Task: Compose an email with the signature Elijah Davis with the subject Request for a reference check and the message I am writing to confirm the details of the meeting. from softage.1@softage.net to softage.7@softage.net,  softage.1@softage.net and softage.8@softage.net with CC to softage.9@softage.net with an attached document Sales_pitch.pdf, insert an emoji of sad face Send the email
Action: Mouse moved to (568, 730)
Screenshot: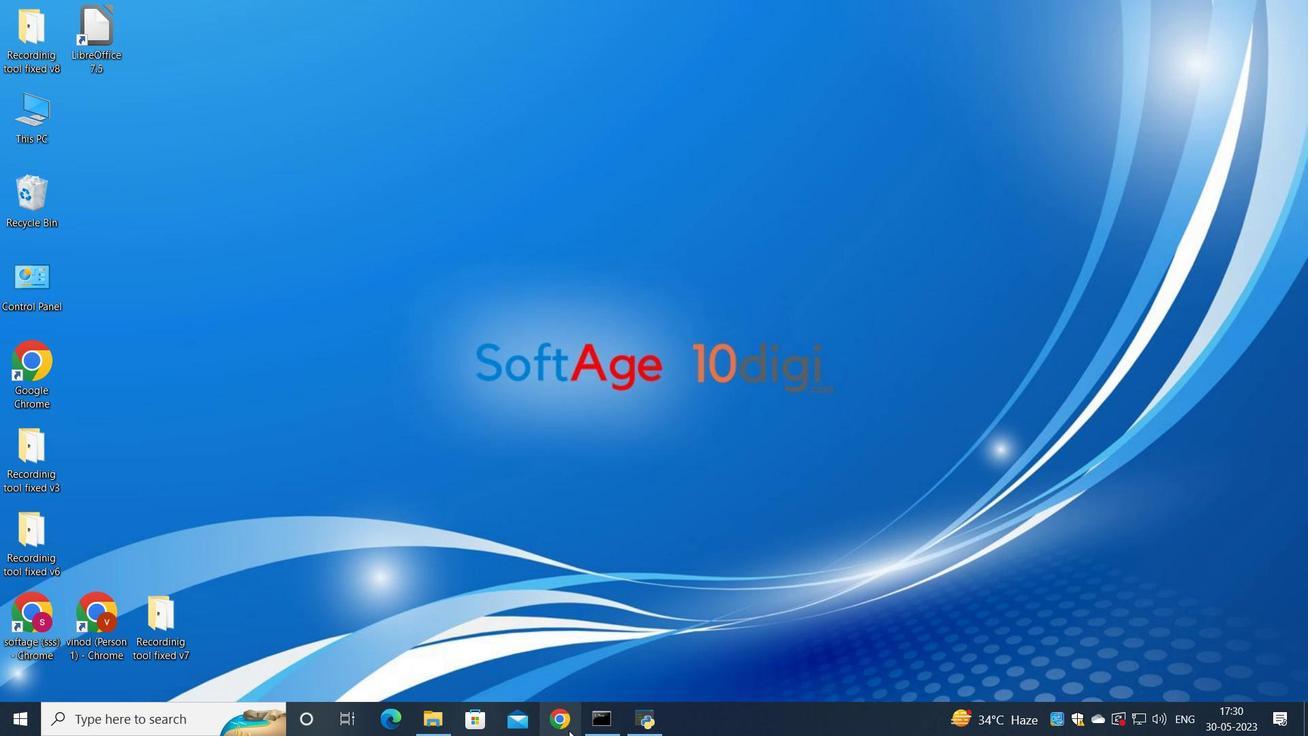 
Action: Mouse pressed left at (568, 730)
Screenshot: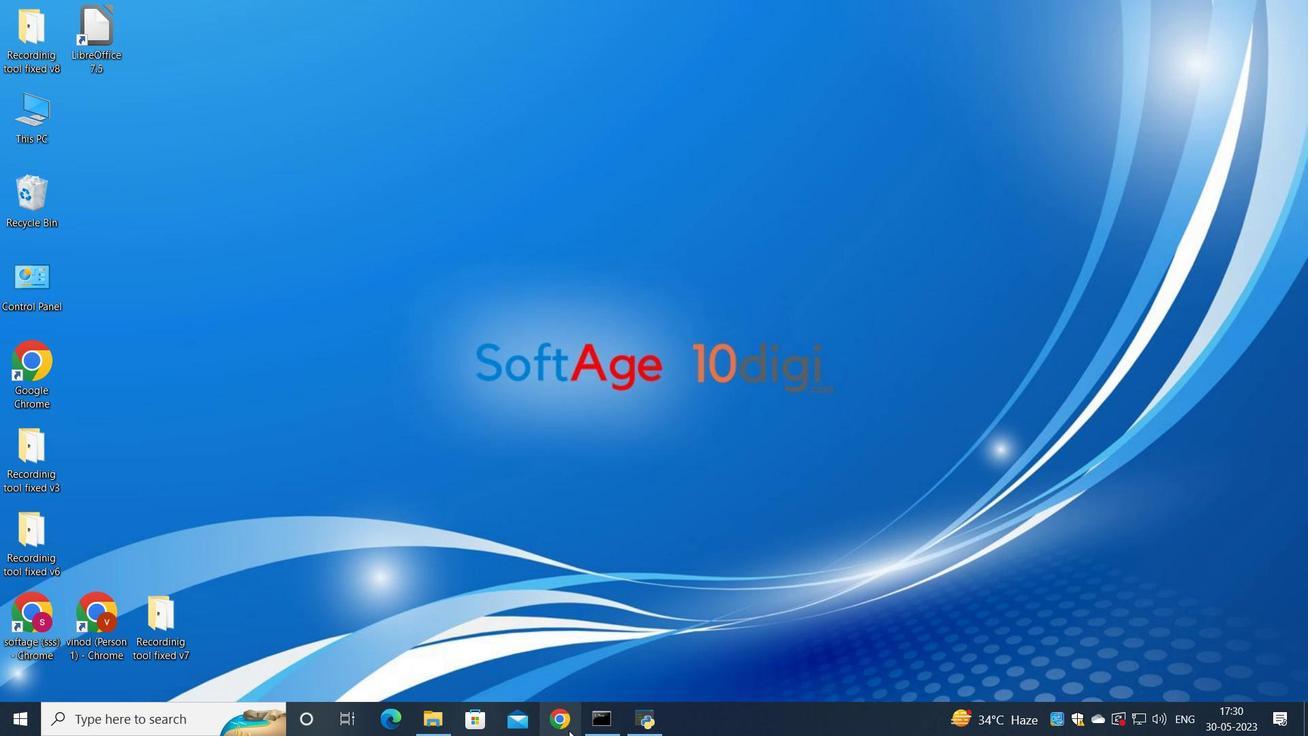 
Action: Mouse moved to (592, 412)
Screenshot: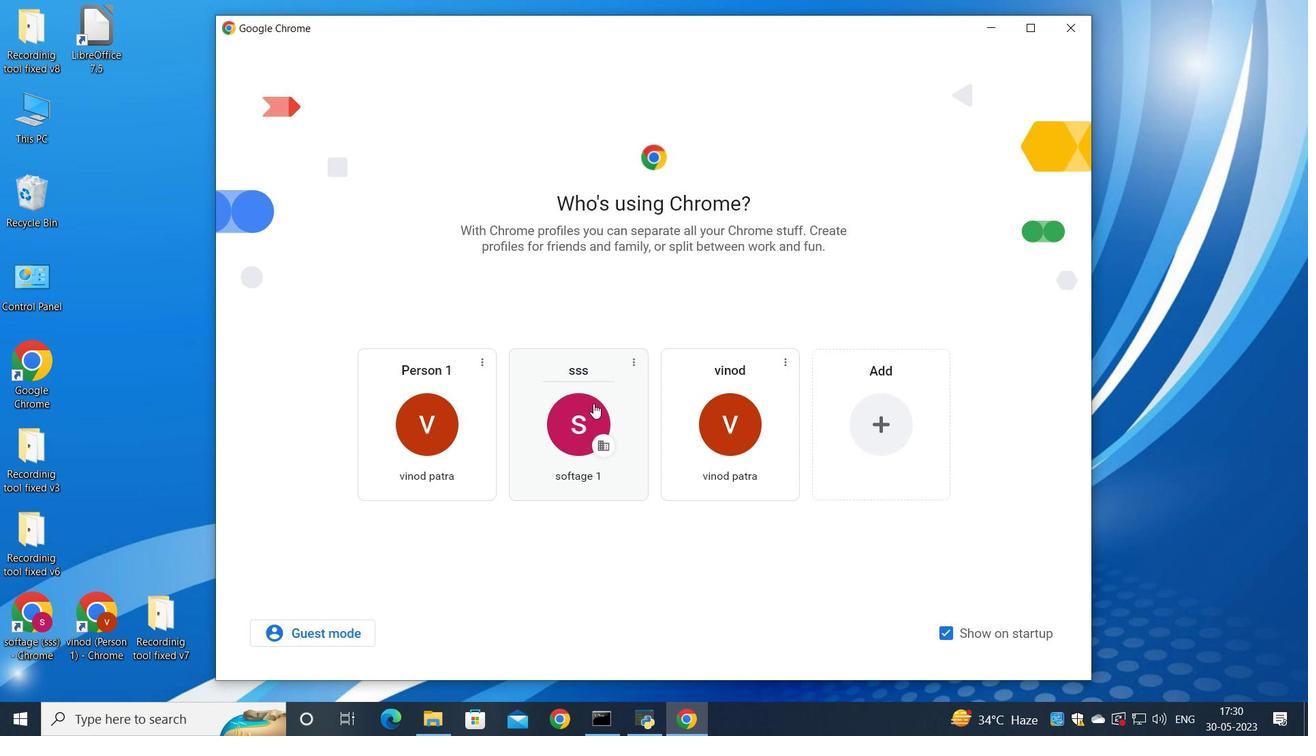 
Action: Mouse pressed left at (592, 412)
Screenshot: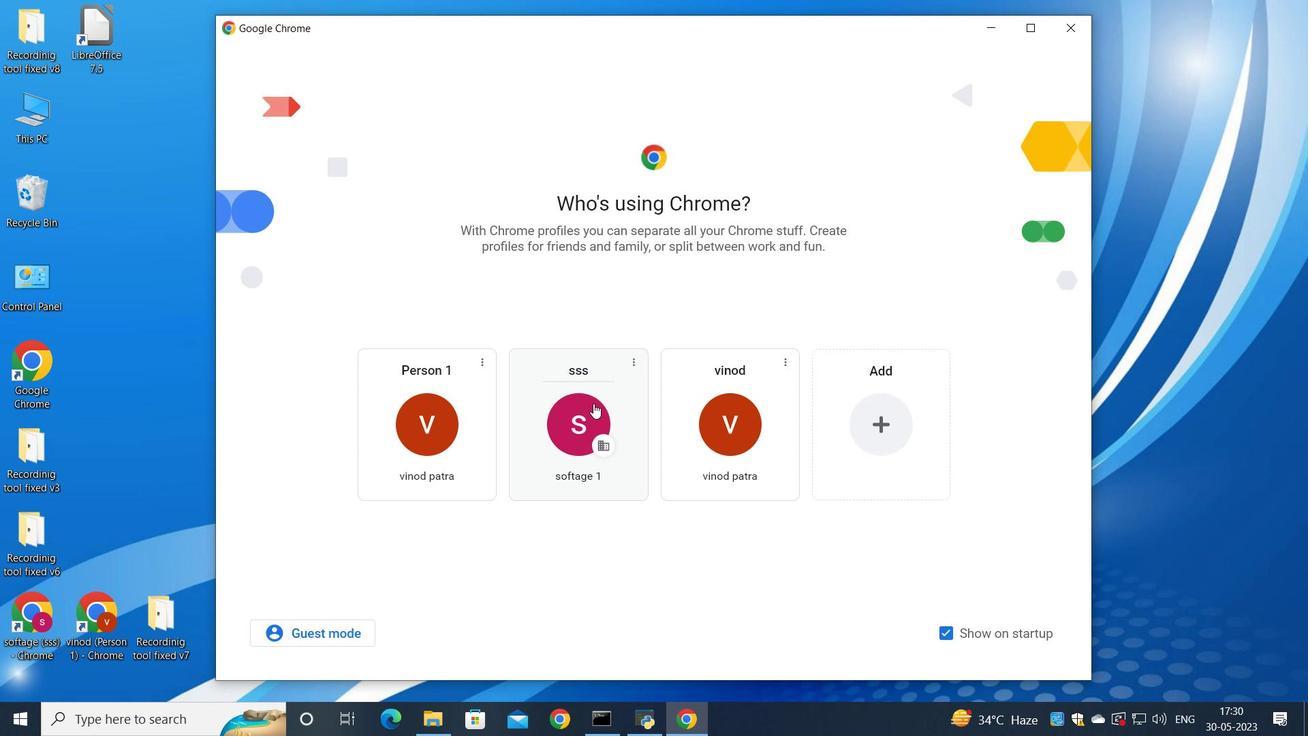 
Action: Mouse moved to (1147, 90)
Screenshot: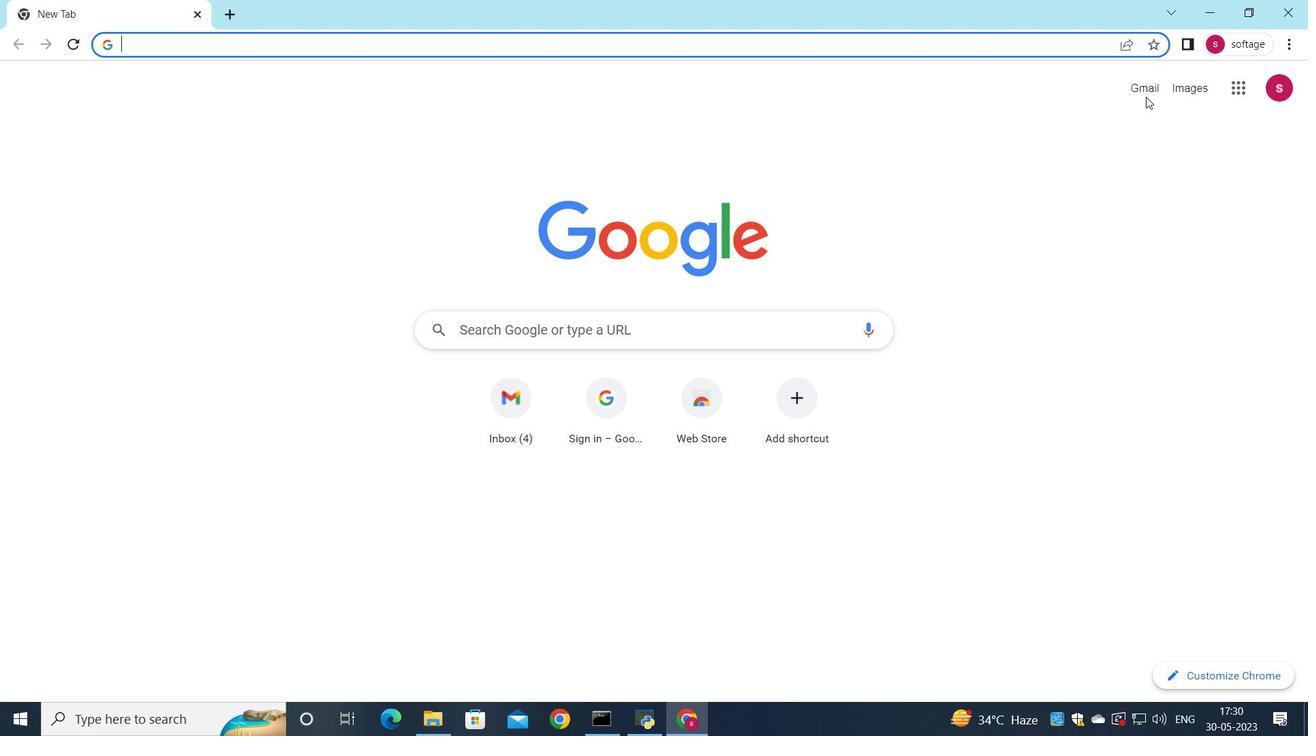 
Action: Mouse pressed left at (1147, 90)
Screenshot: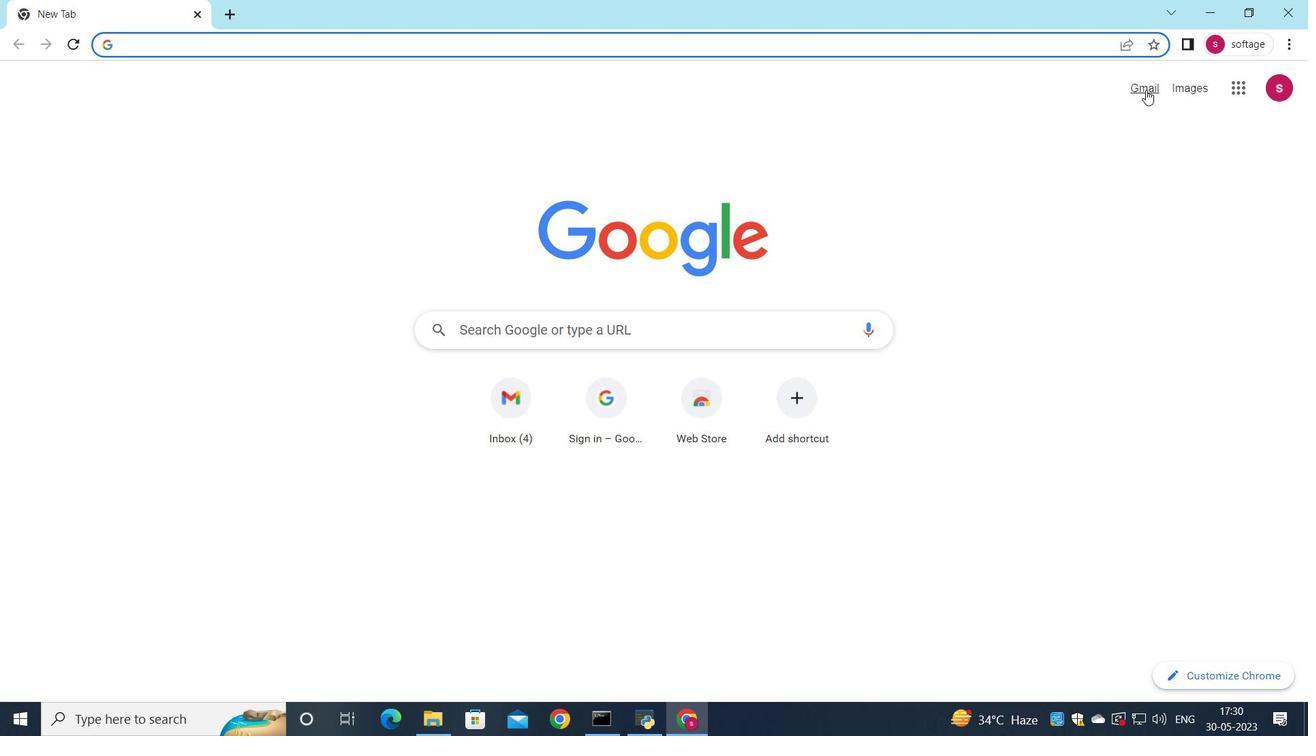 
Action: Mouse moved to (1115, 119)
Screenshot: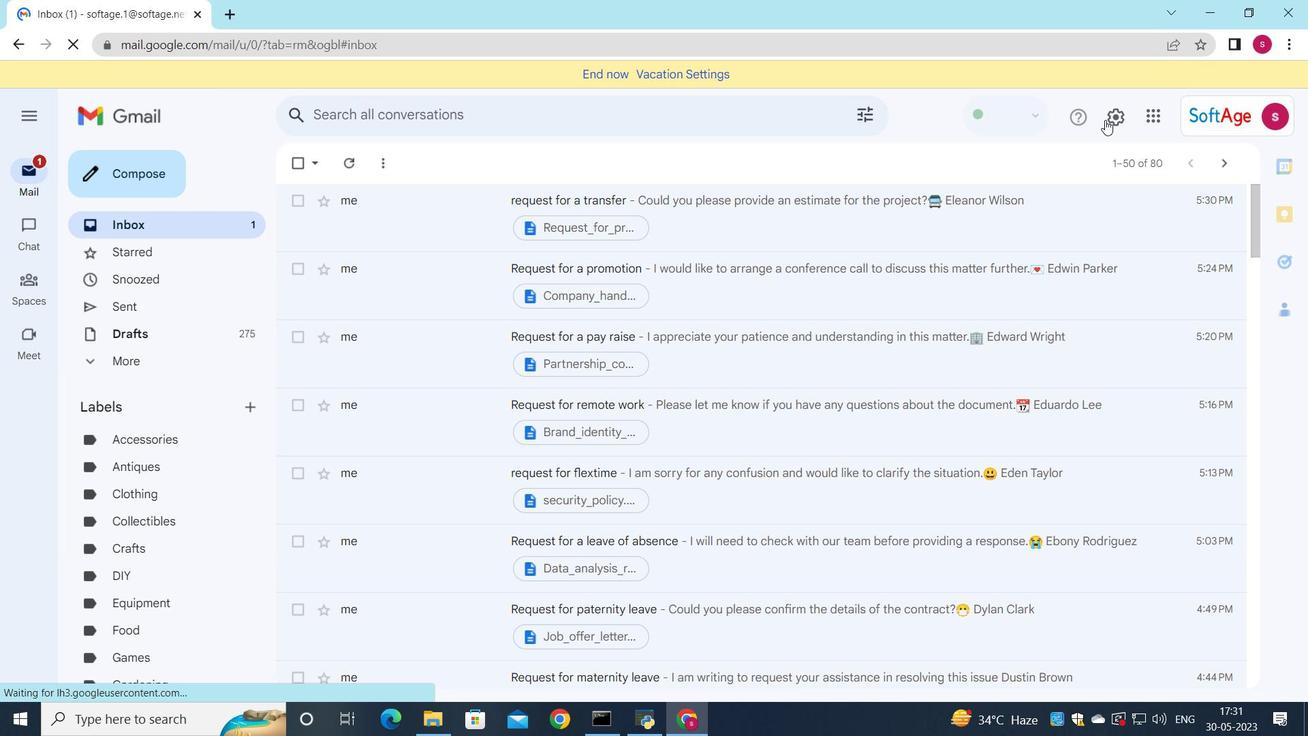 
Action: Mouse pressed left at (1115, 119)
Screenshot: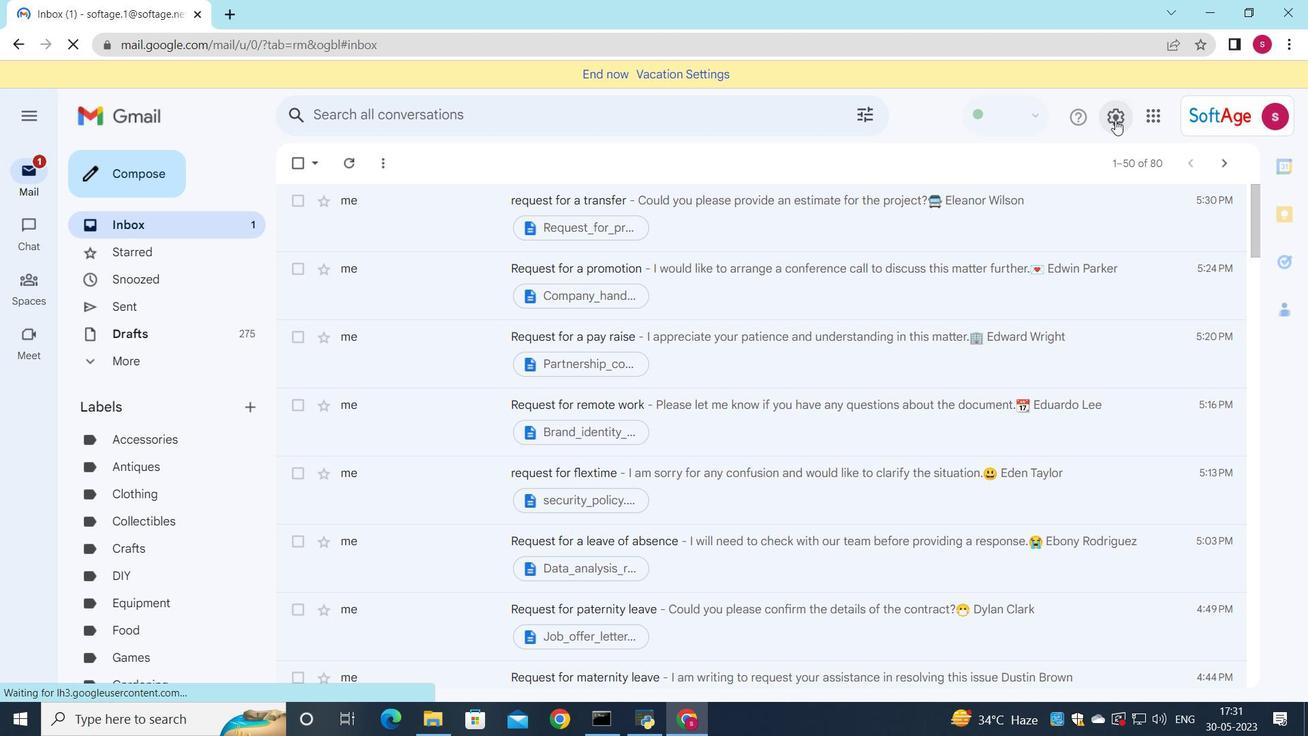 
Action: Mouse moved to (1098, 199)
Screenshot: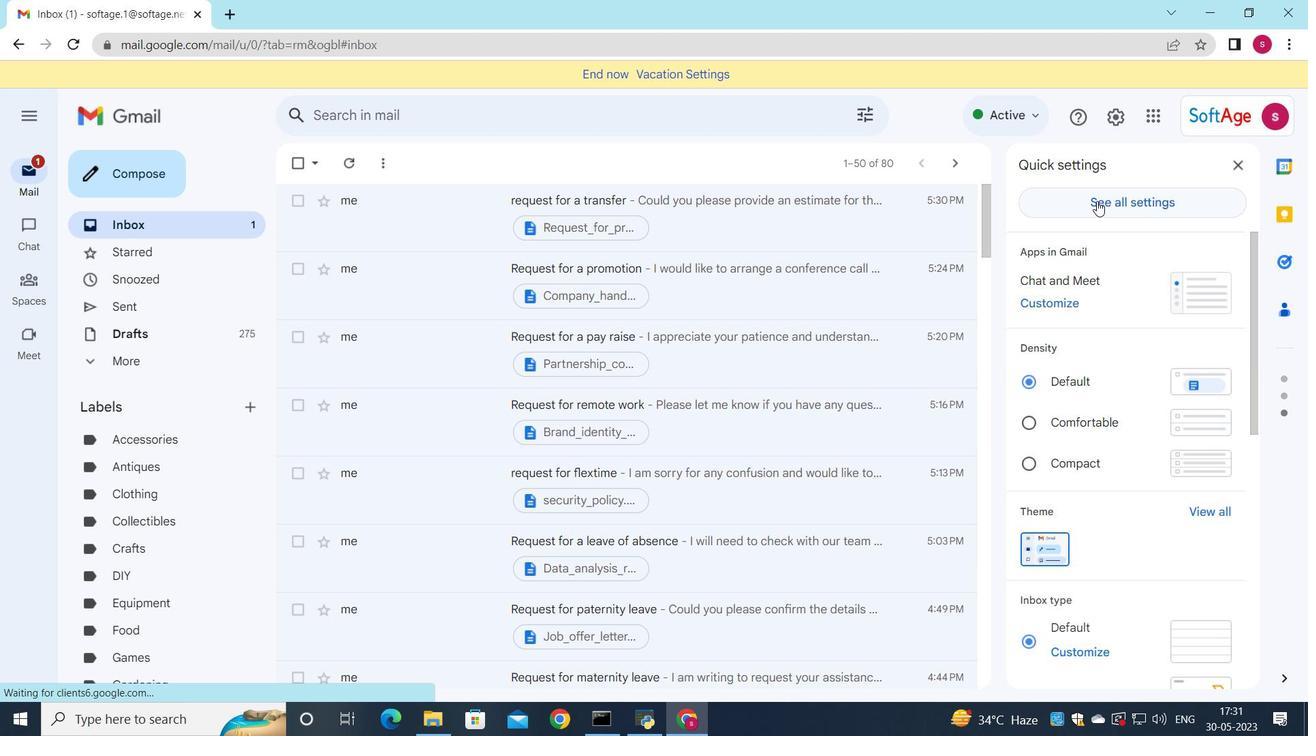 
Action: Mouse pressed left at (1098, 199)
Screenshot: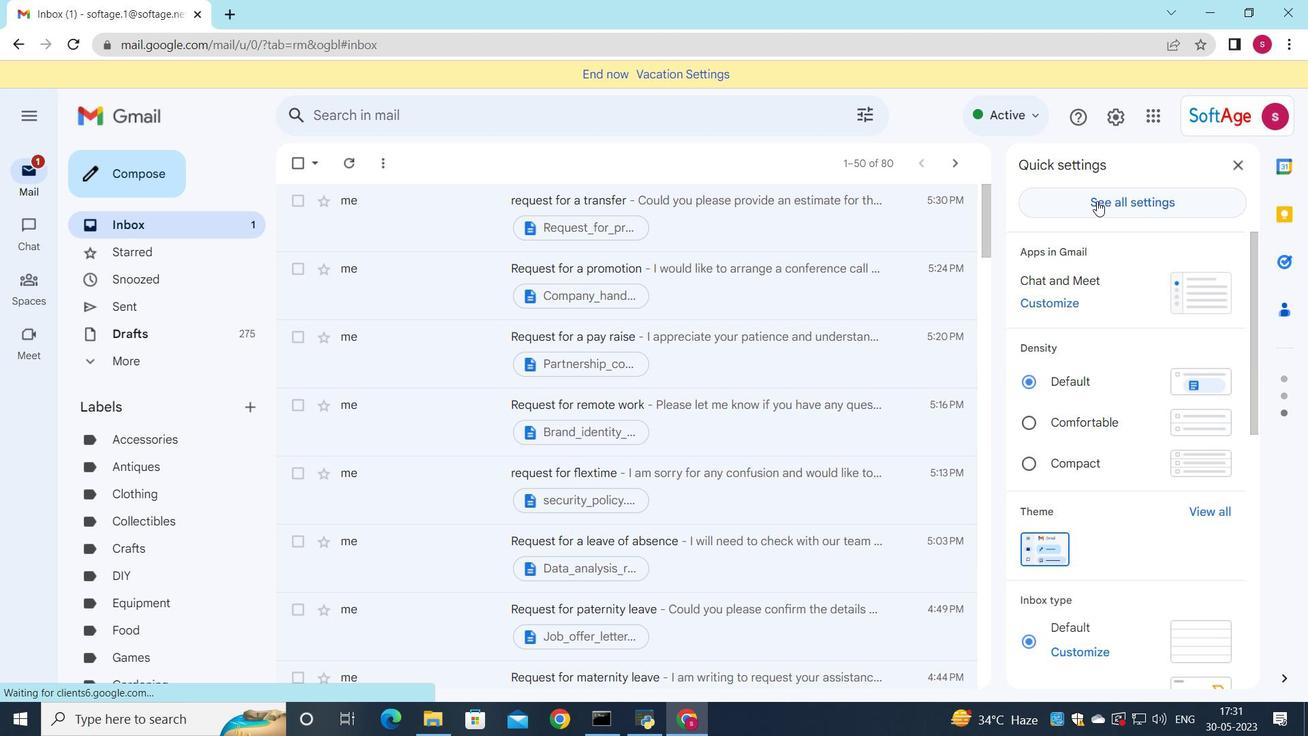 
Action: Mouse moved to (616, 280)
Screenshot: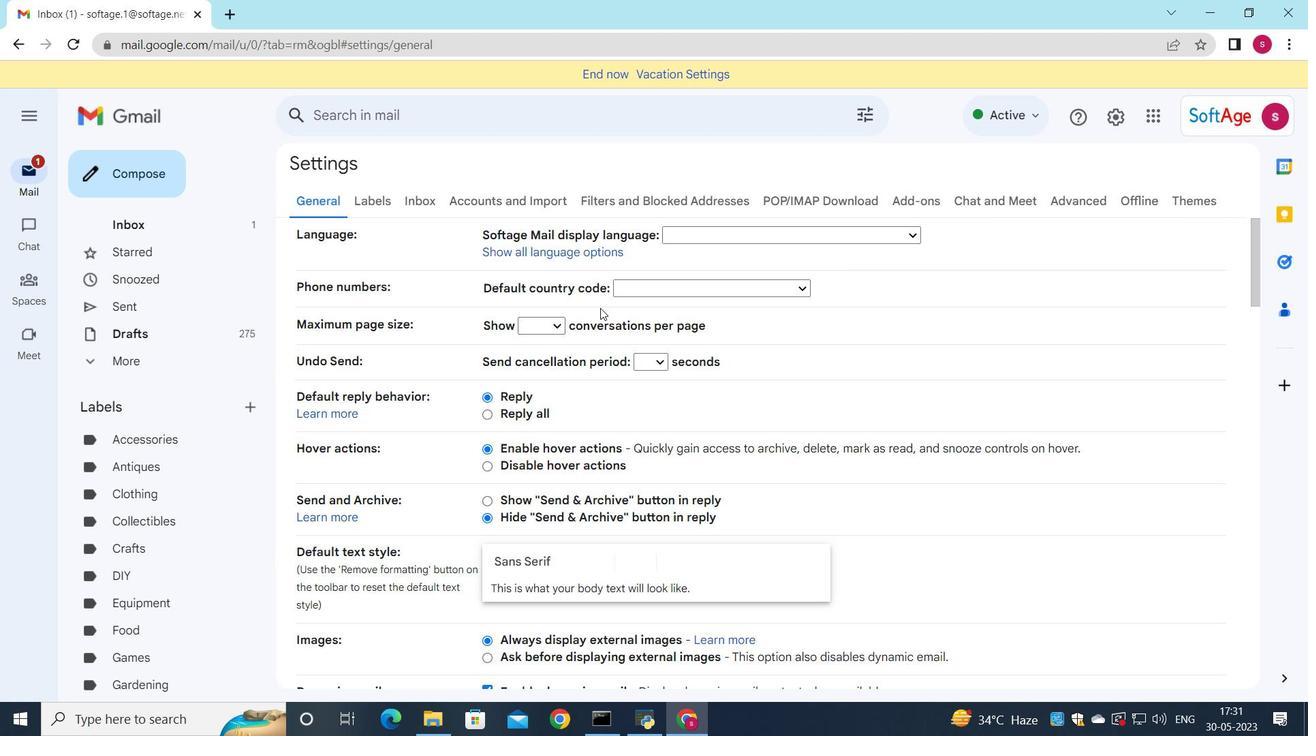 
Action: Mouse scrolled (616, 280) with delta (0, 0)
Screenshot: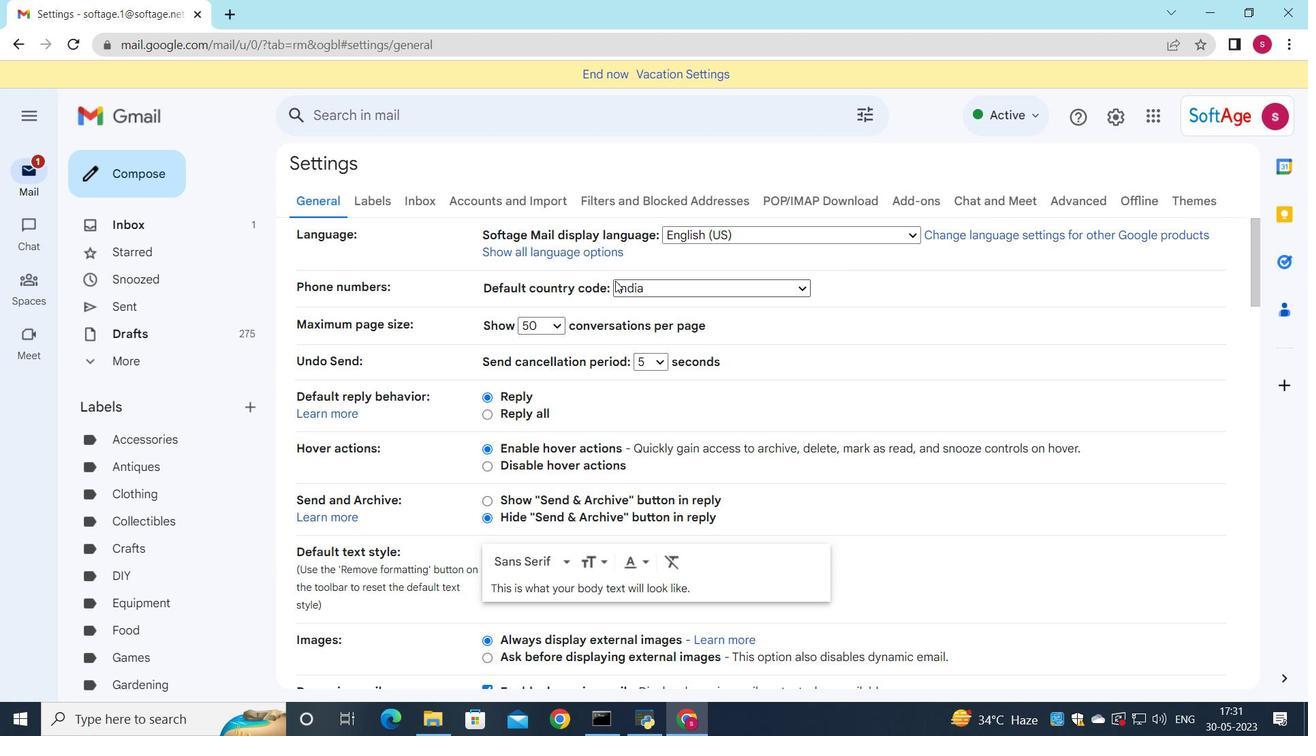 
Action: Mouse scrolled (616, 280) with delta (0, 0)
Screenshot: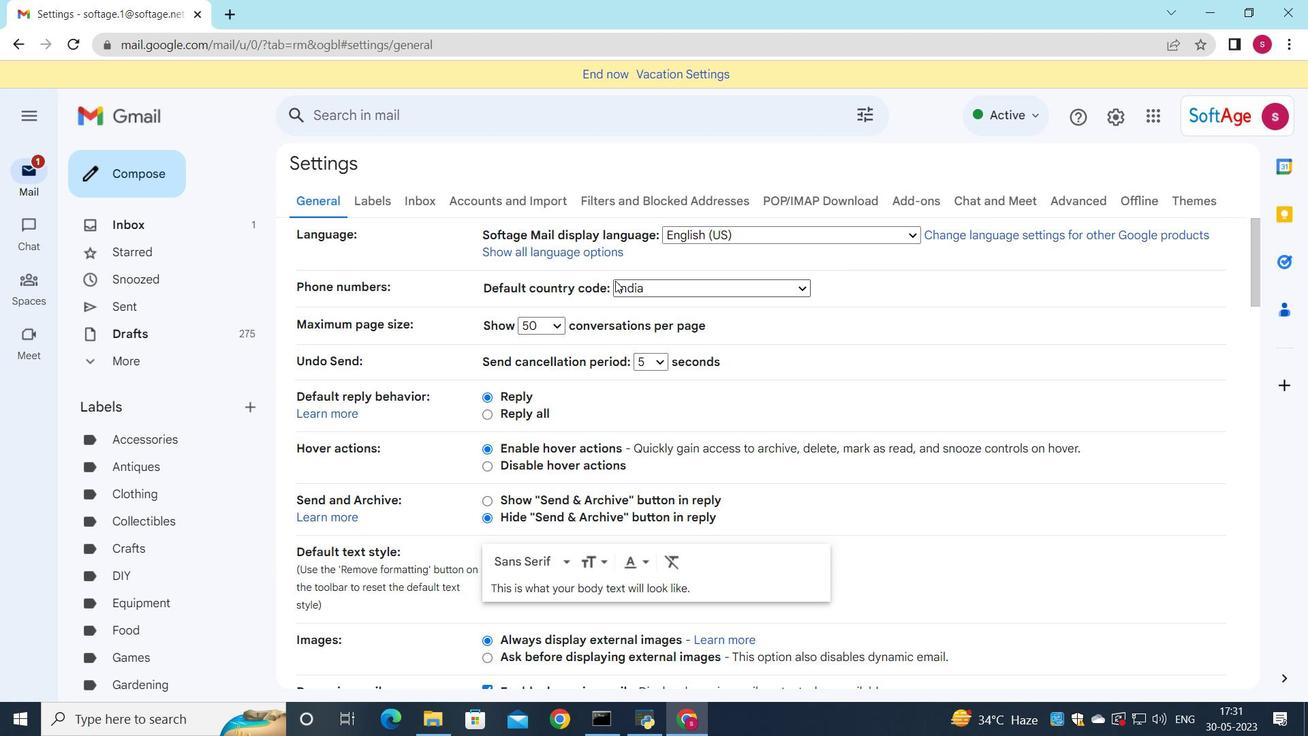 
Action: Mouse scrolled (616, 280) with delta (0, 0)
Screenshot: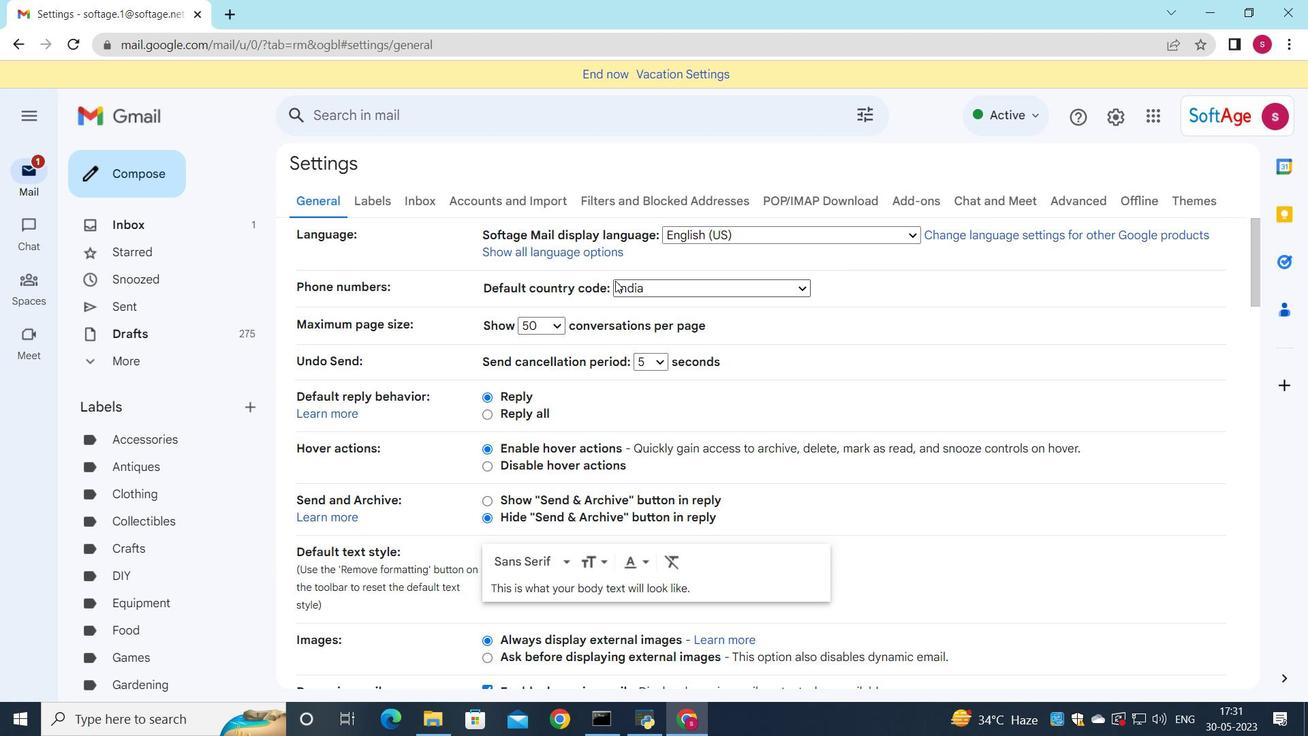 
Action: Mouse scrolled (616, 280) with delta (0, 0)
Screenshot: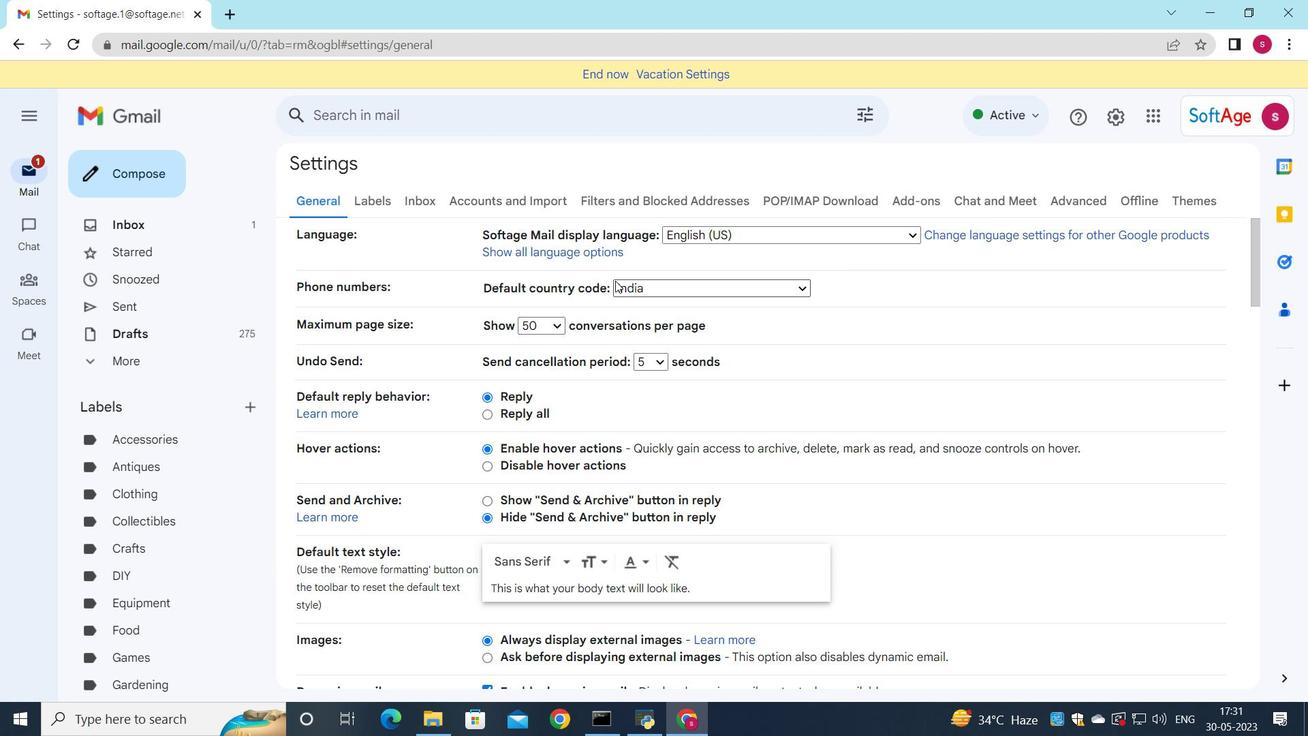 
Action: Mouse scrolled (616, 280) with delta (0, 0)
Screenshot: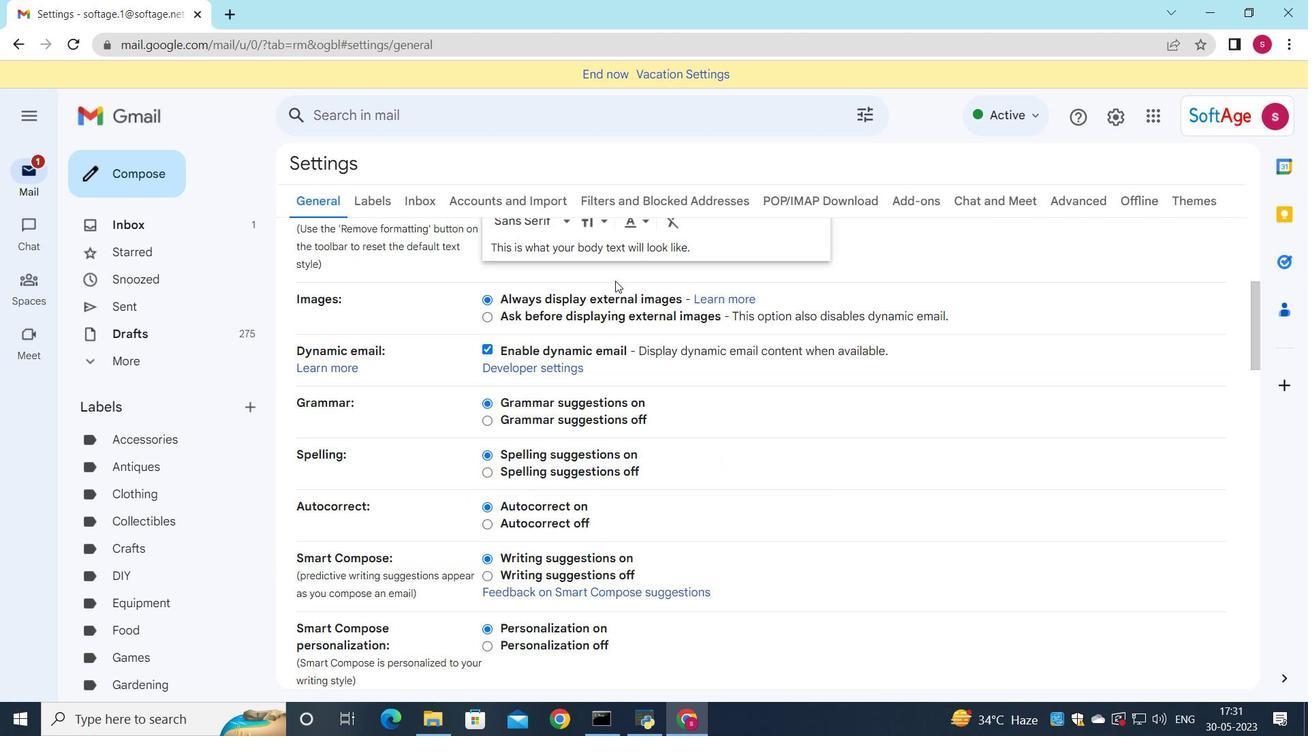 
Action: Mouse scrolled (616, 280) with delta (0, 0)
Screenshot: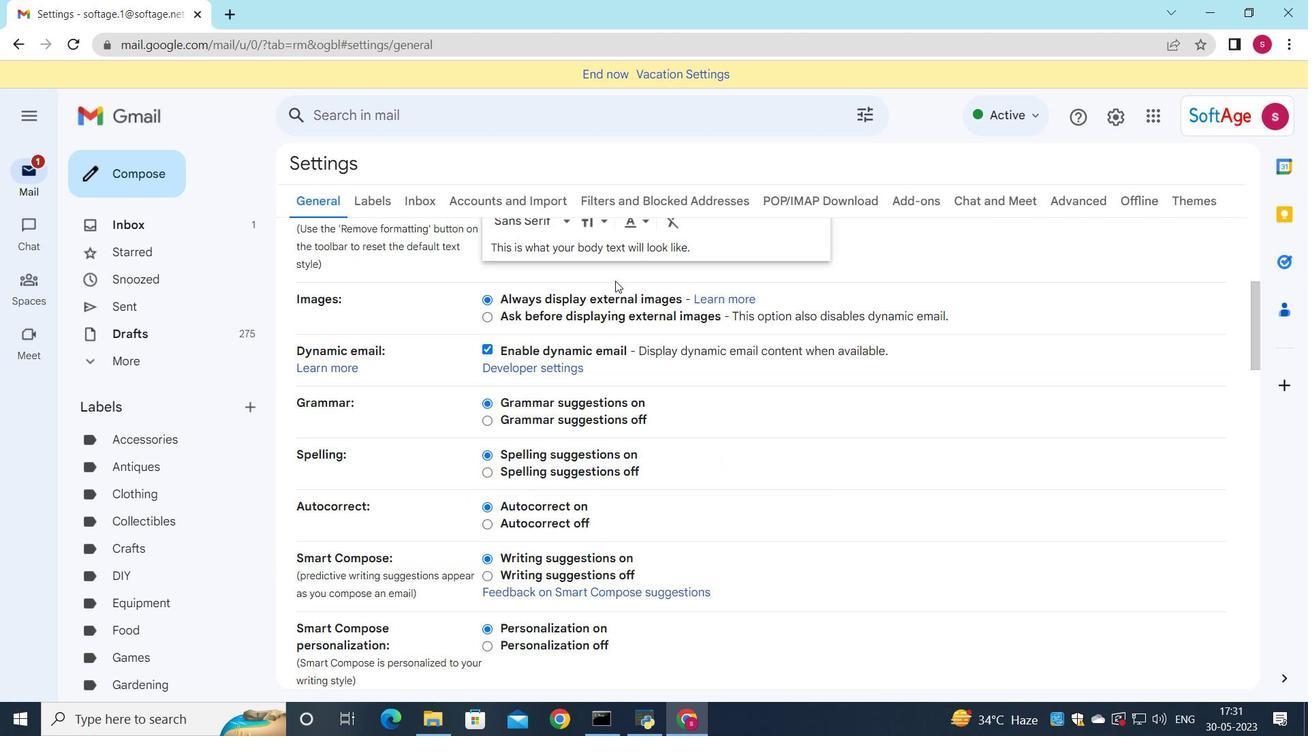 
Action: Mouse scrolled (616, 280) with delta (0, 0)
Screenshot: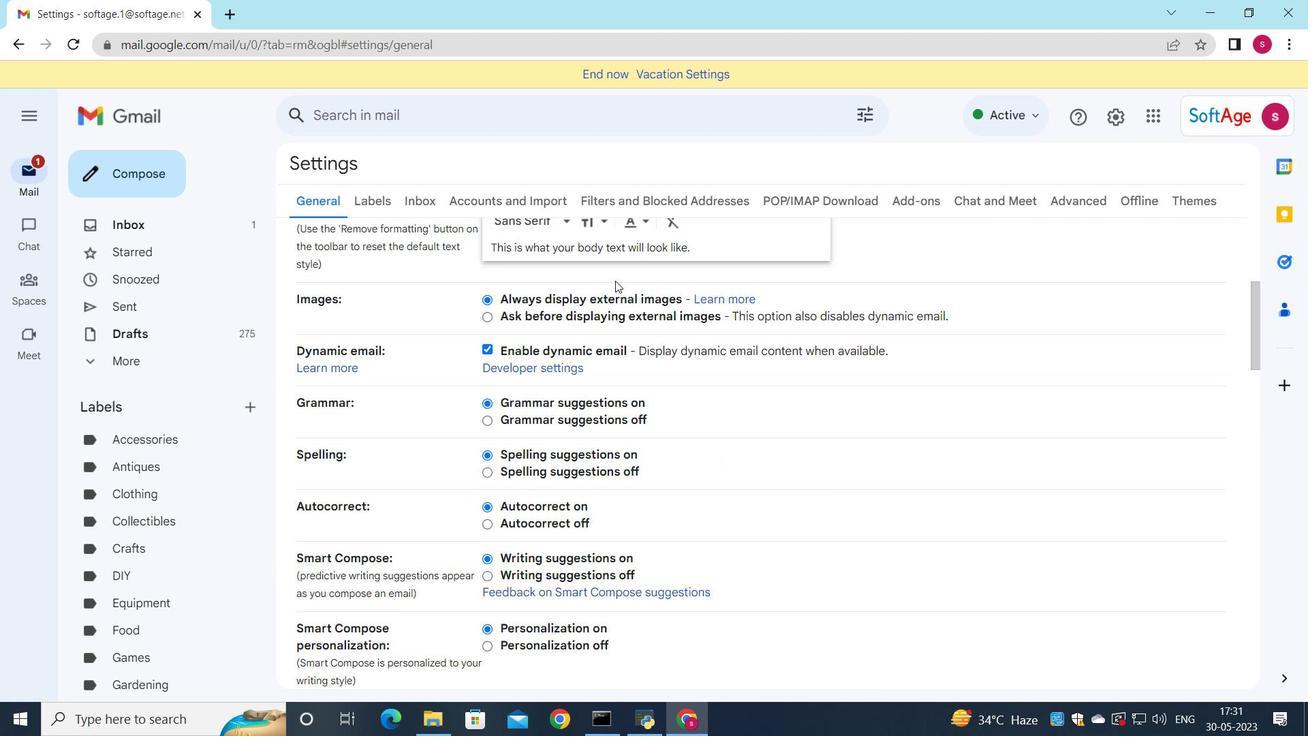 
Action: Mouse scrolled (616, 280) with delta (0, 0)
Screenshot: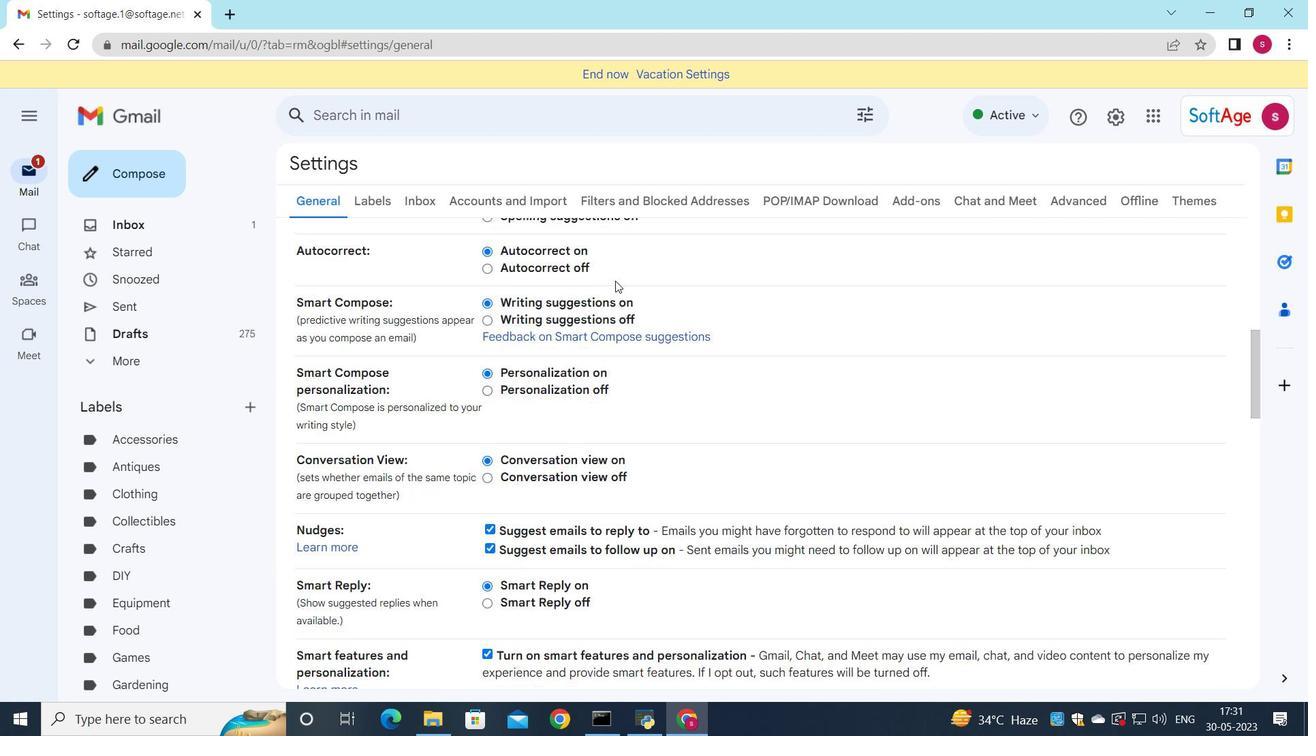 
Action: Mouse scrolled (616, 280) with delta (0, 0)
Screenshot: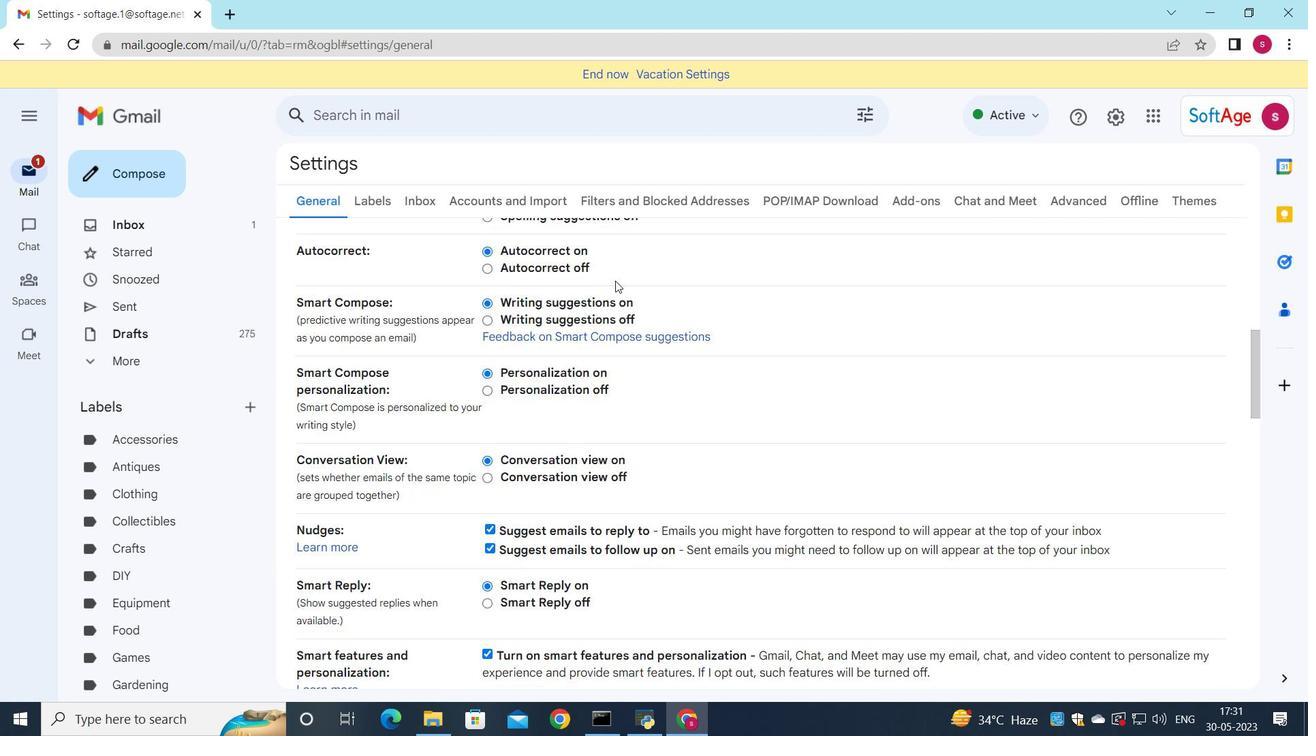 
Action: Mouse scrolled (616, 280) with delta (0, 0)
Screenshot: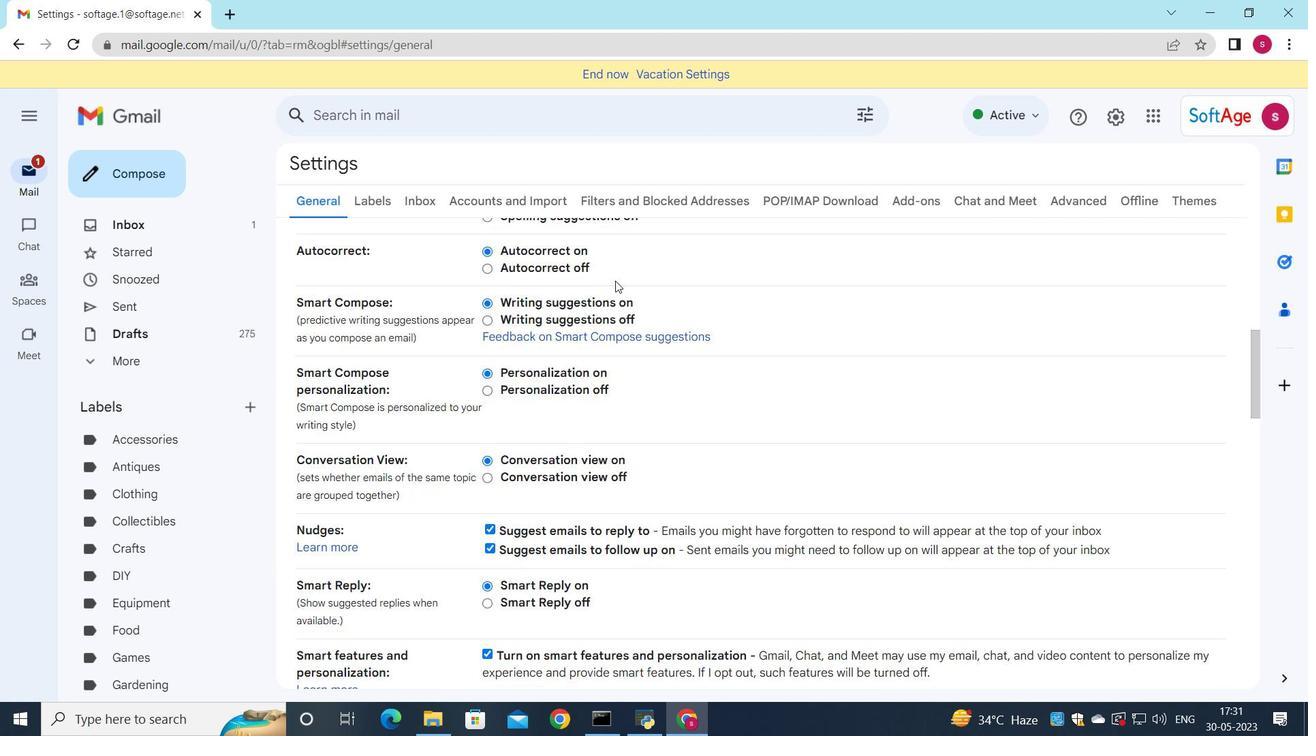 
Action: Mouse scrolled (616, 280) with delta (0, 0)
Screenshot: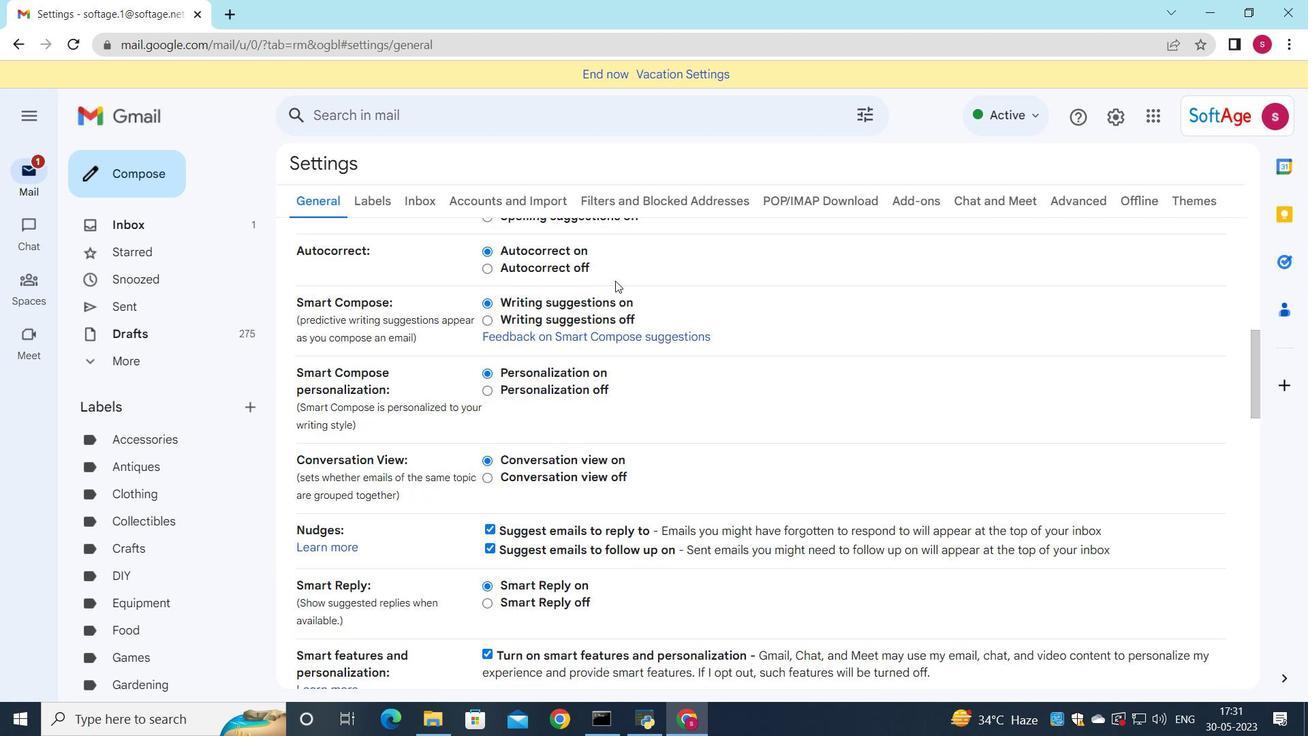 
Action: Mouse scrolled (616, 280) with delta (0, 0)
Screenshot: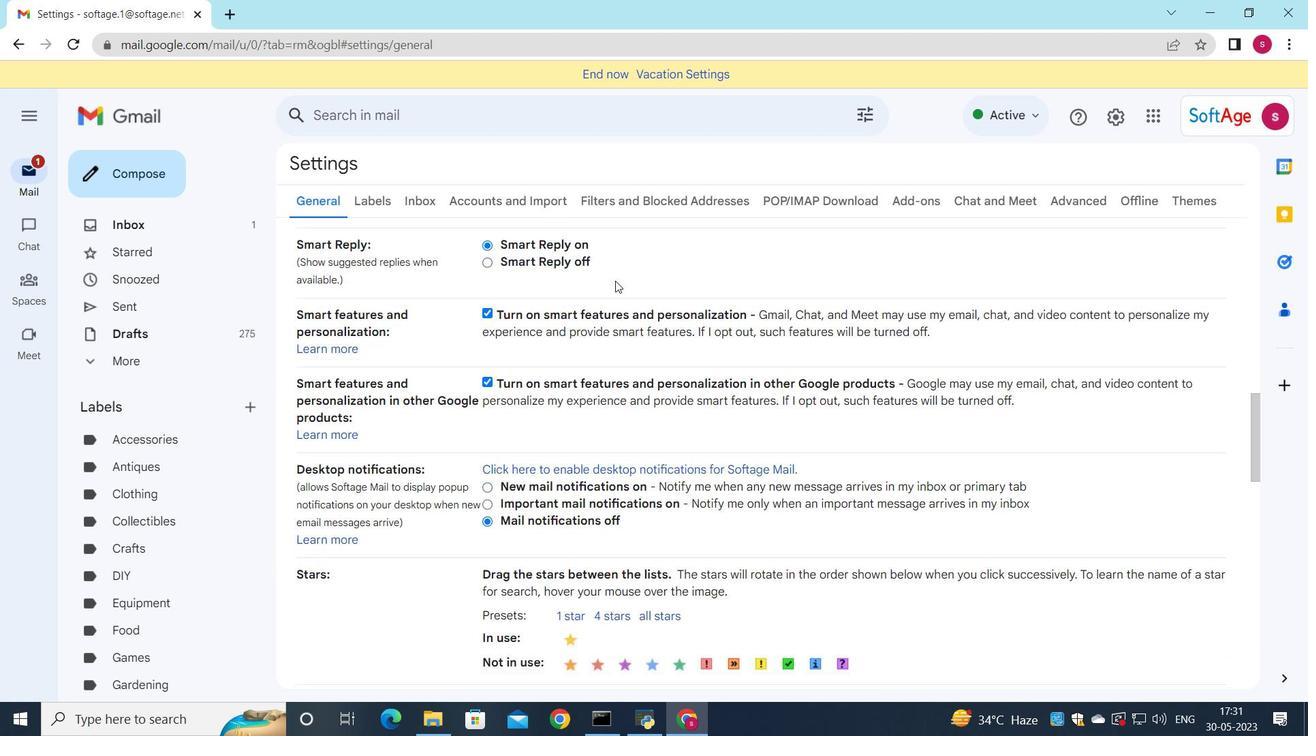 
Action: Mouse scrolled (616, 280) with delta (0, 0)
Screenshot: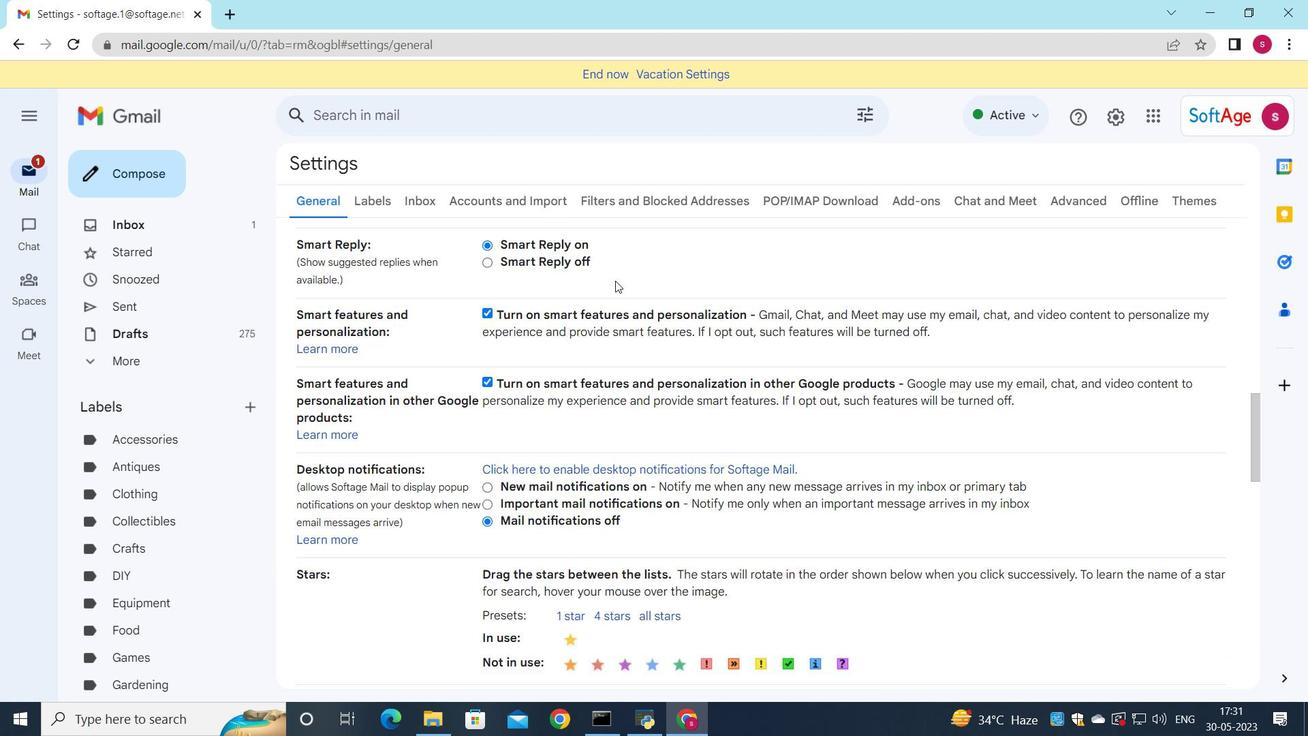 
Action: Mouse scrolled (616, 280) with delta (0, 0)
Screenshot: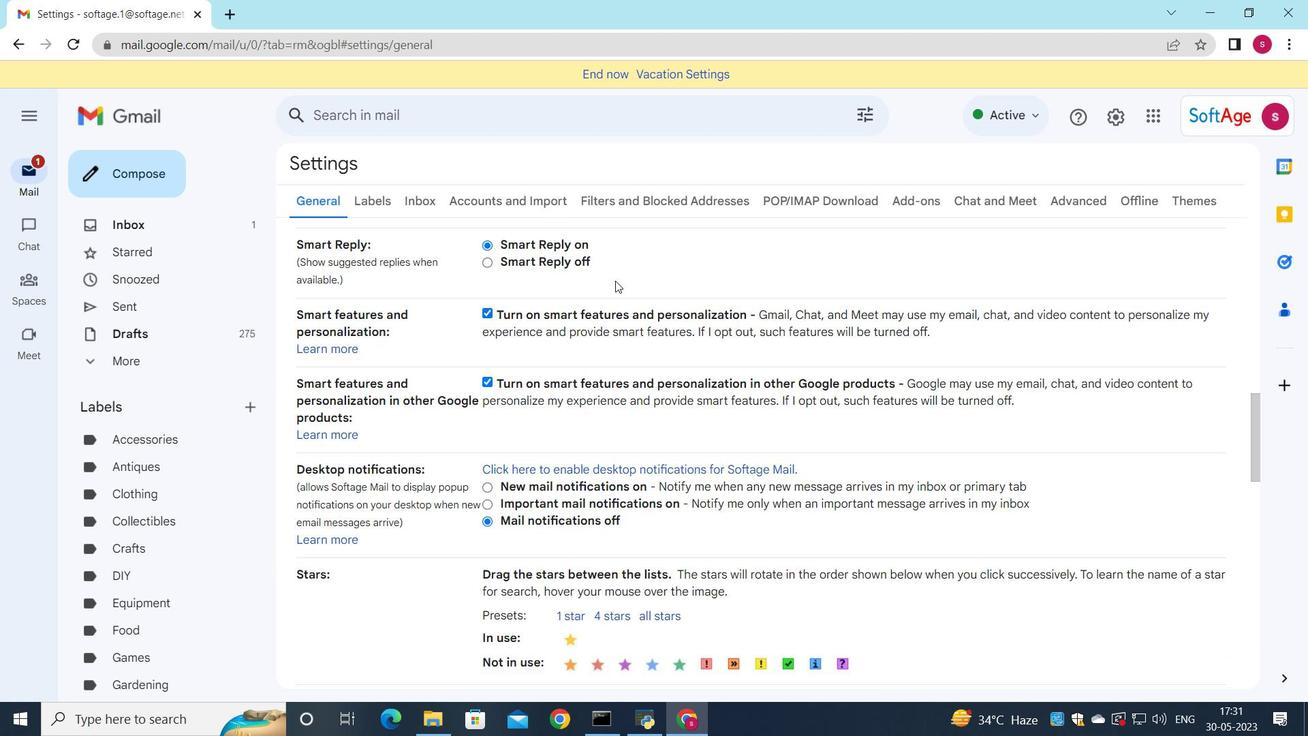 
Action: Mouse scrolled (616, 280) with delta (0, 0)
Screenshot: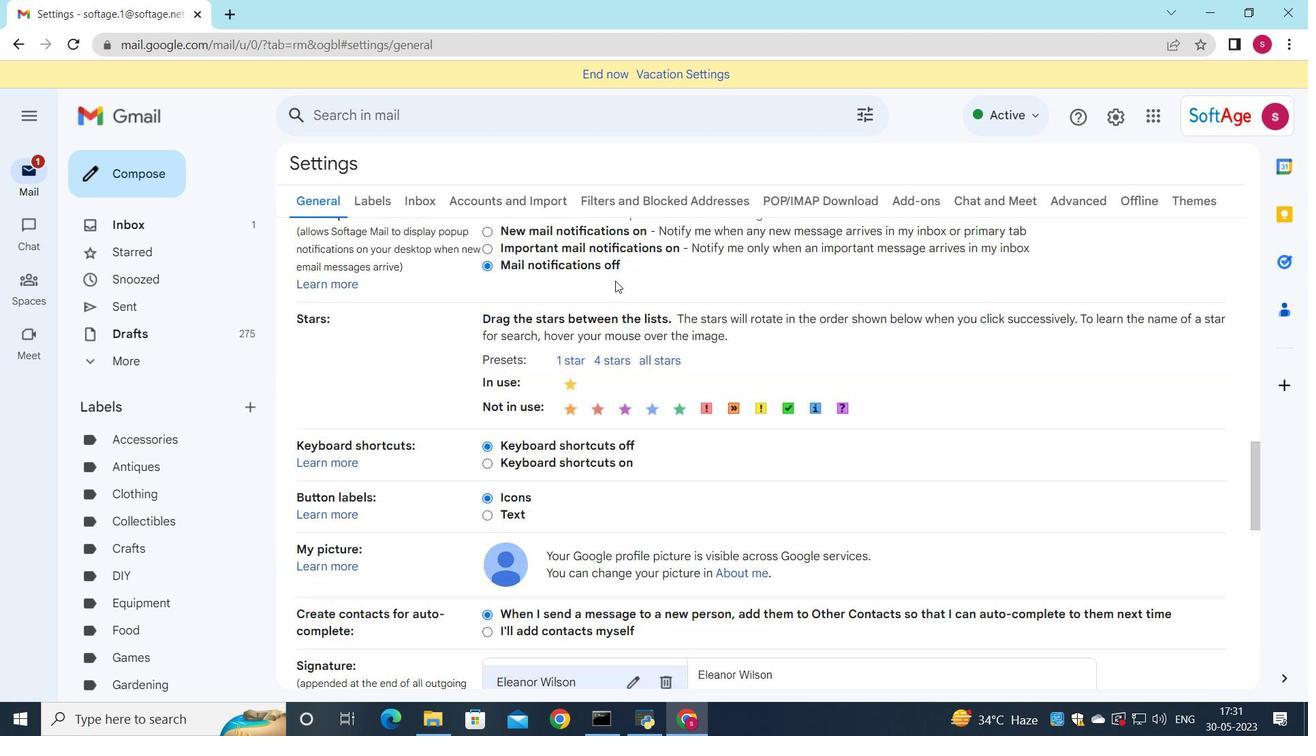 
Action: Mouse scrolled (616, 280) with delta (0, 0)
Screenshot: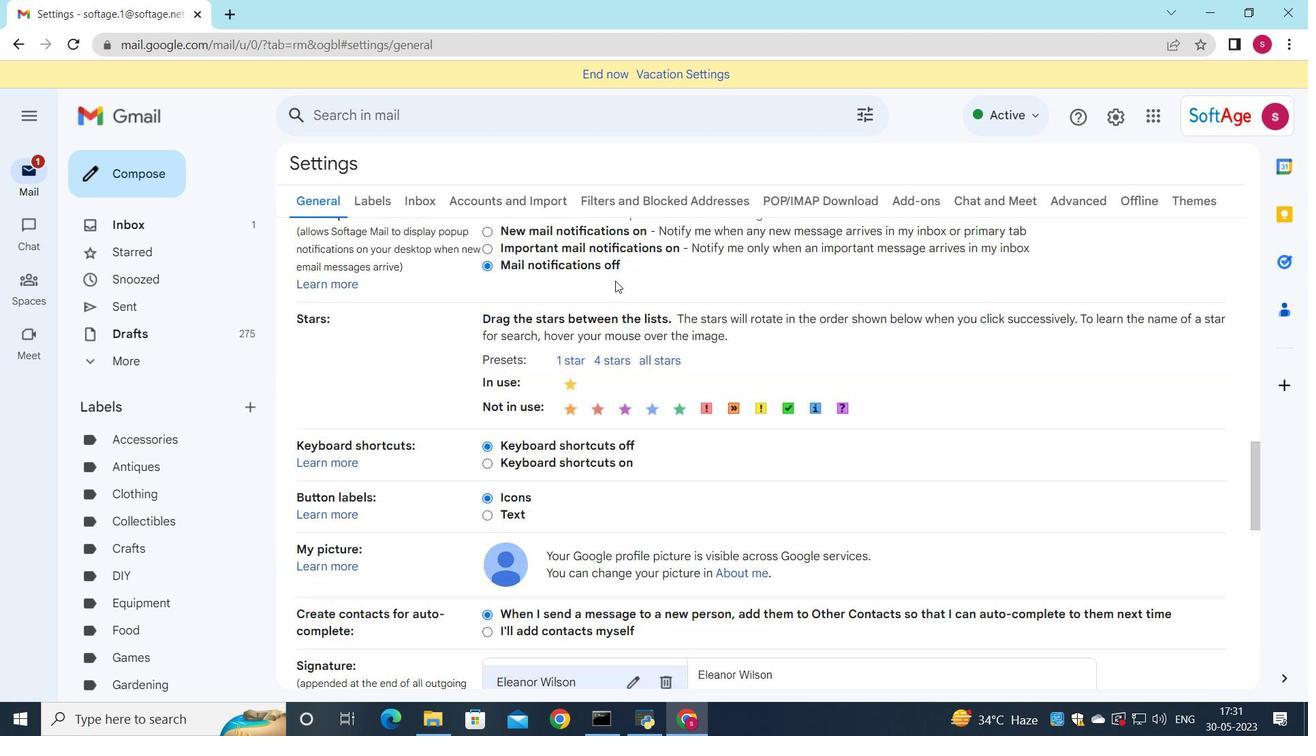 
Action: Mouse scrolled (616, 280) with delta (0, 0)
Screenshot: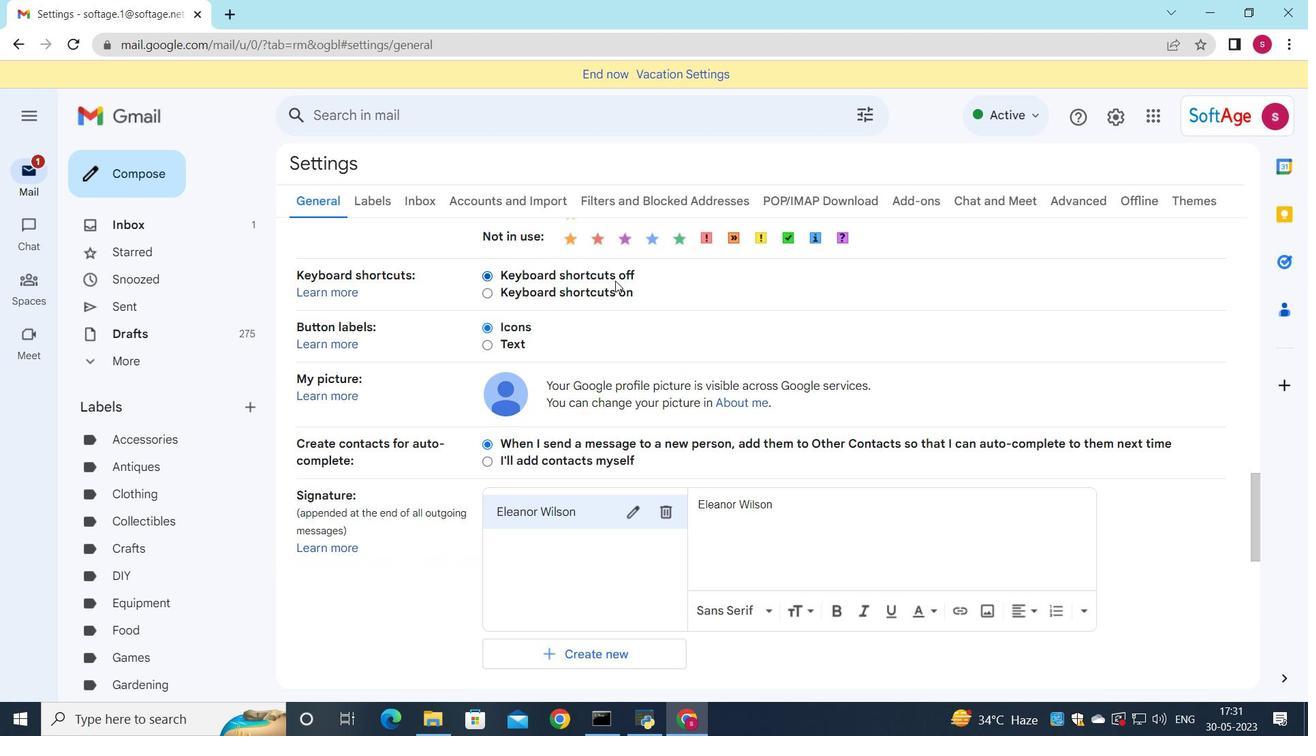 
Action: Mouse scrolled (616, 280) with delta (0, 0)
Screenshot: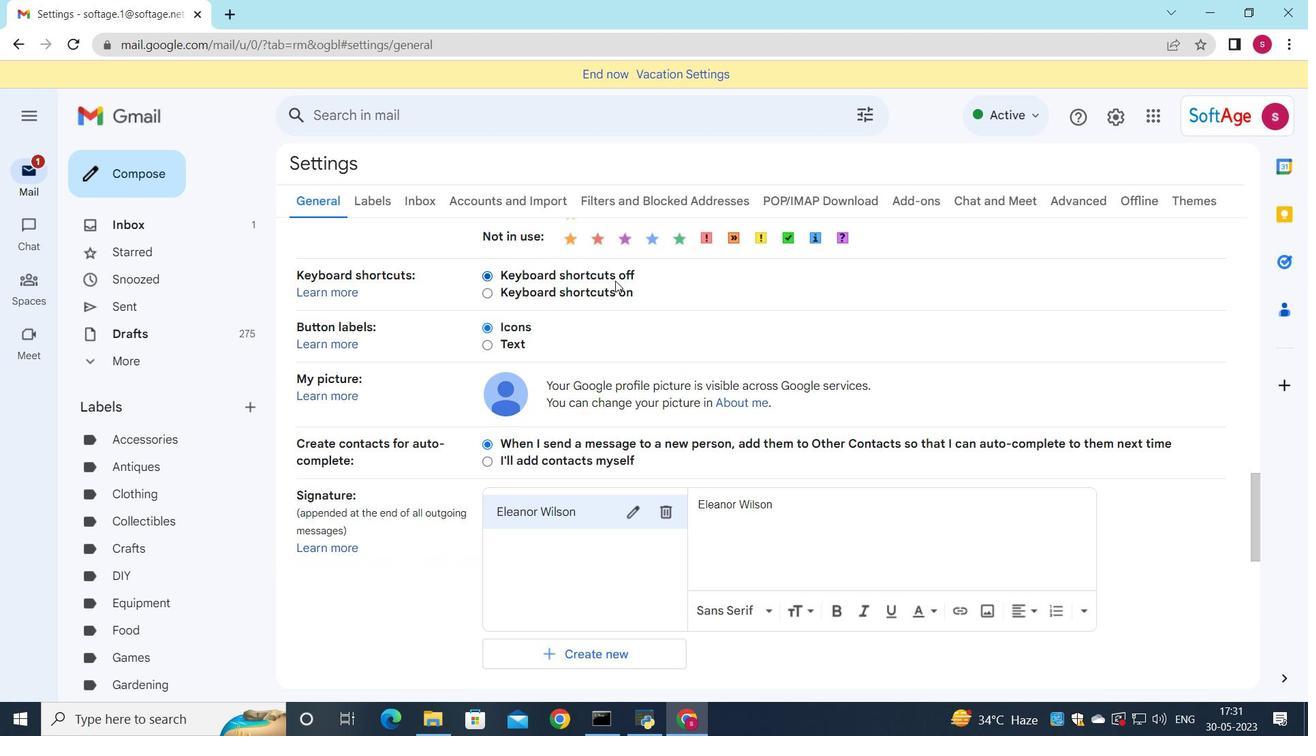 
Action: Mouse scrolled (616, 280) with delta (0, 0)
Screenshot: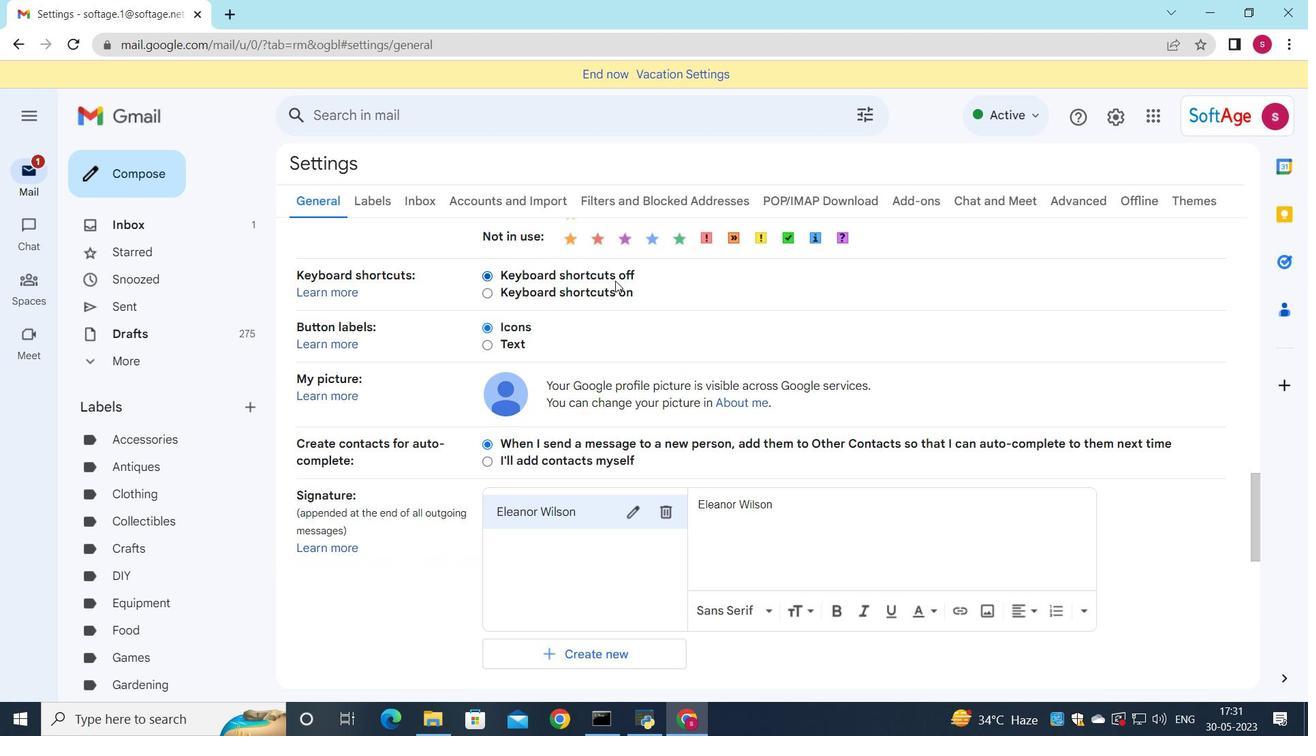 
Action: Mouse moved to (661, 265)
Screenshot: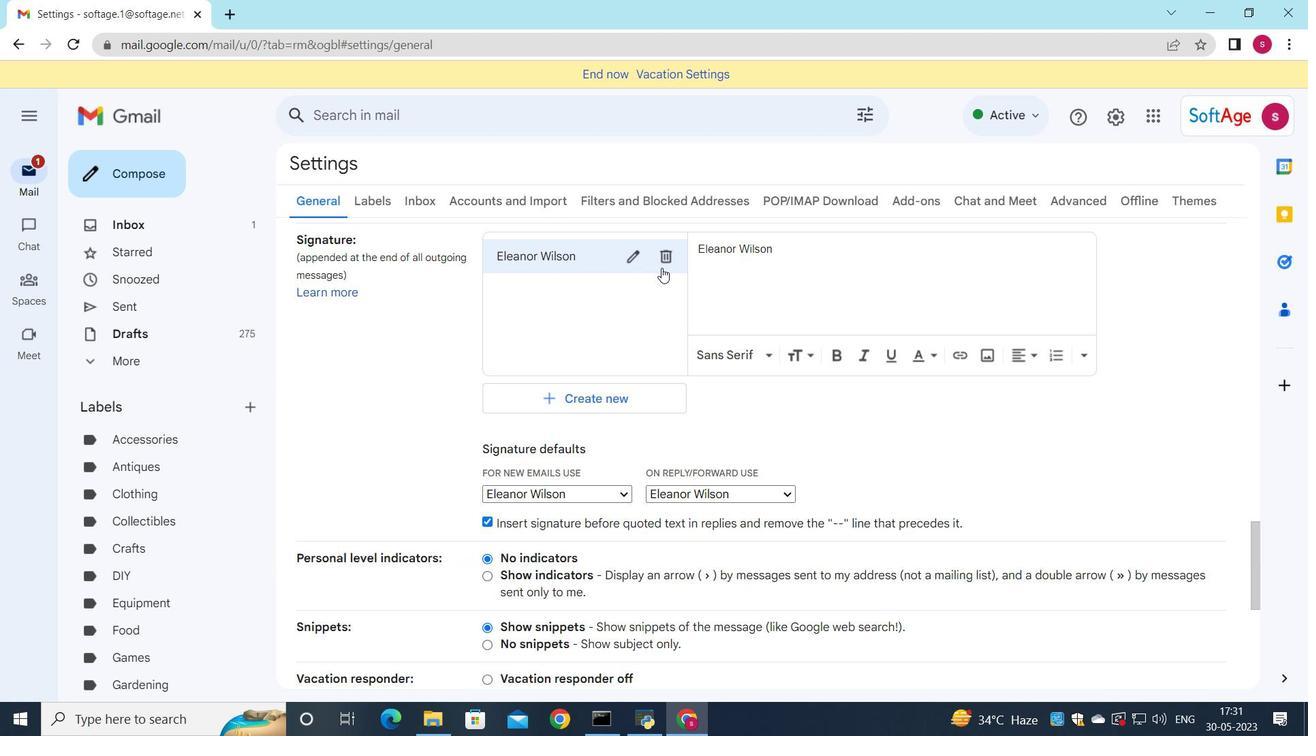 
Action: Mouse pressed left at (661, 265)
Screenshot: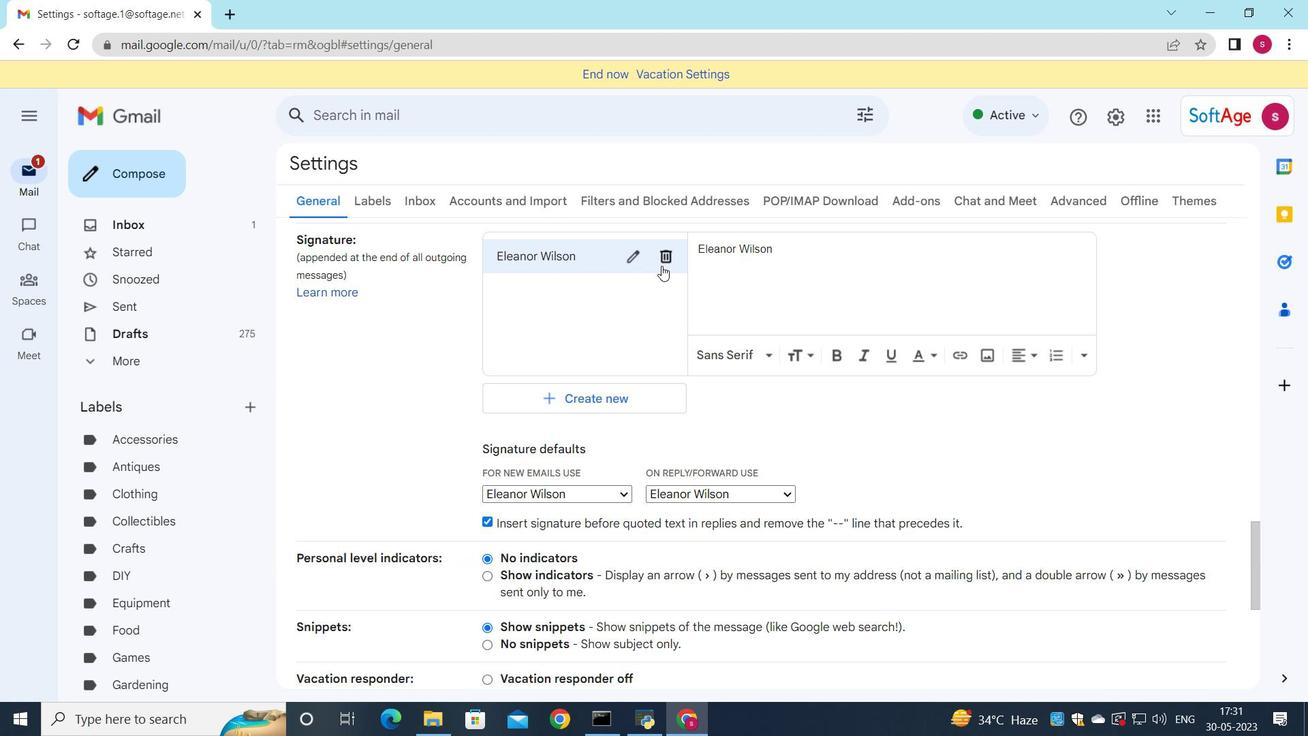 
Action: Mouse moved to (807, 419)
Screenshot: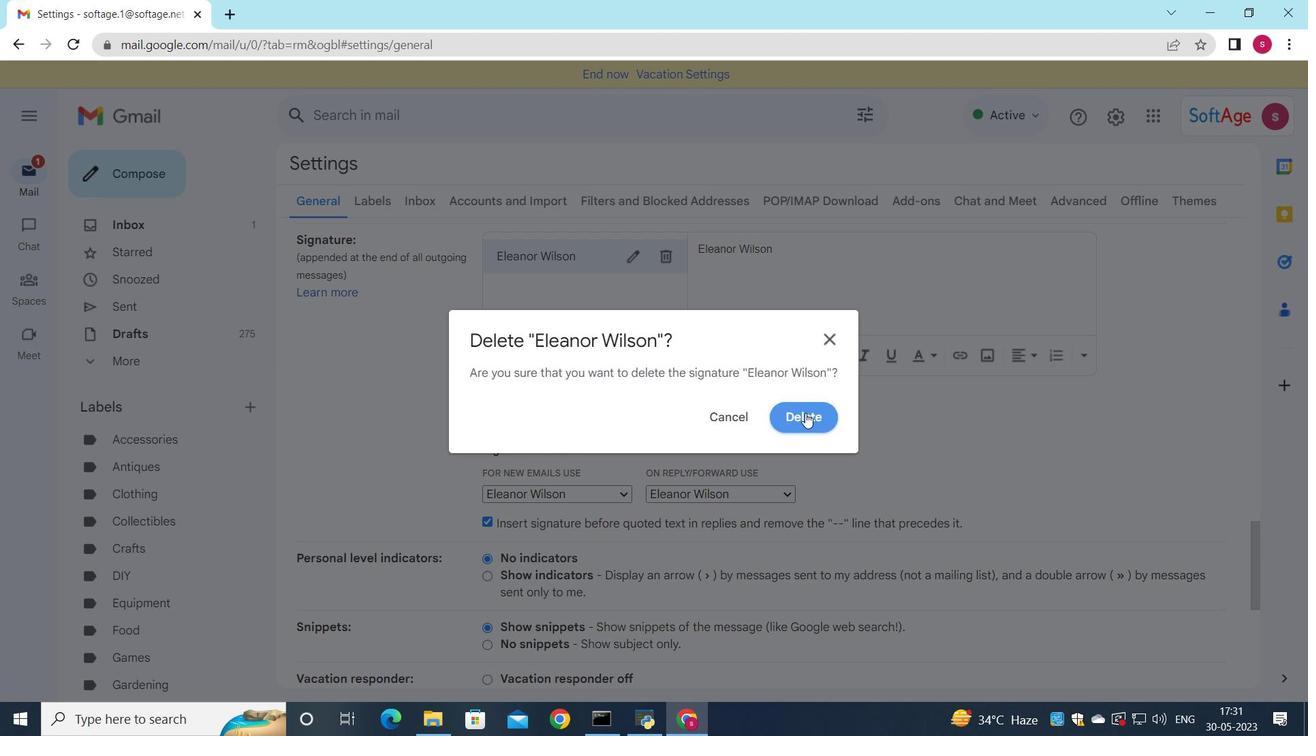 
Action: Mouse pressed left at (807, 419)
Screenshot: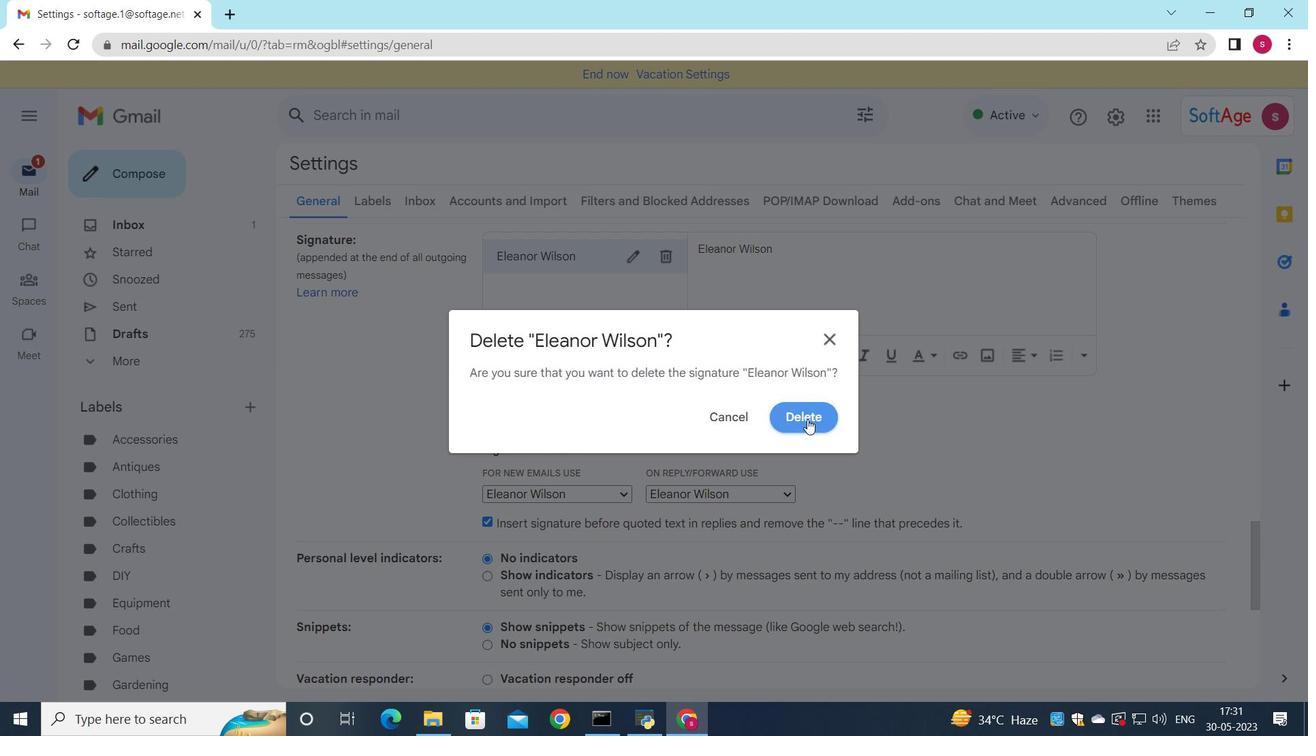 
Action: Mouse moved to (581, 280)
Screenshot: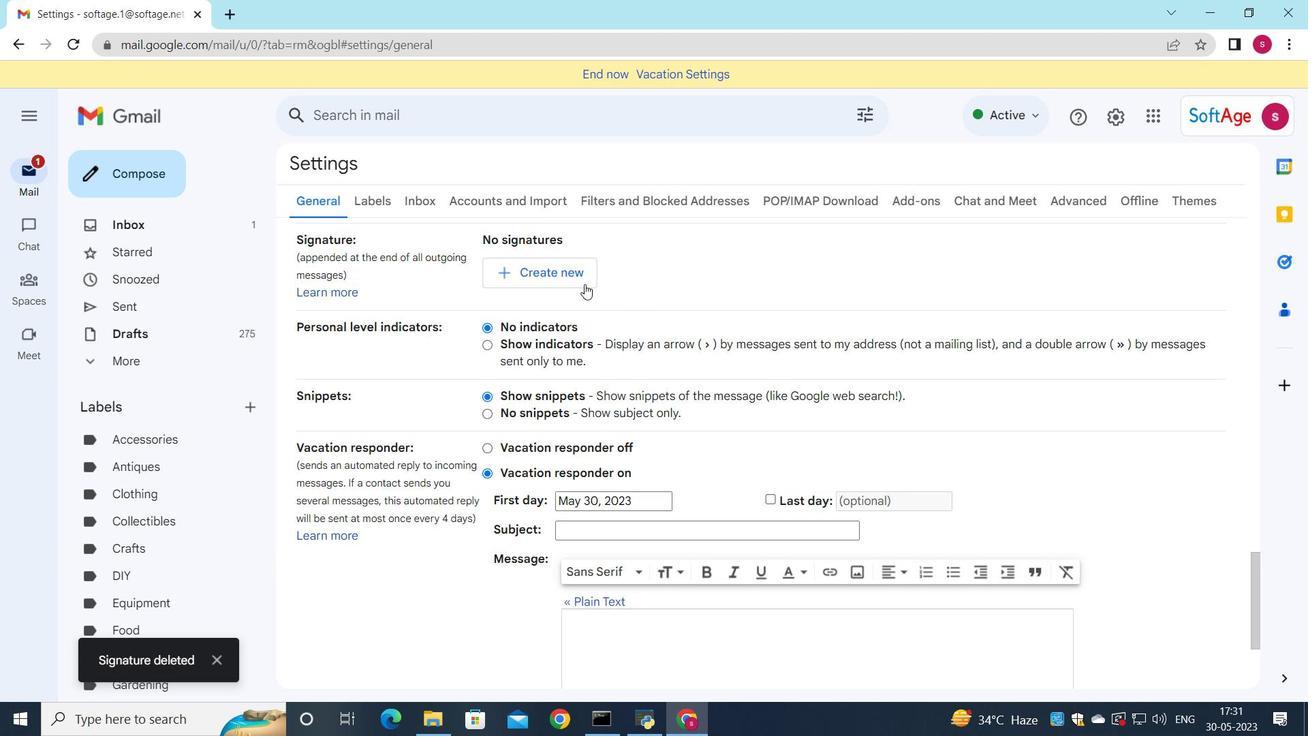 
Action: Mouse pressed left at (581, 280)
Screenshot: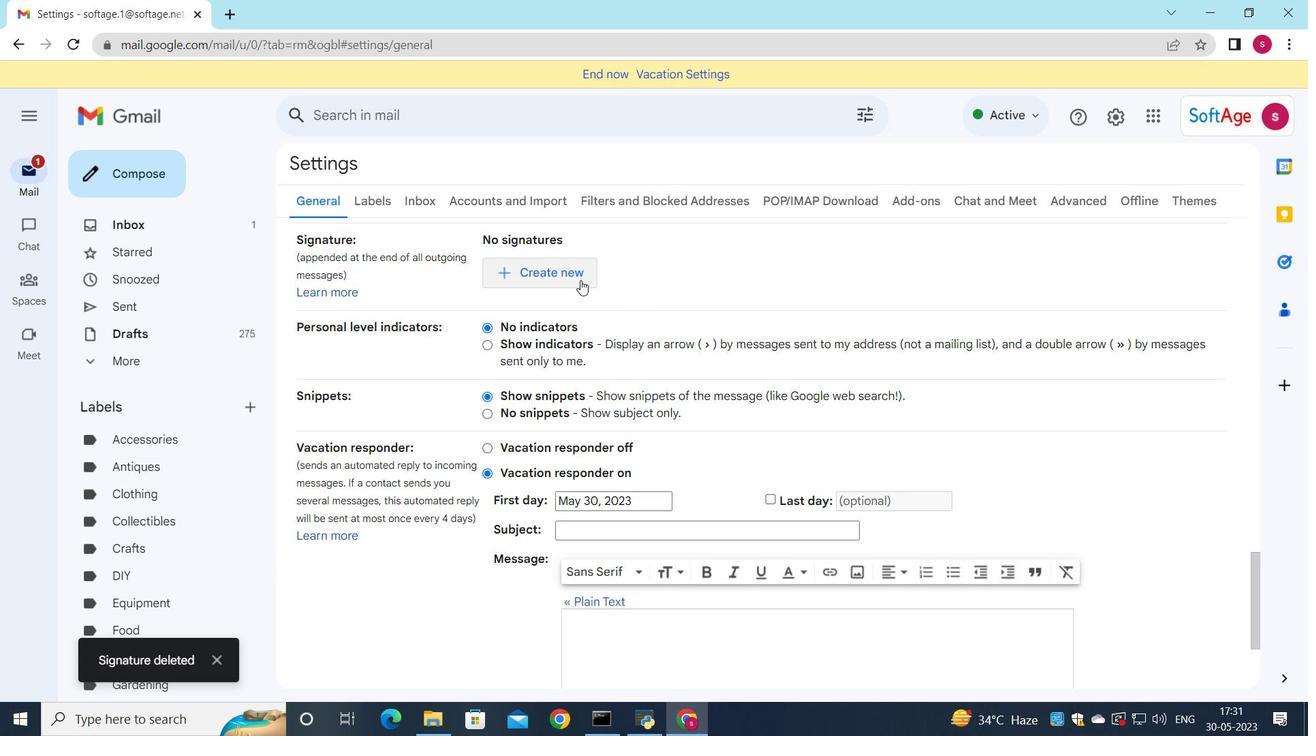 
Action: Mouse moved to (1043, 358)
Screenshot: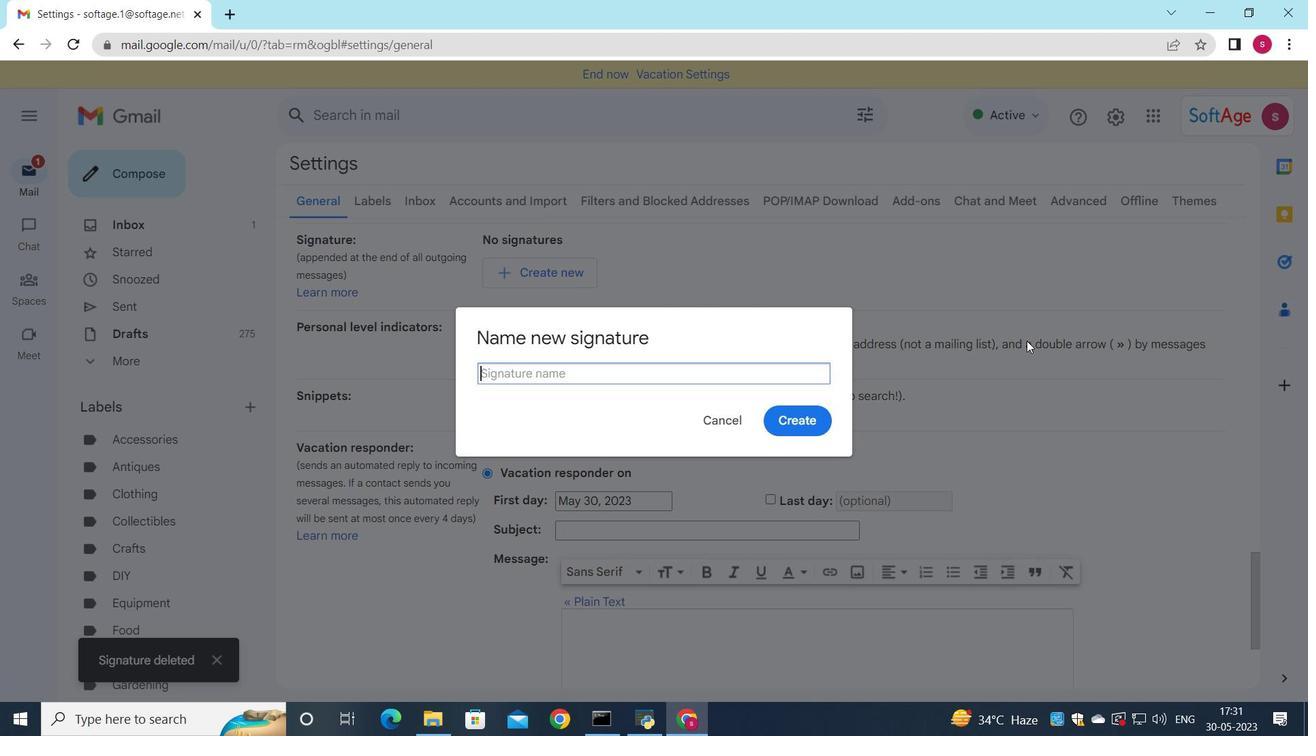 
Action: Key pressed <Key.shift><Key.shift><Key.shift><Key.shift>Elijah<Key.space><Key.shift>Davis
Screenshot: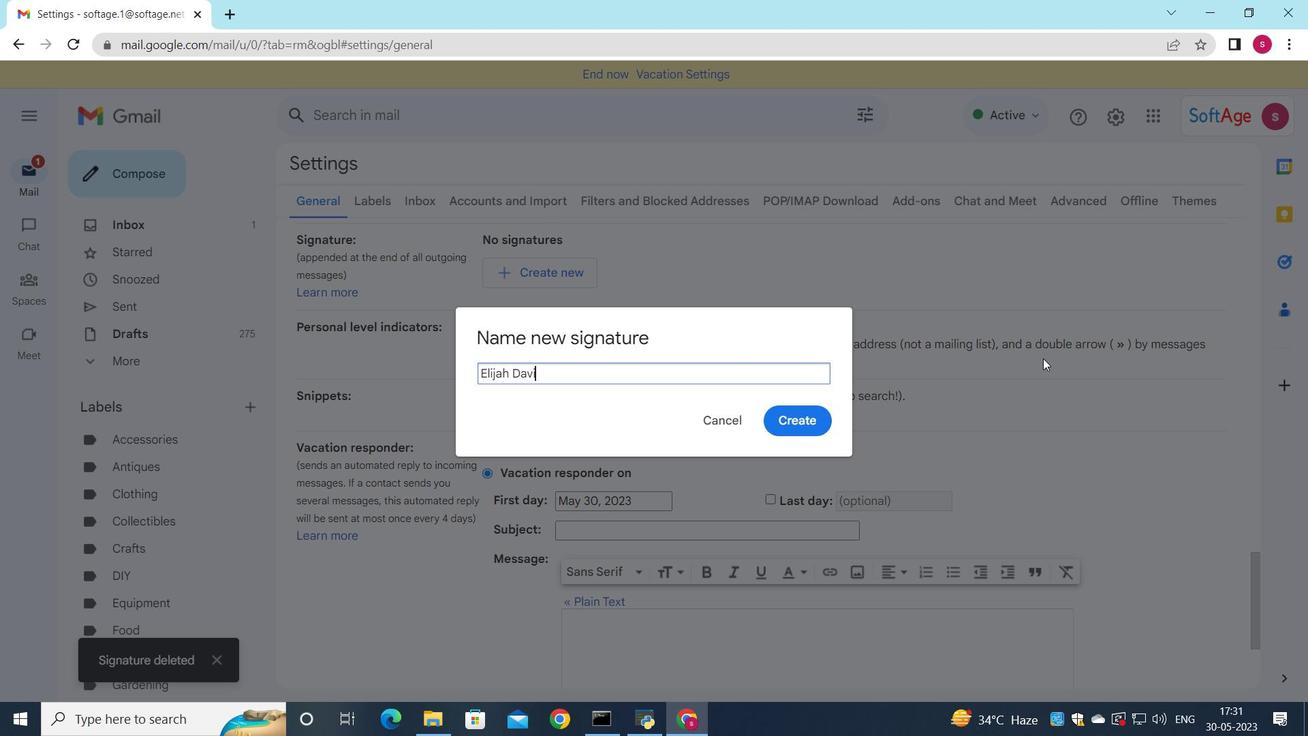 
Action: Mouse moved to (794, 421)
Screenshot: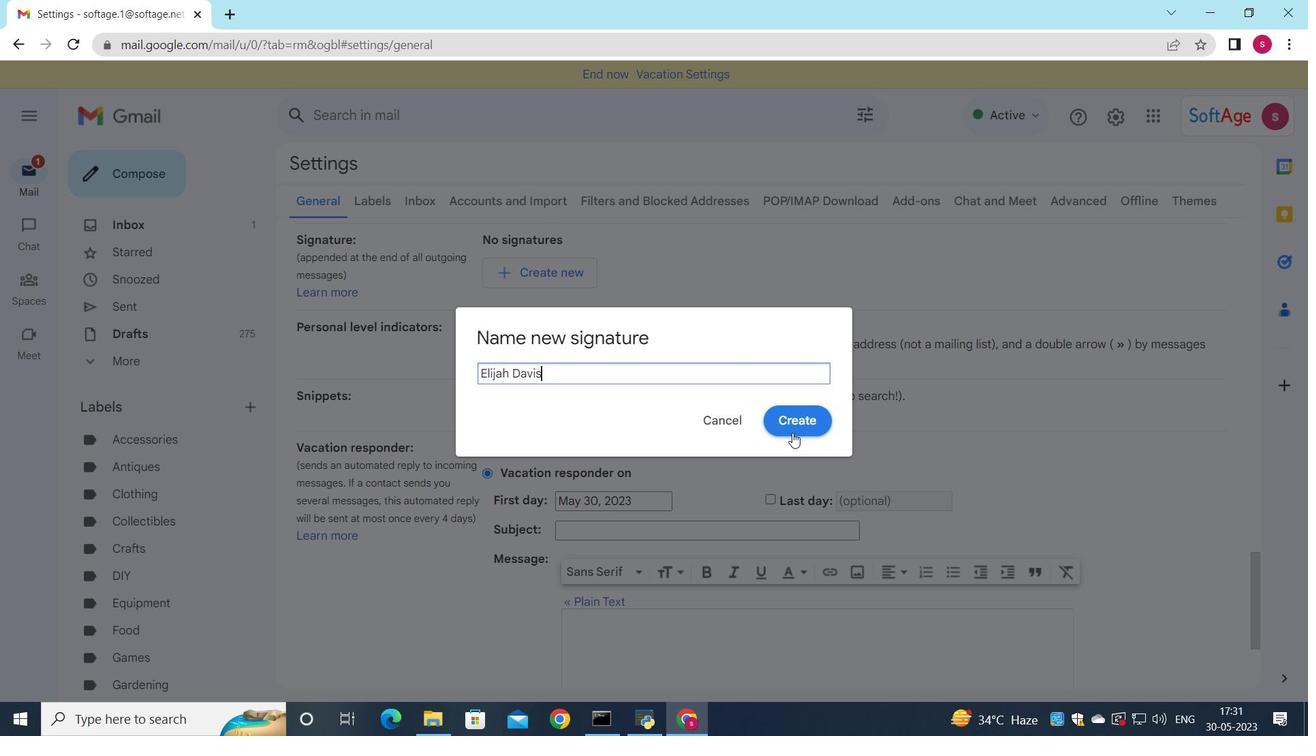 
Action: Mouse pressed left at (794, 421)
Screenshot: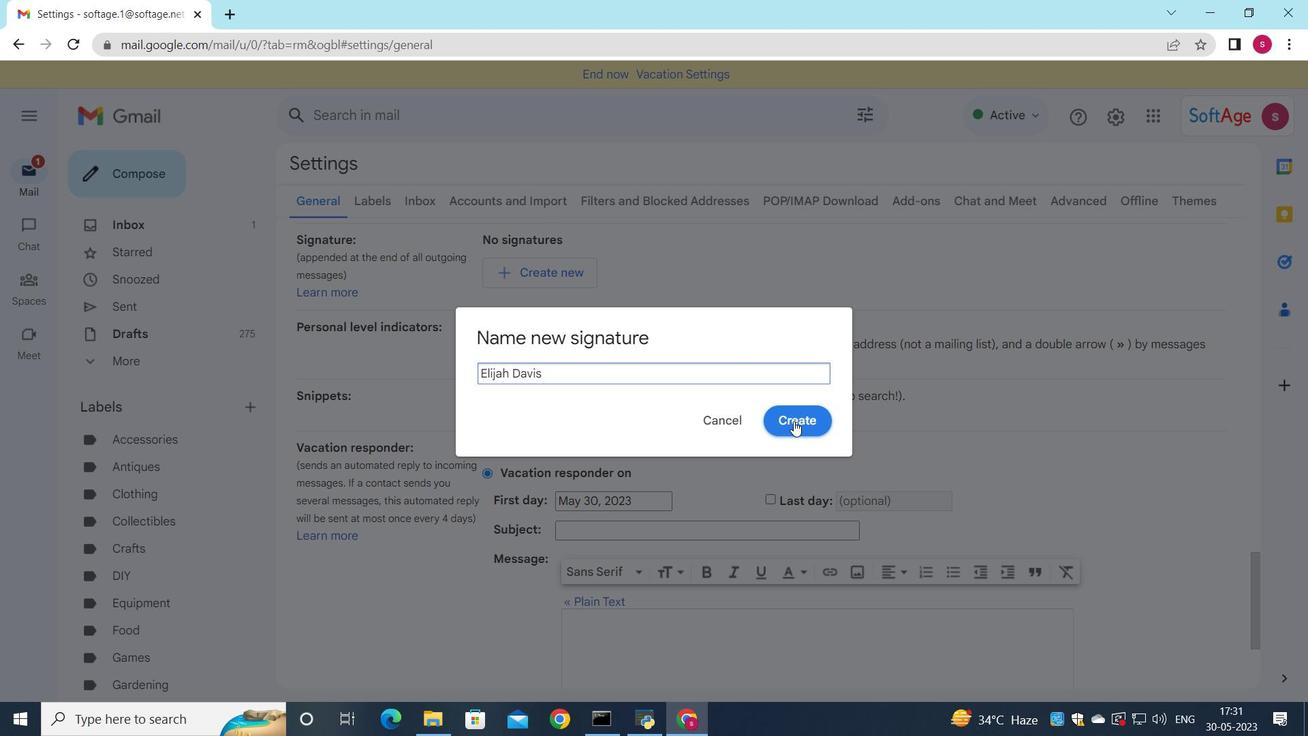 
Action: Mouse moved to (737, 274)
Screenshot: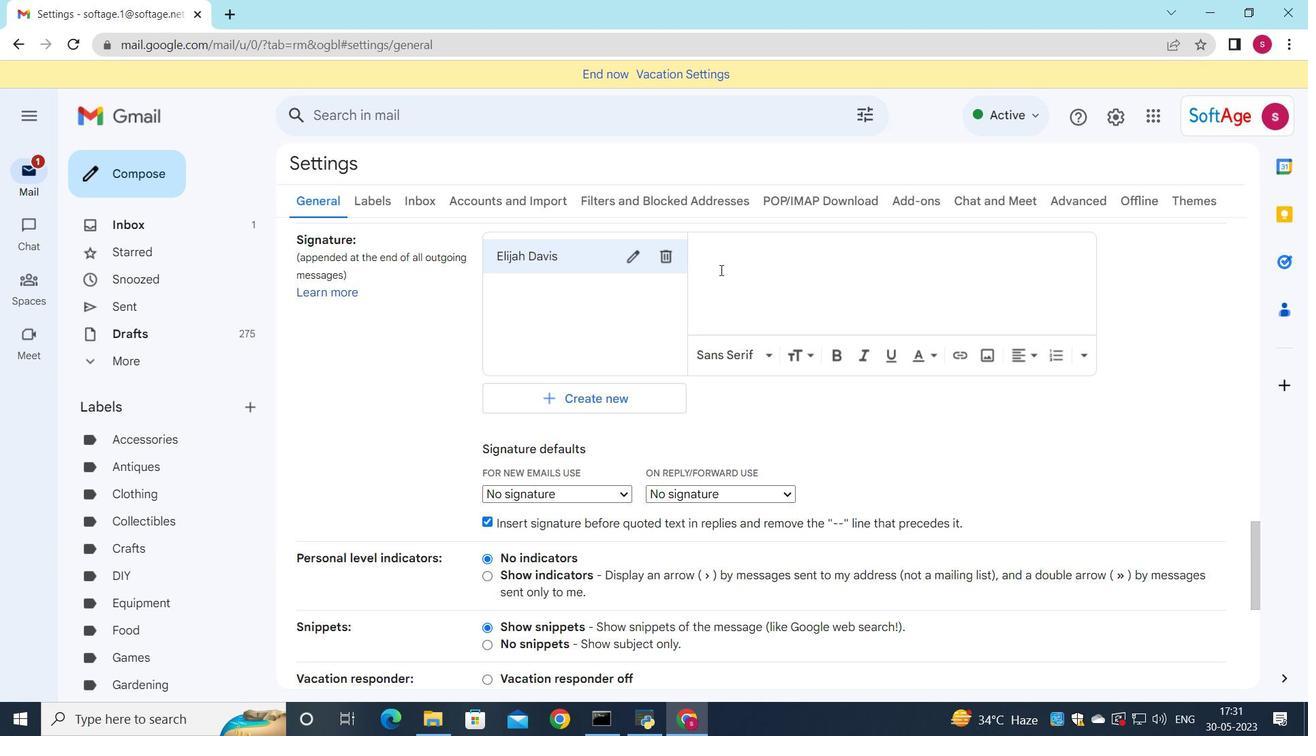 
Action: Mouse pressed left at (737, 274)
Screenshot: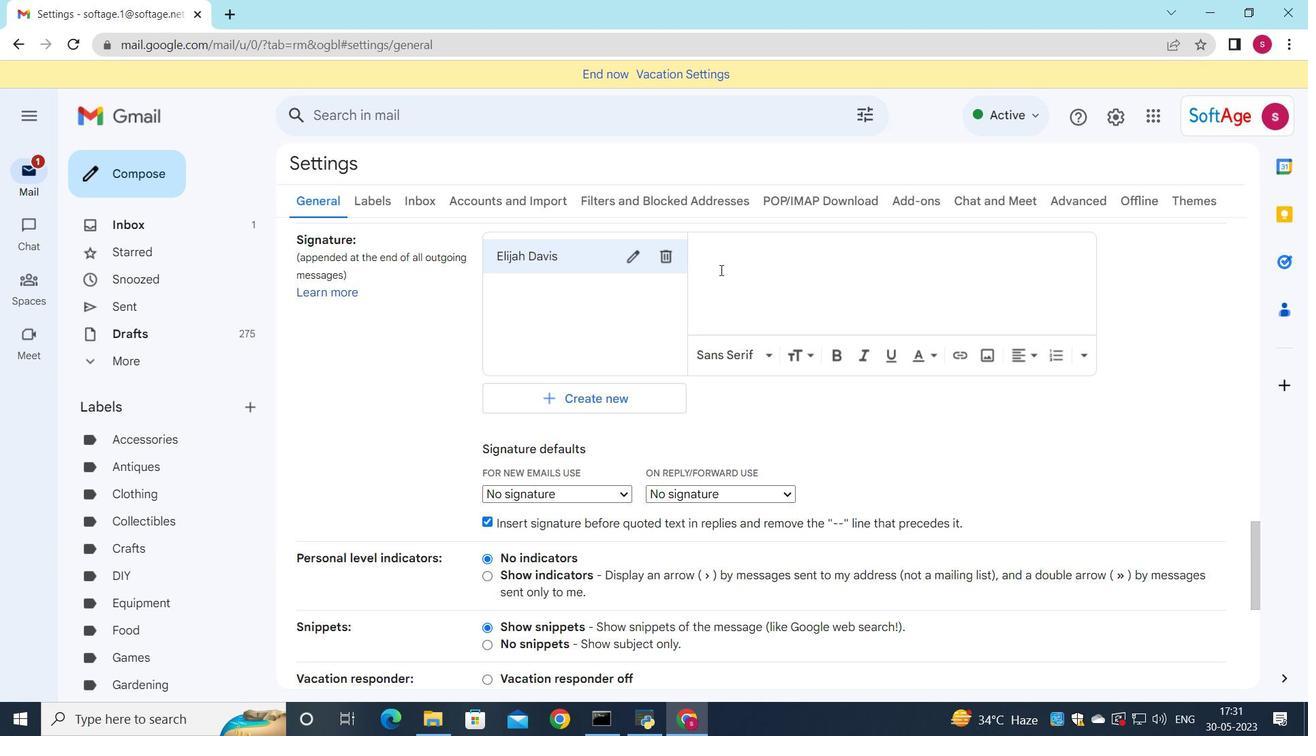 
Action: Key pressed <Key.shift>Elijah<Key.space><Key.shift><Key.shift><Key.shift><Key.shift><Key.shift><Key.shift><Key.shift><Key.shift><Key.shift><Key.shift><Key.shift><Key.shift><Key.shift><Key.shift><Key.shift><Key.shift><Key.shift><Key.shift><Key.shift><Key.shift><Key.shift><Key.shift><Key.shift><Key.shift><Key.shift><Key.shift><Key.shift><Key.shift><Key.shift><Key.shift><Key.shift><Key.shift><Key.shift><Key.shift><Key.shift><Key.shift><Key.shift><Key.shift><Key.shift><Key.shift><Key.shift><Key.shift><Key.shift><Key.shift><Key.shift>Davis
Screenshot: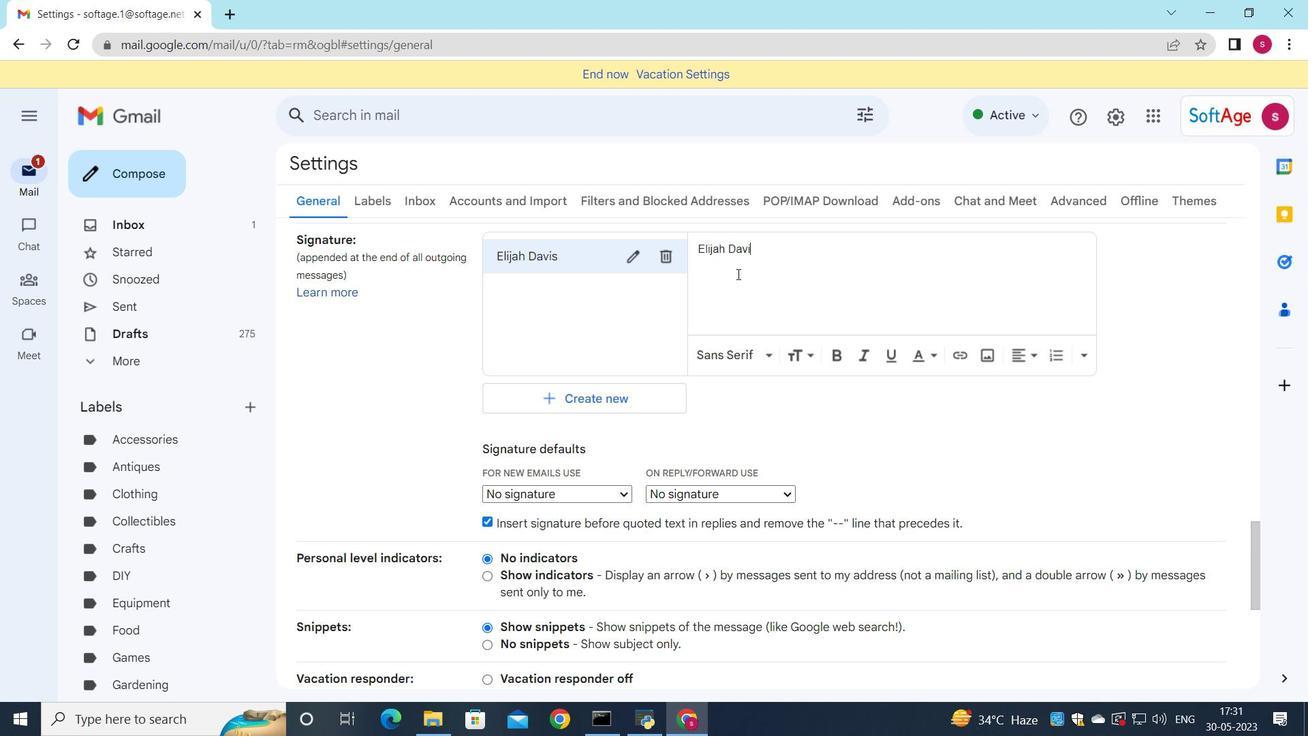 
Action: Mouse moved to (598, 486)
Screenshot: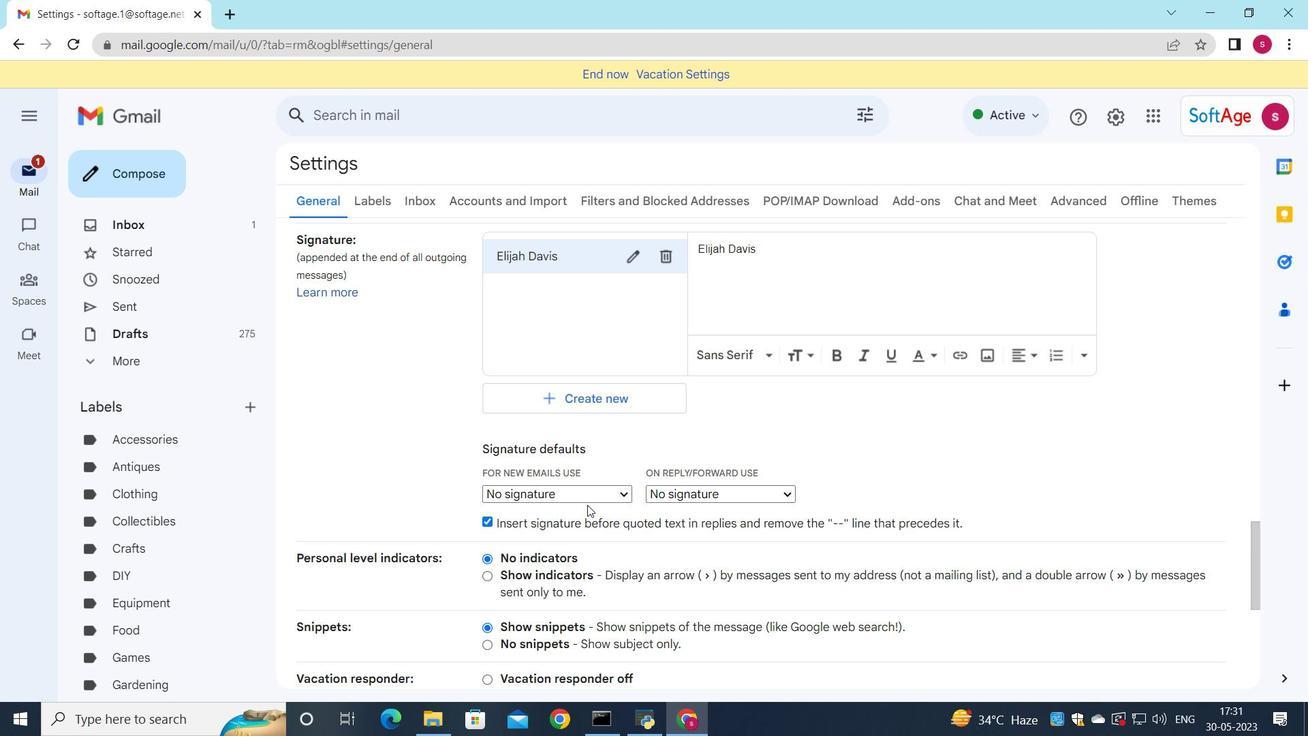
Action: Mouse pressed left at (598, 486)
Screenshot: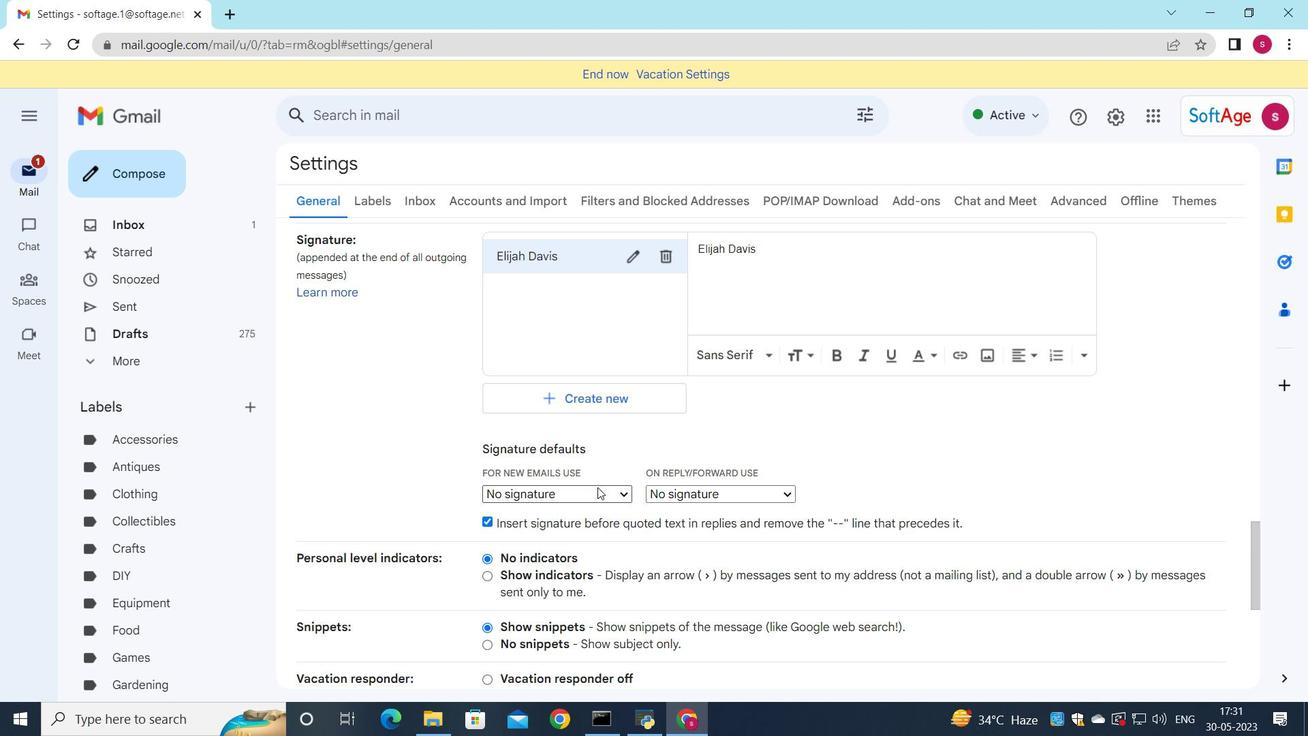 
Action: Mouse moved to (607, 527)
Screenshot: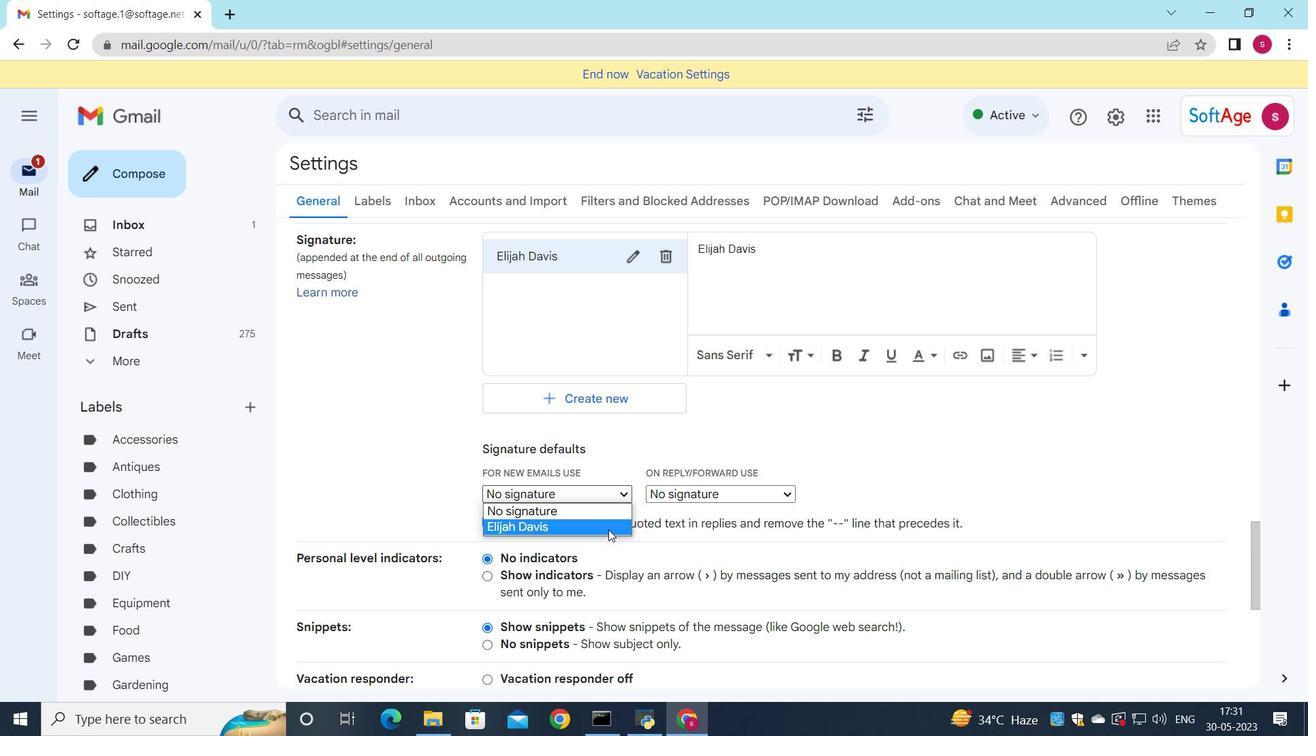 
Action: Mouse pressed left at (607, 527)
Screenshot: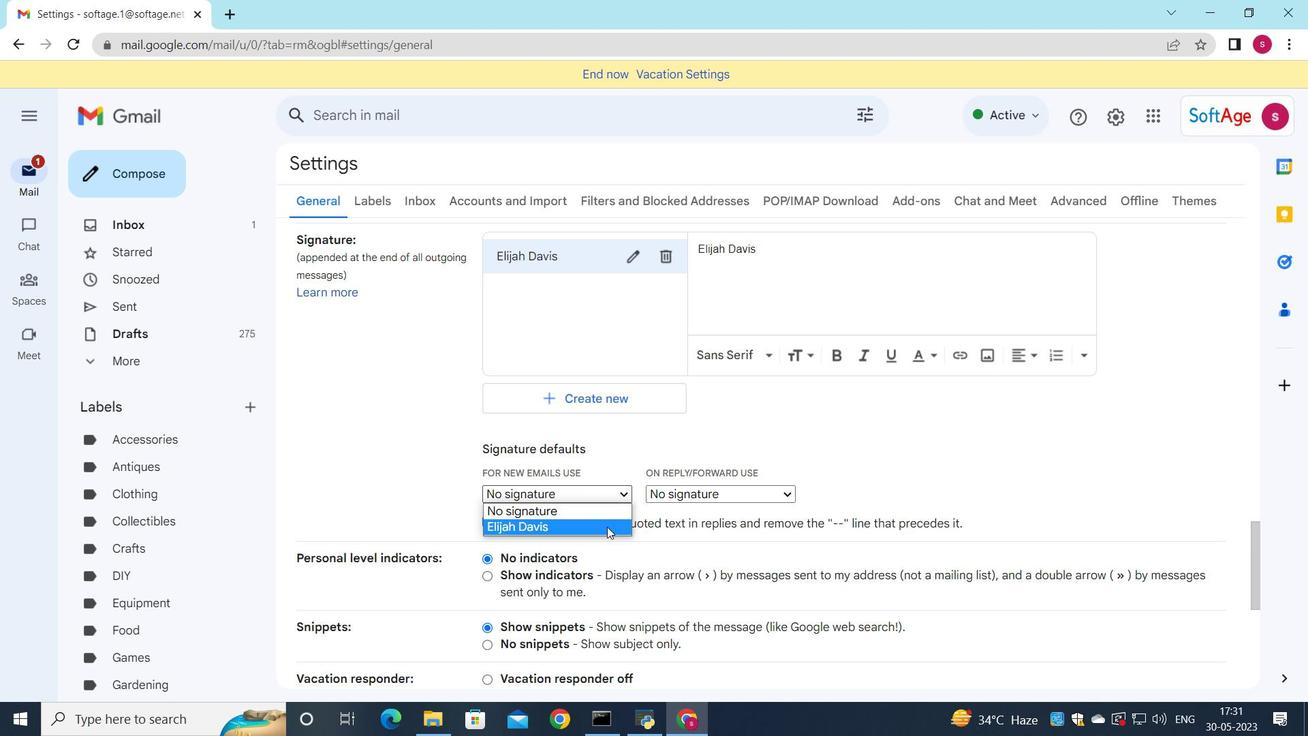 
Action: Mouse moved to (714, 499)
Screenshot: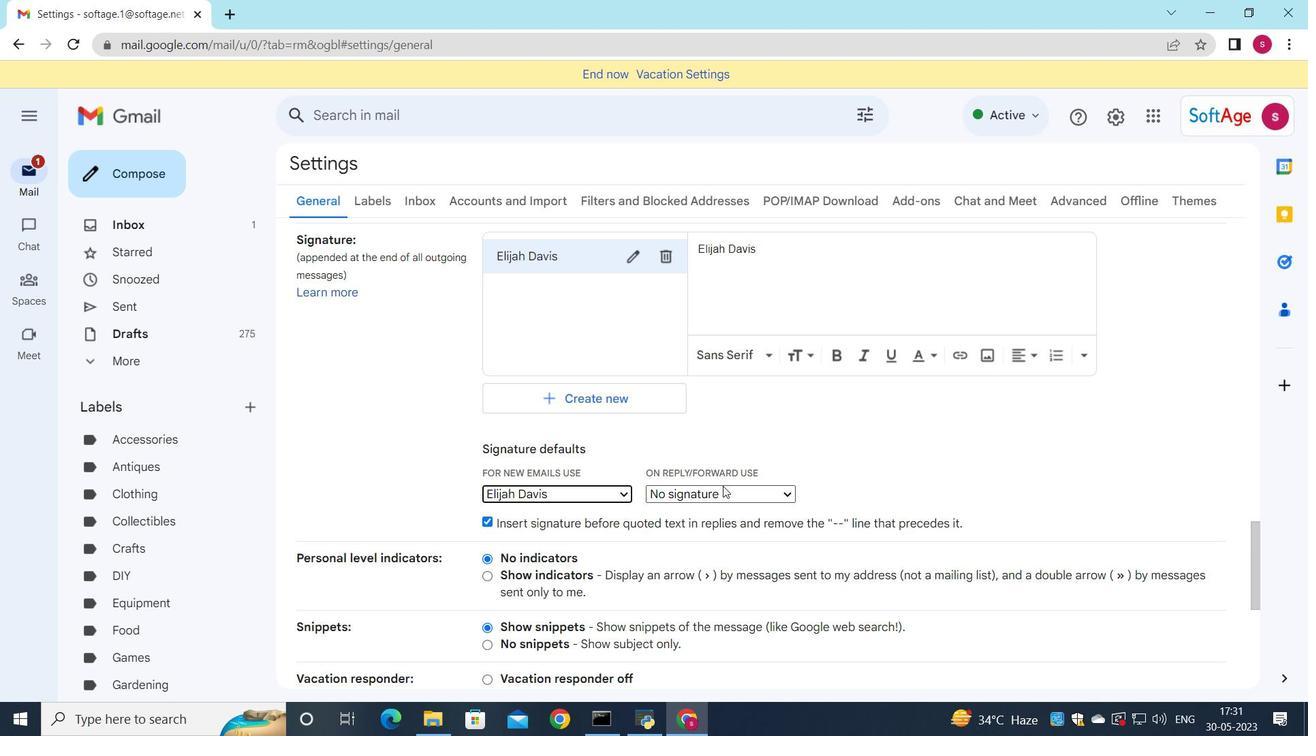 
Action: Mouse pressed left at (714, 499)
Screenshot: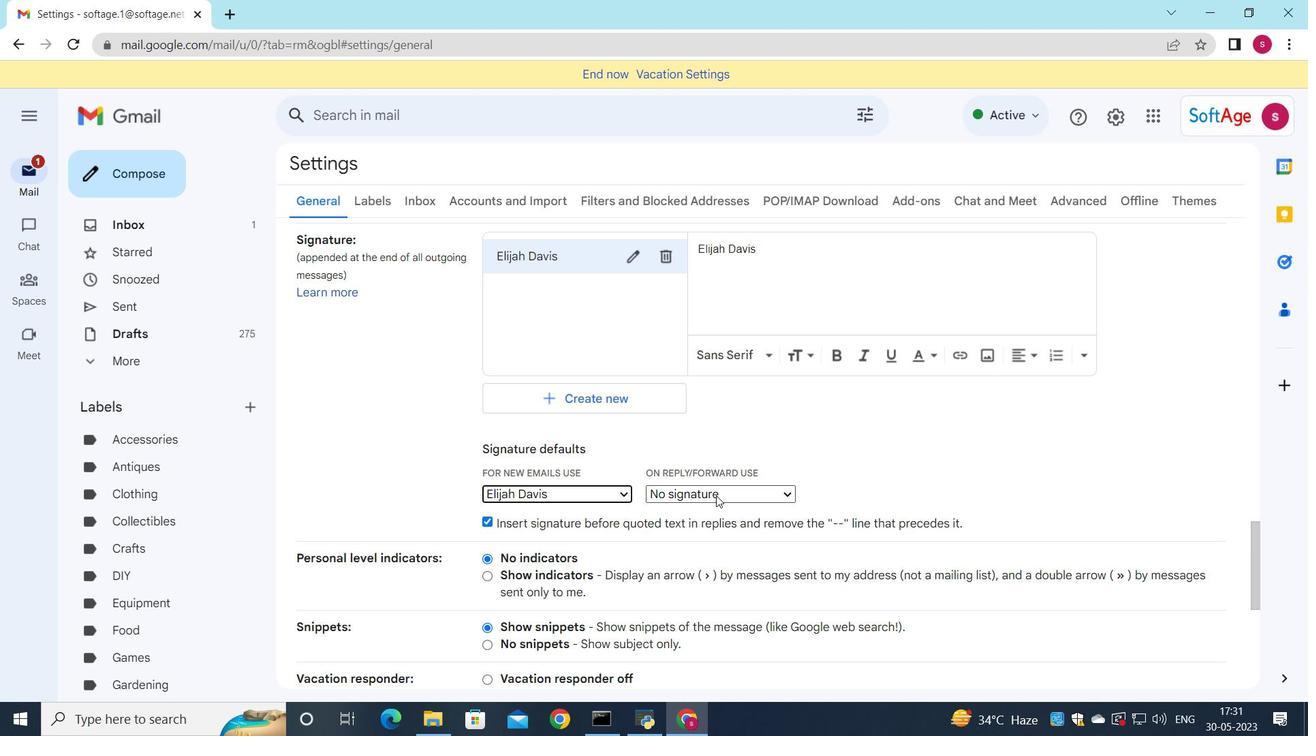 
Action: Mouse moved to (700, 532)
Screenshot: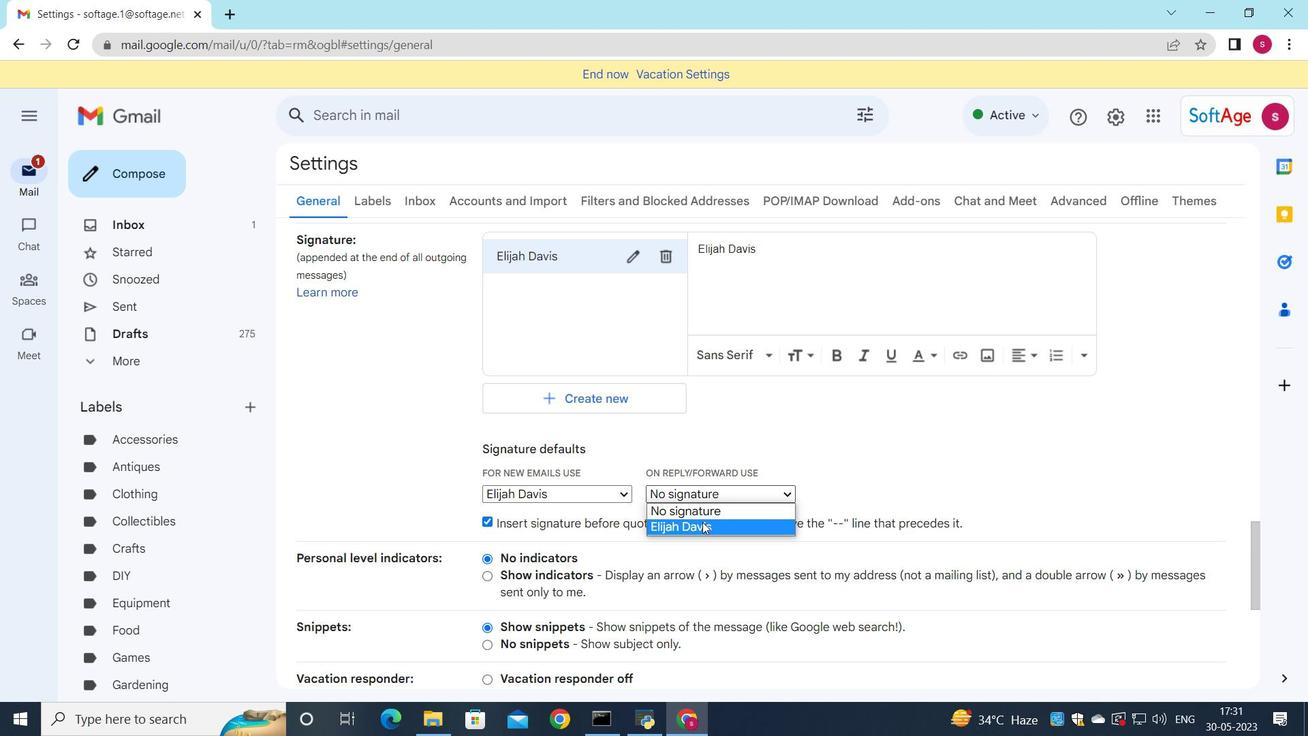 
Action: Mouse pressed left at (700, 532)
Screenshot: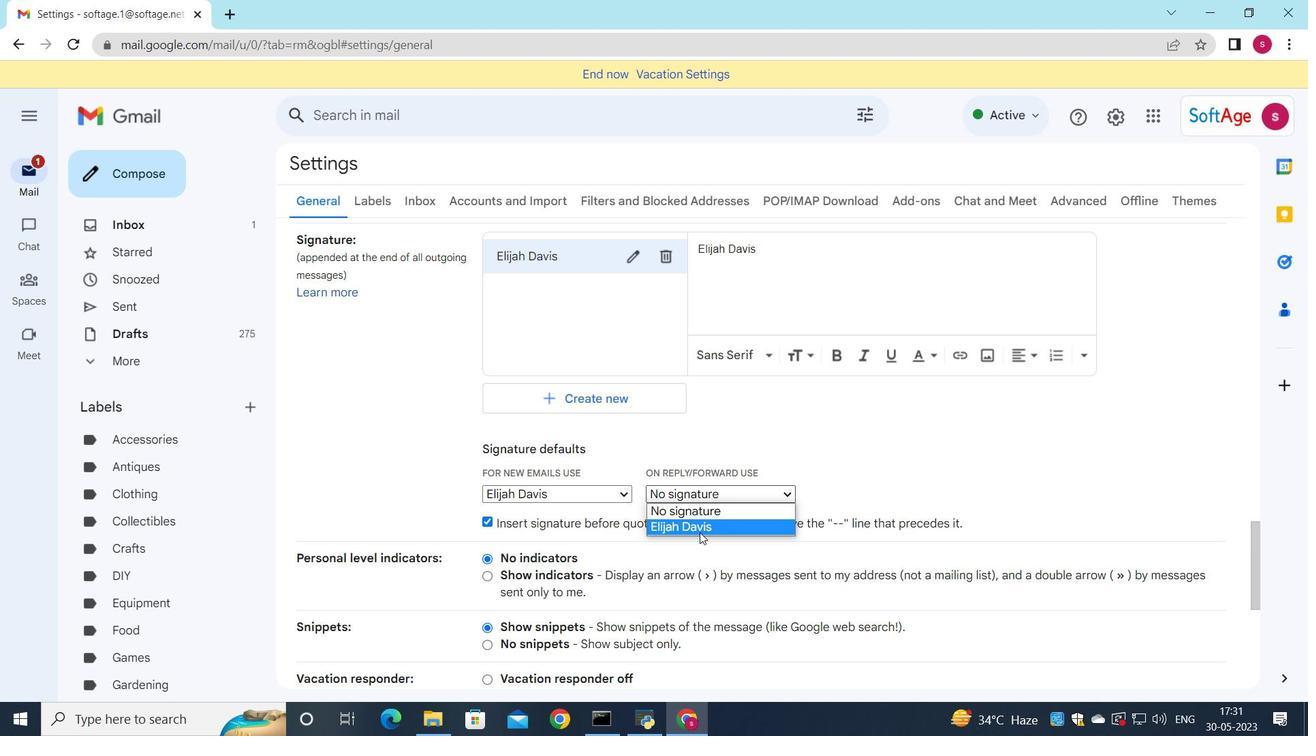 
Action: Mouse moved to (687, 490)
Screenshot: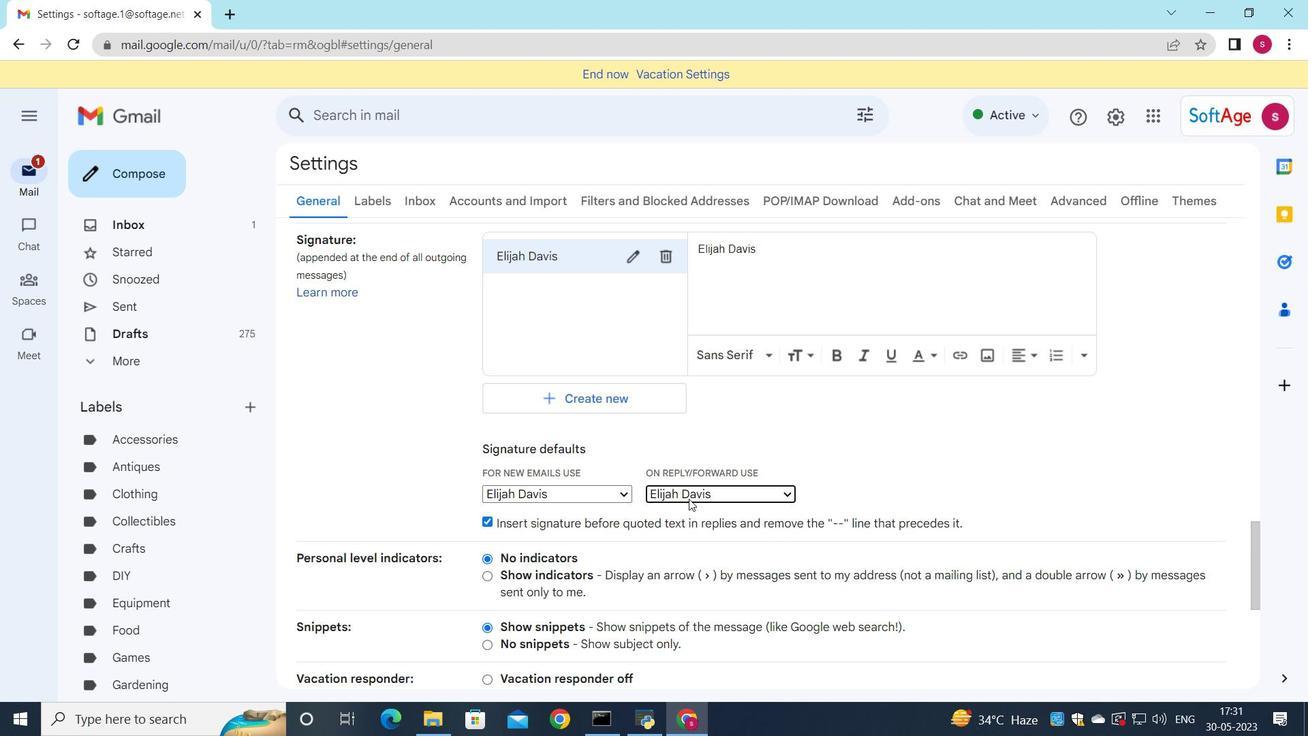 
Action: Mouse scrolled (687, 490) with delta (0, 0)
Screenshot: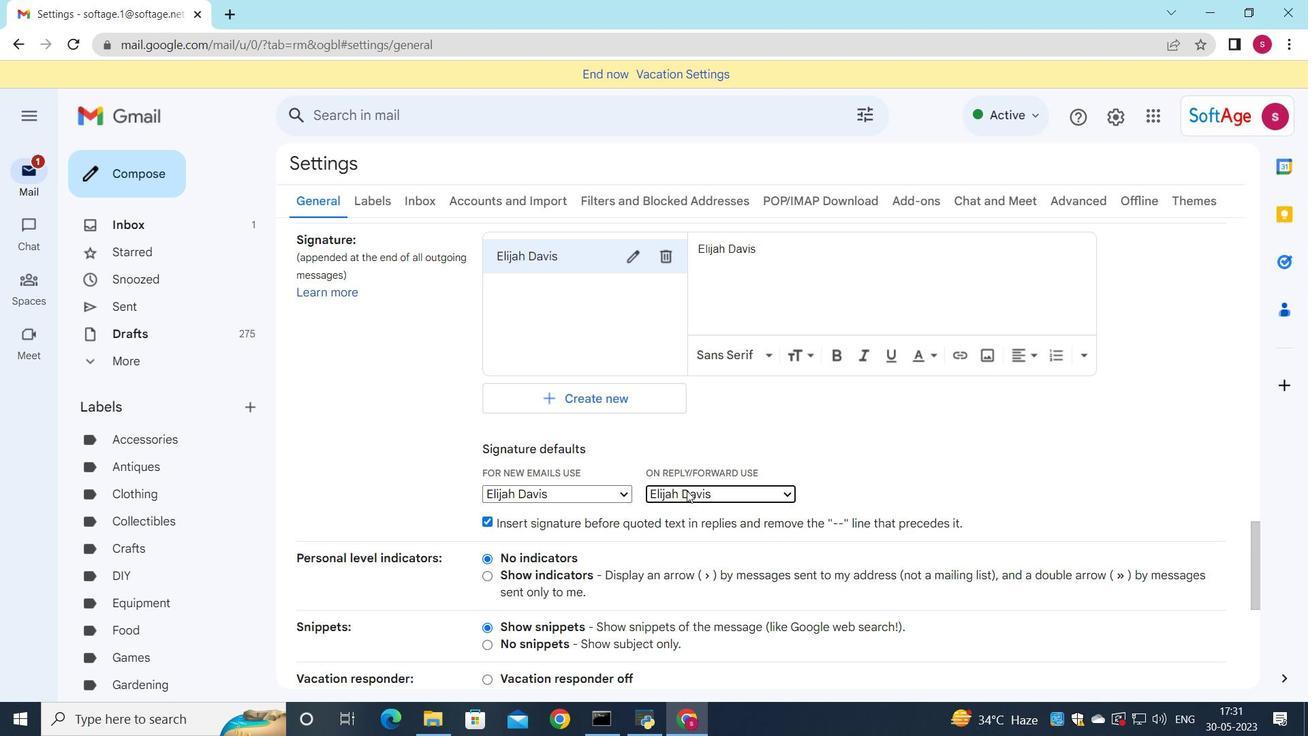 
Action: Mouse scrolled (687, 490) with delta (0, 0)
Screenshot: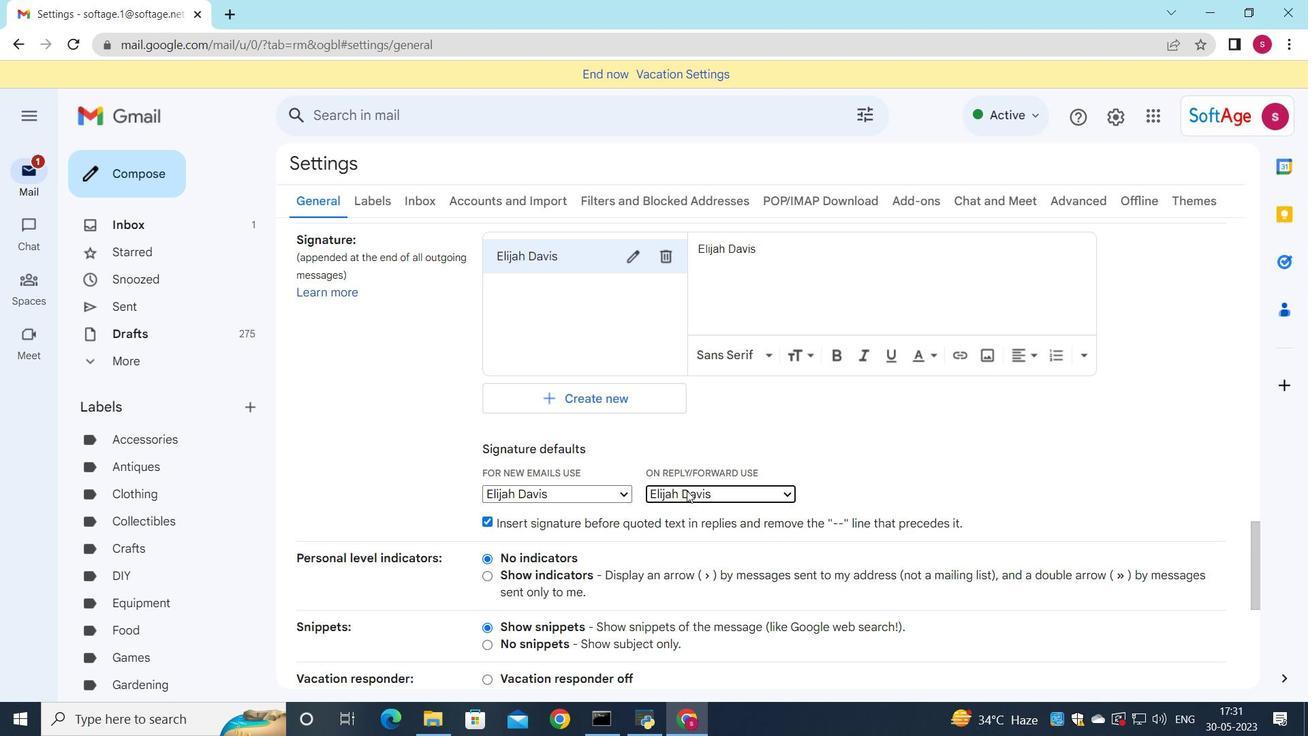 
Action: Mouse scrolled (687, 490) with delta (0, 0)
Screenshot: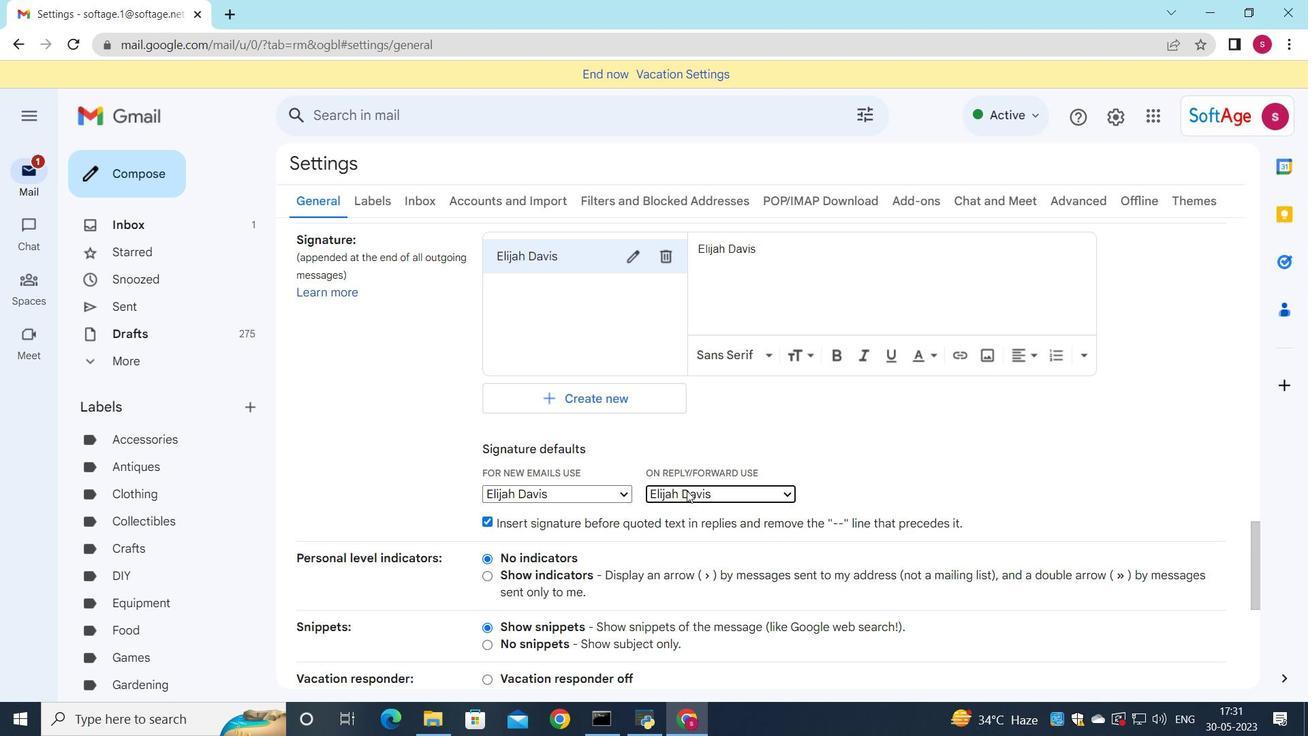 
Action: Mouse scrolled (687, 490) with delta (0, 0)
Screenshot: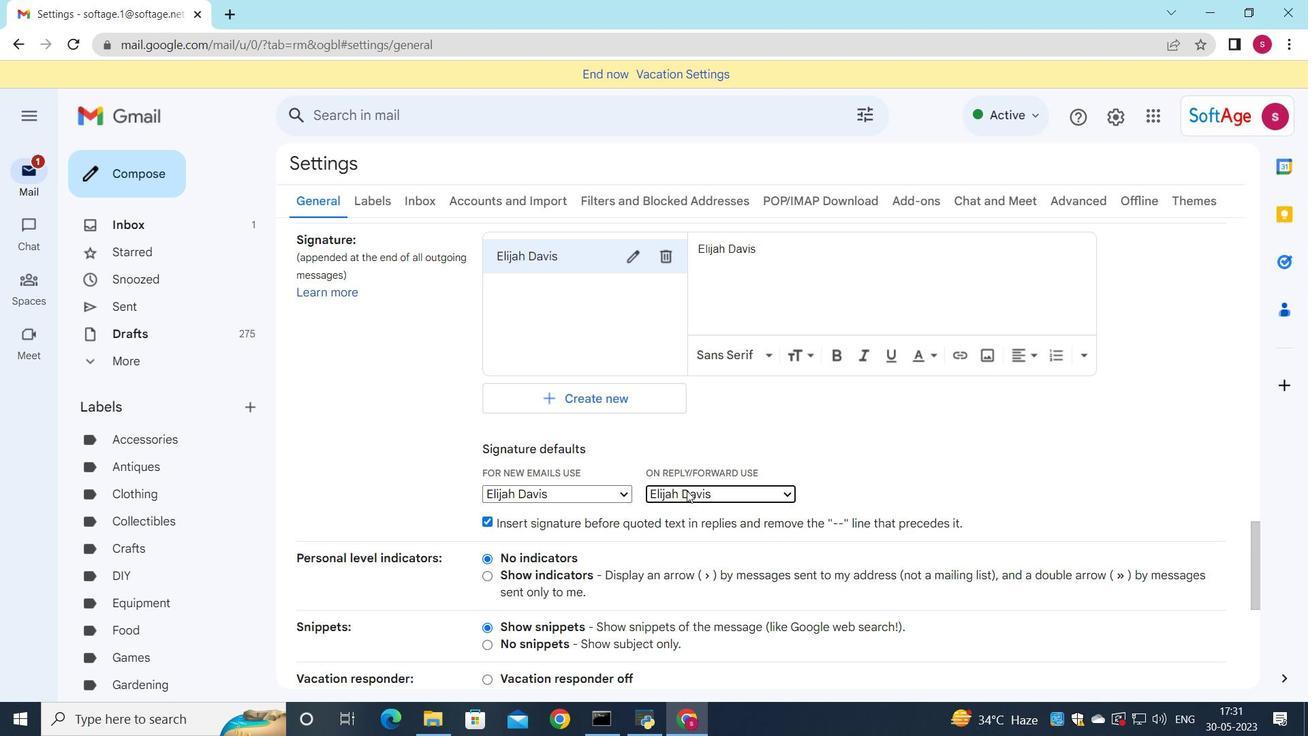 
Action: Mouse scrolled (687, 490) with delta (0, 0)
Screenshot: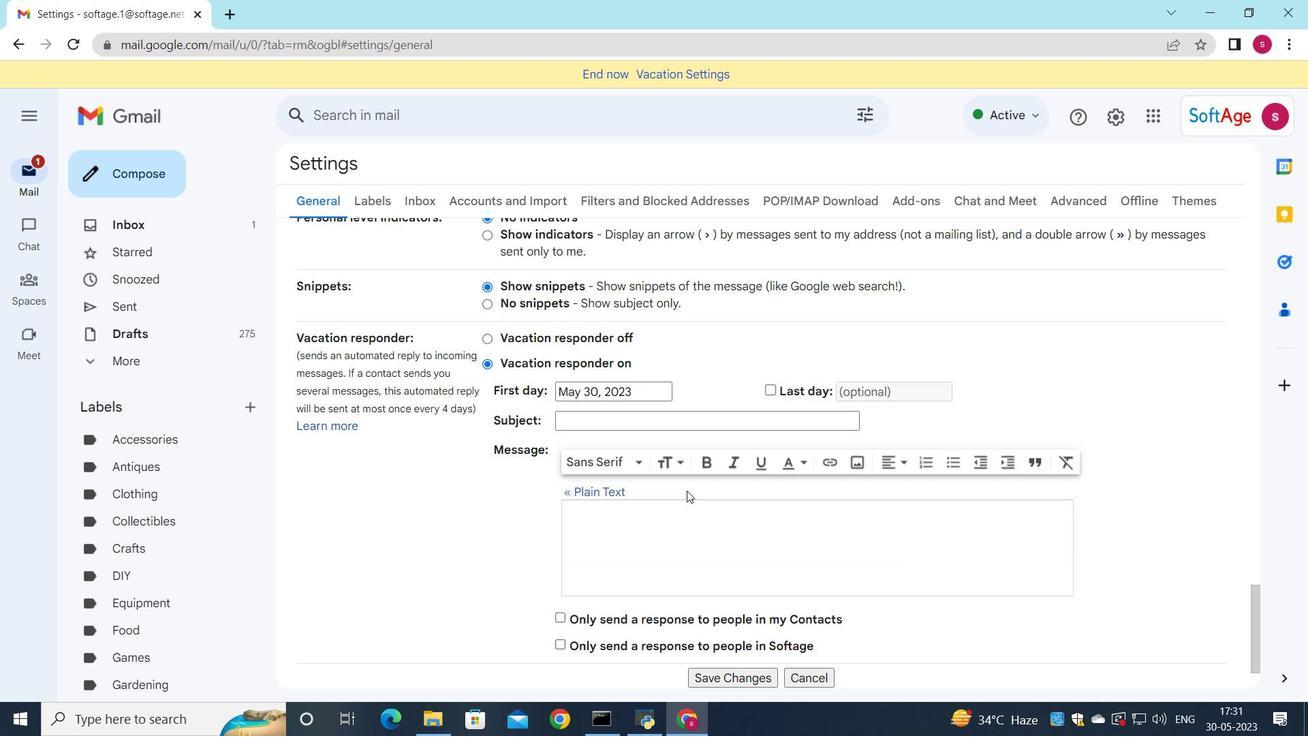 
Action: Mouse scrolled (687, 490) with delta (0, 0)
Screenshot: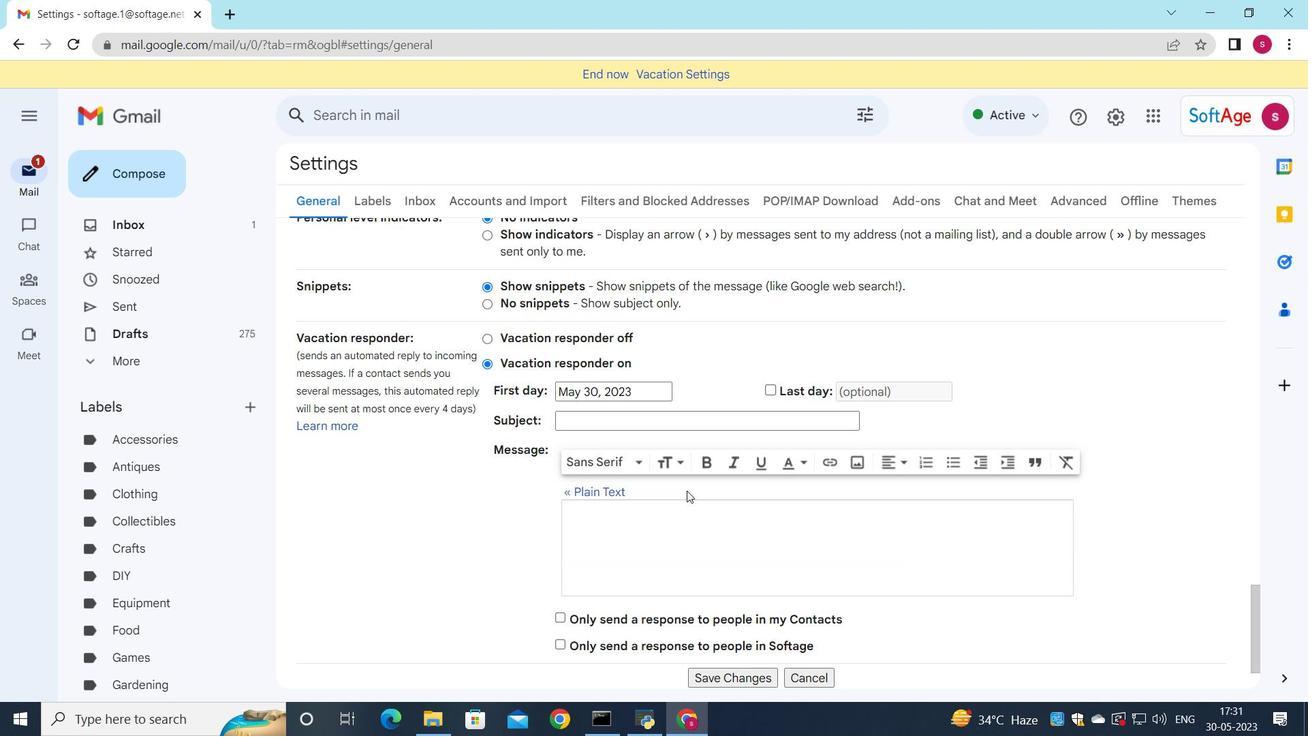 
Action: Mouse scrolled (687, 490) with delta (0, 0)
Screenshot: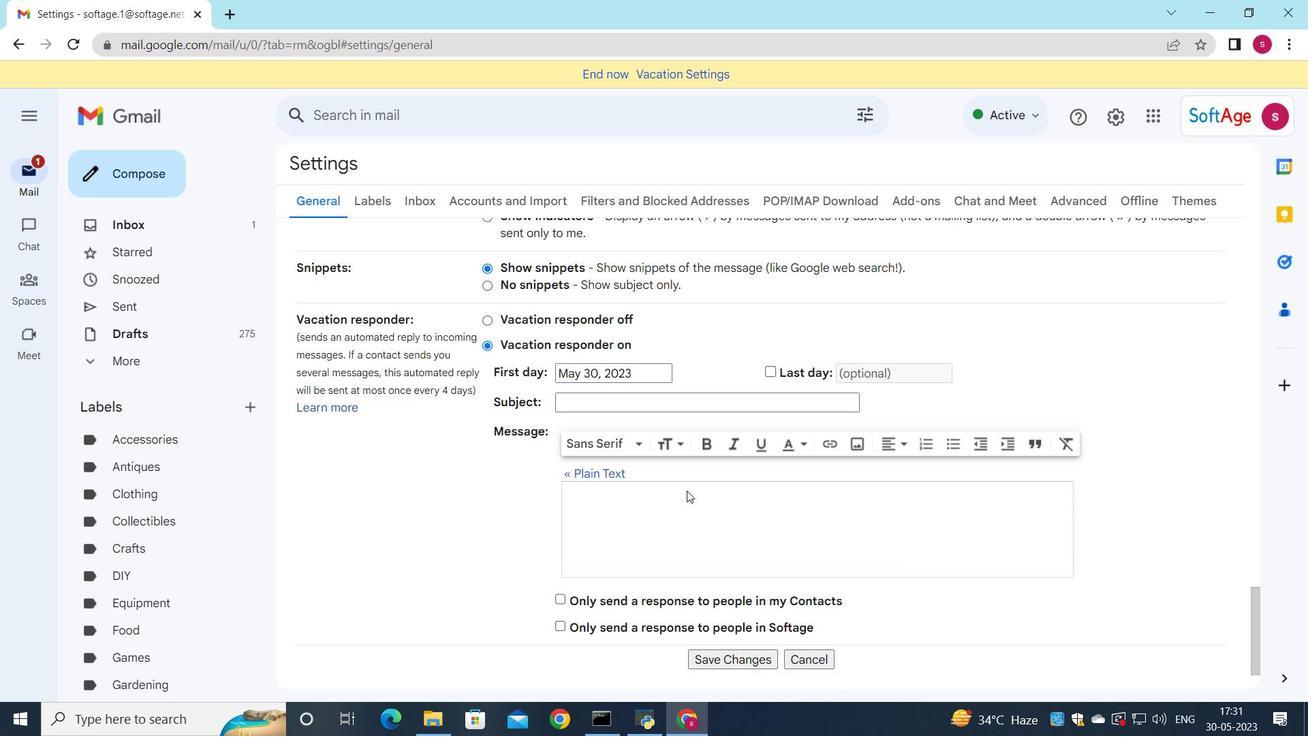
Action: Mouse moved to (726, 598)
Screenshot: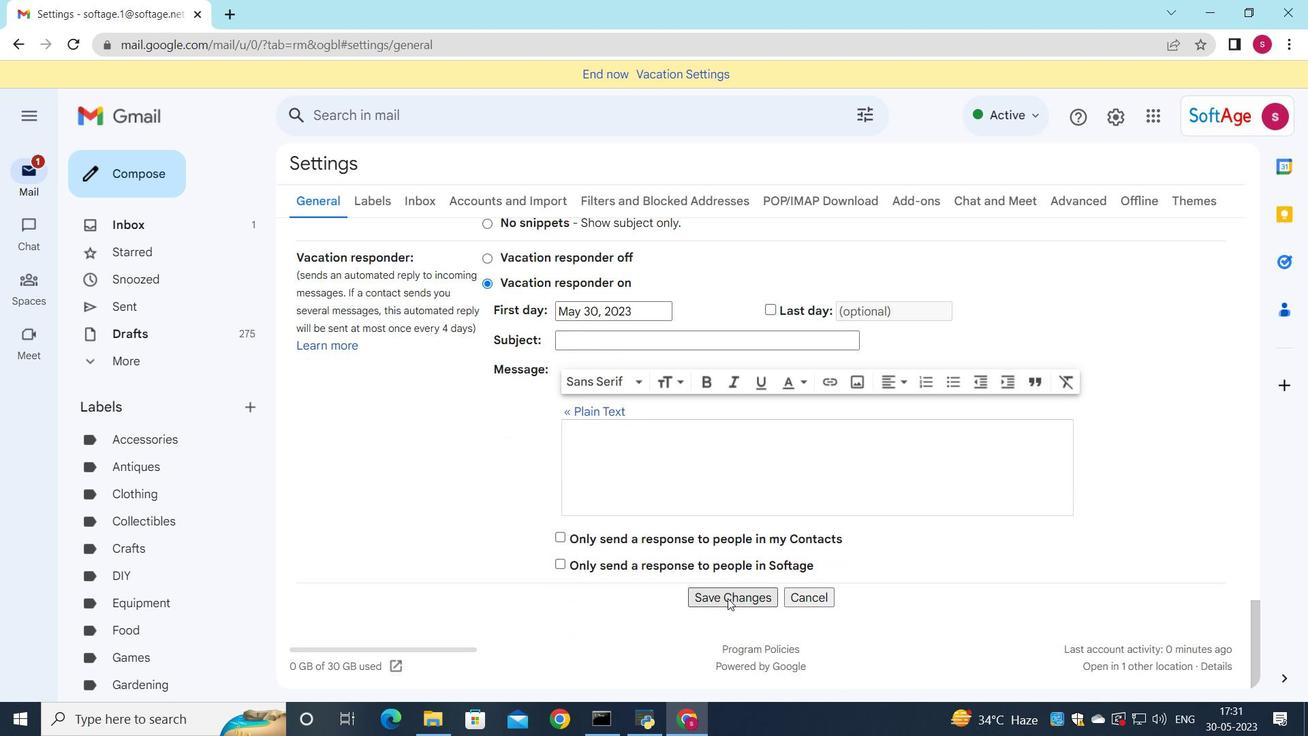 
Action: Mouse pressed left at (726, 598)
Screenshot: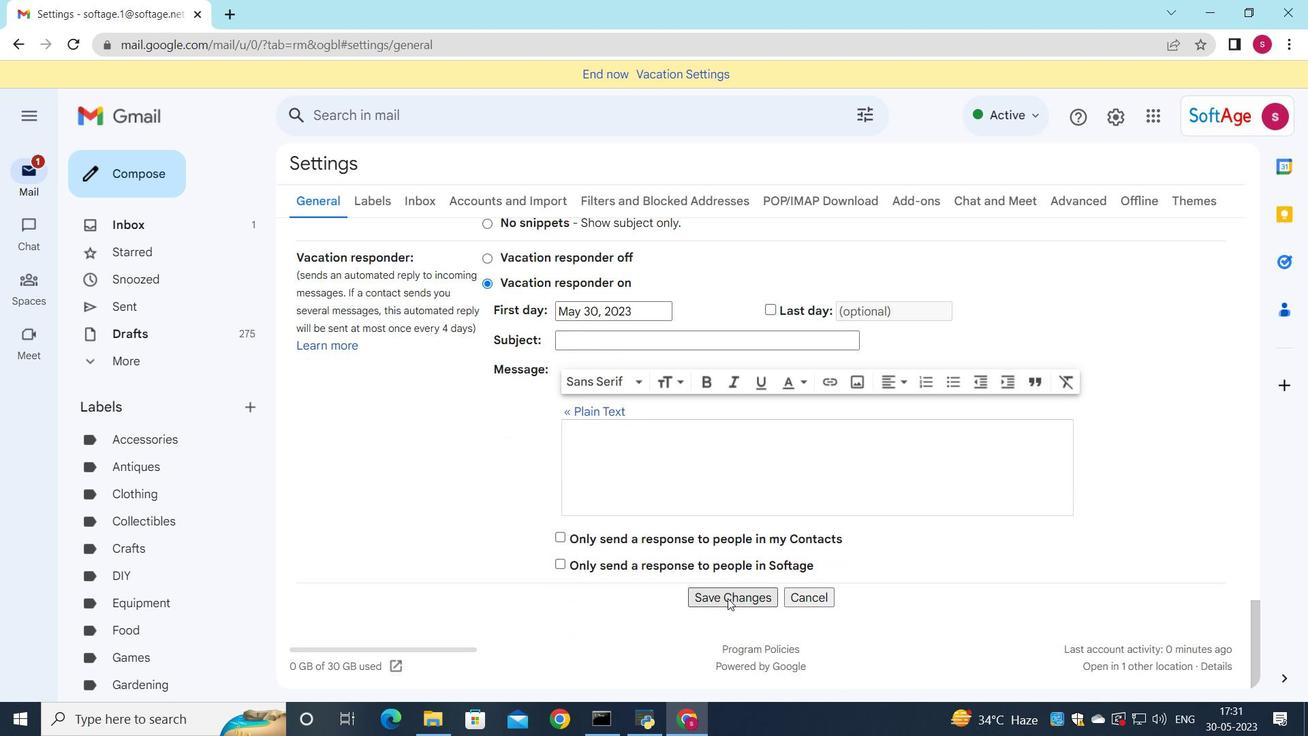 
Action: Mouse moved to (132, 166)
Screenshot: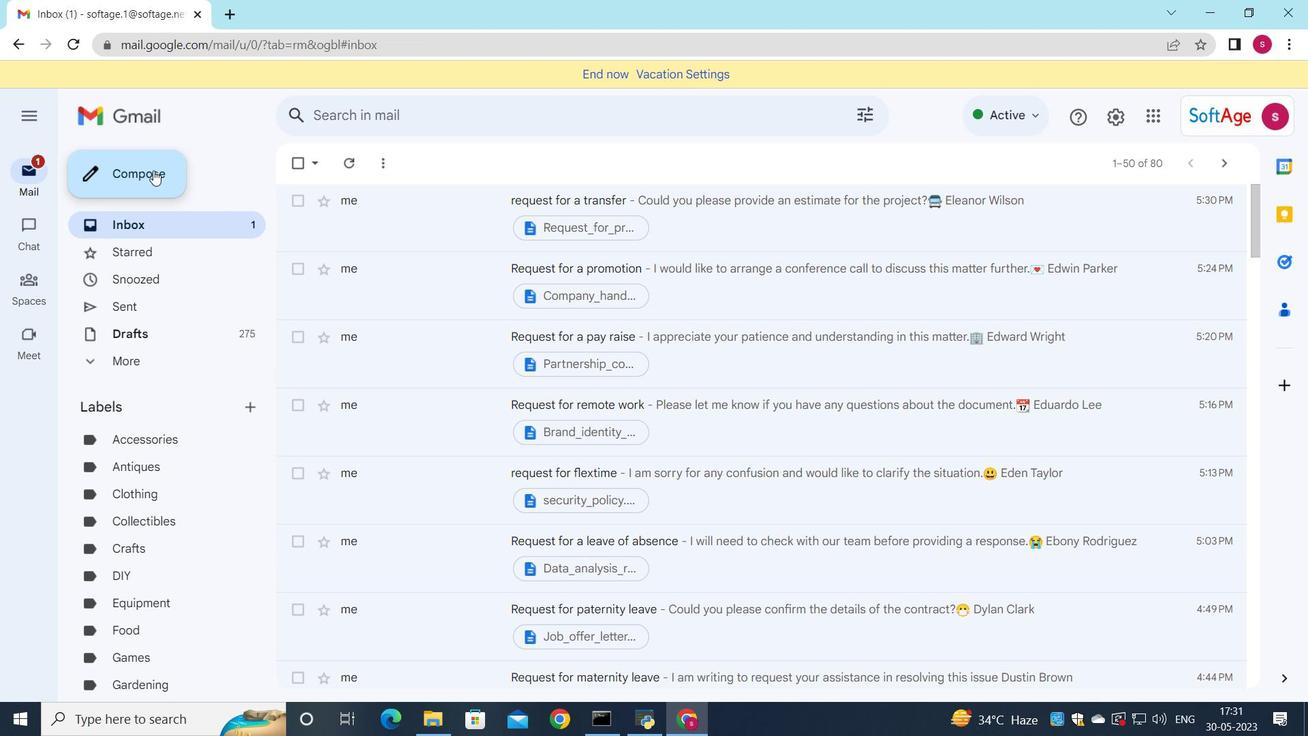 
Action: Mouse pressed left at (132, 166)
Screenshot: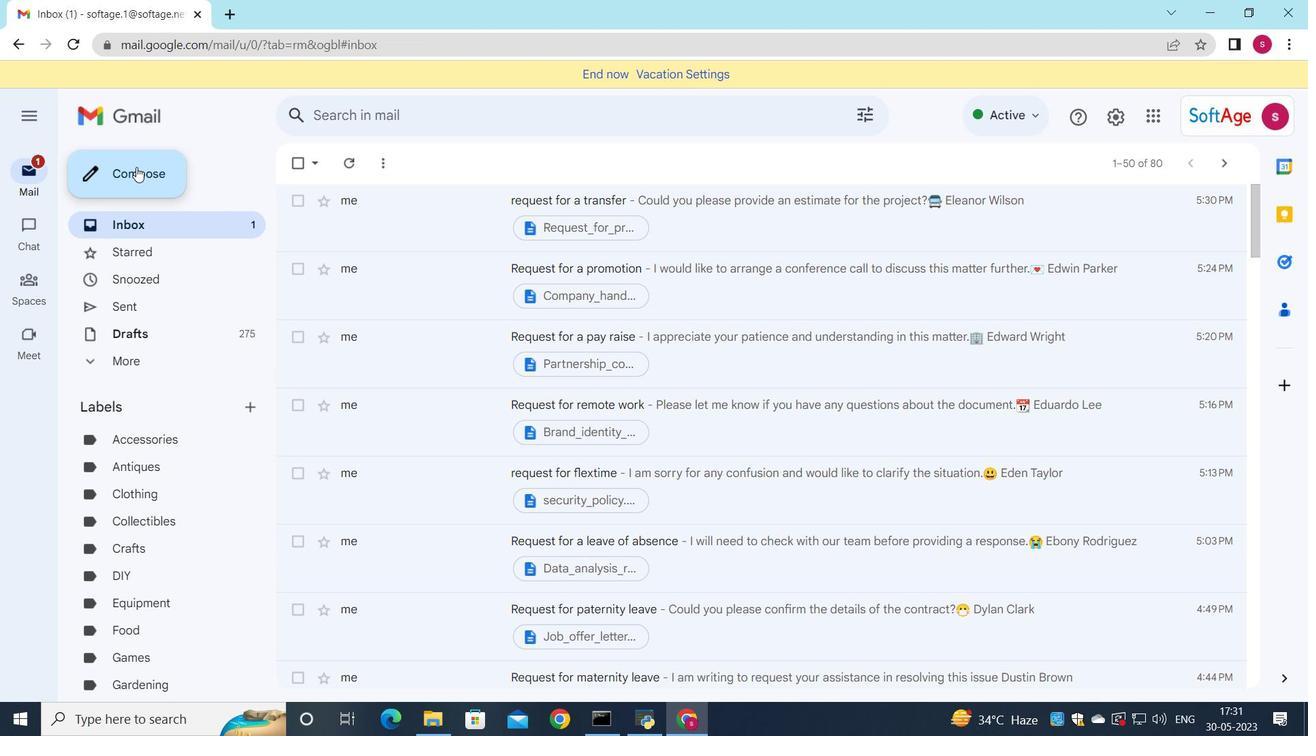 
Action: Mouse moved to (833, 321)
Screenshot: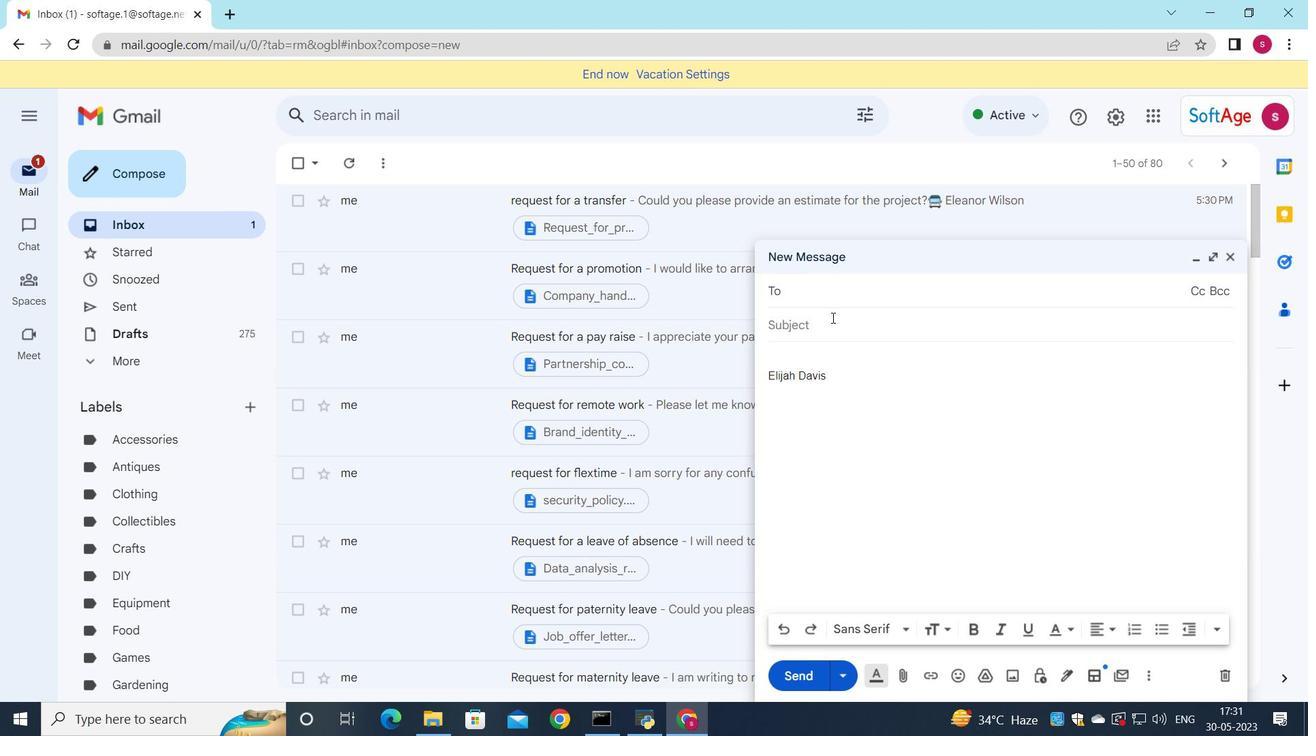 
Action: Key pressed <Key.down>
Screenshot: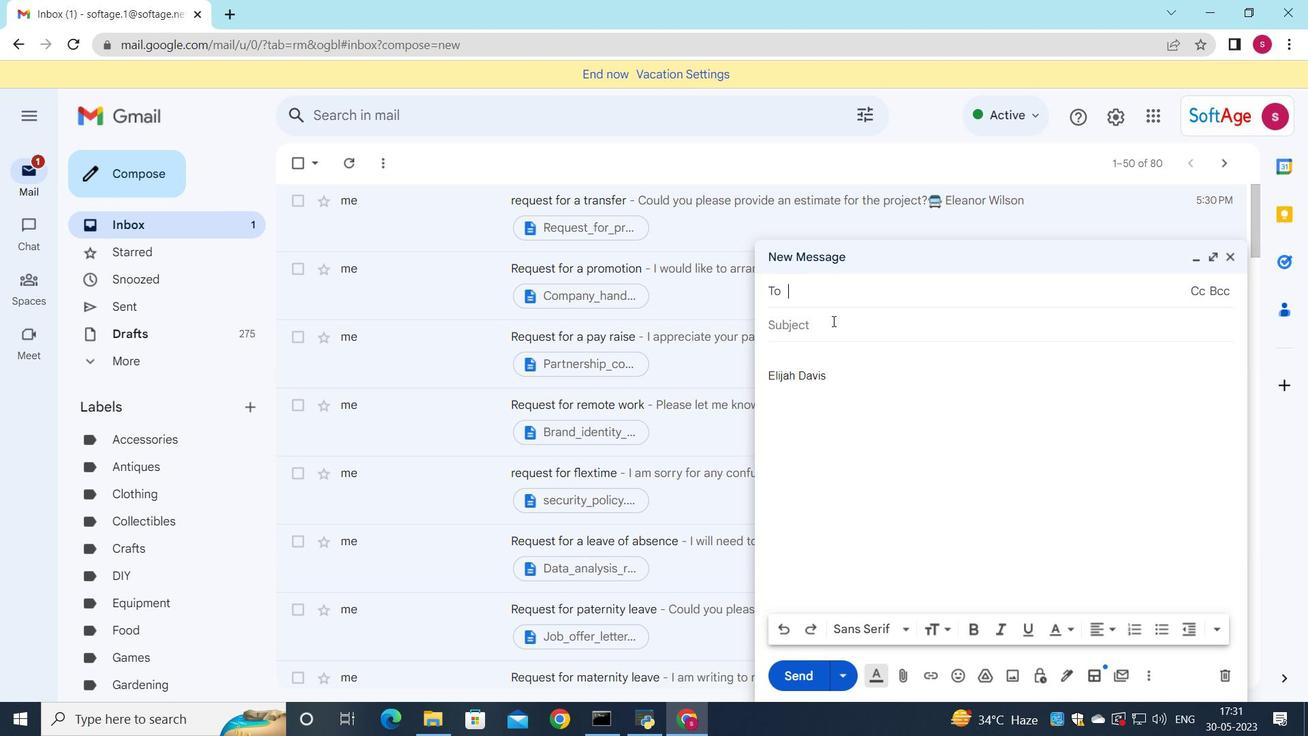 
Action: Mouse moved to (881, 643)
Screenshot: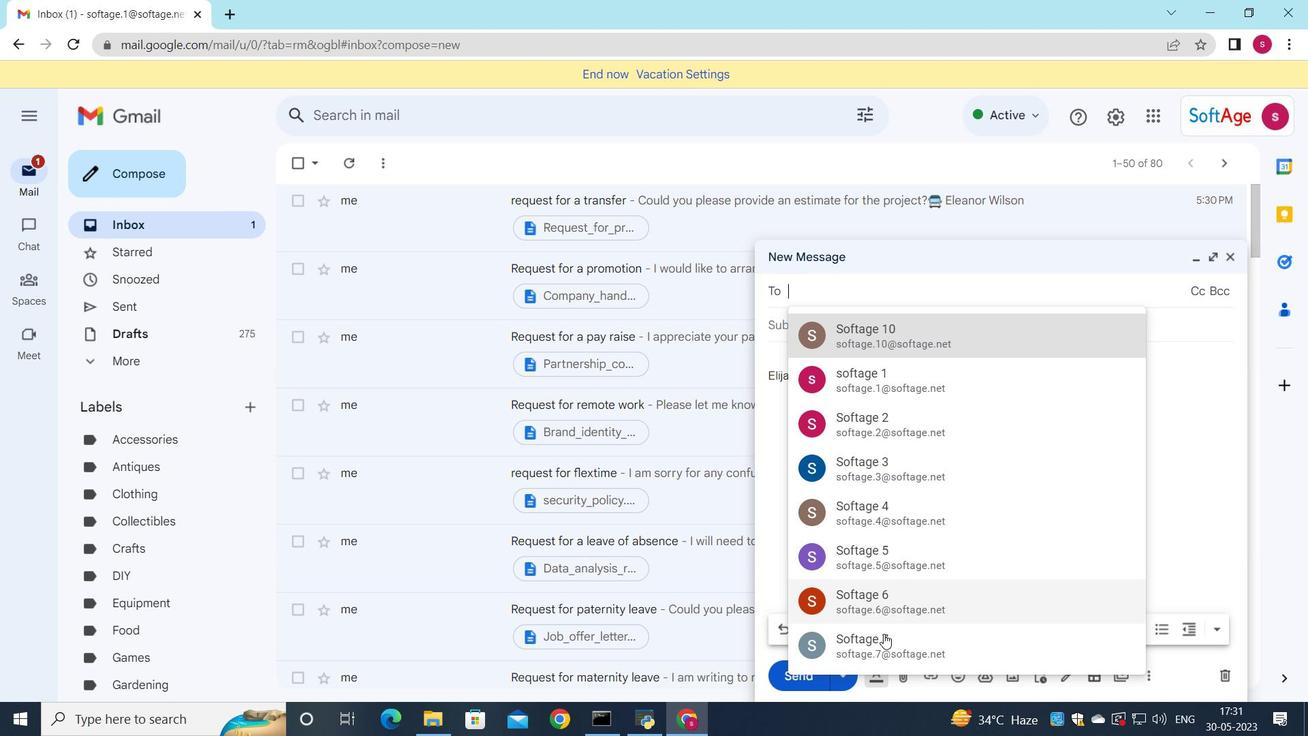 
Action: Mouse pressed left at (881, 643)
Screenshot: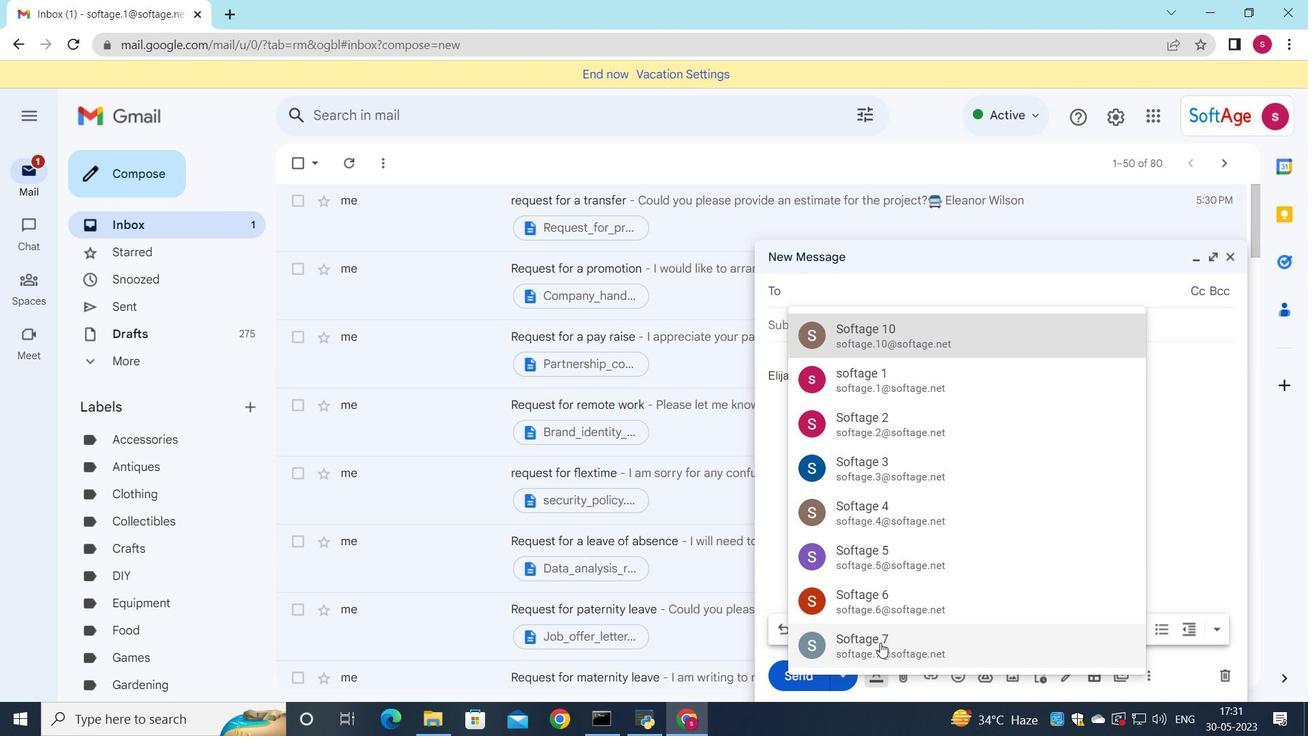 
Action: Mouse moved to (889, 598)
Screenshot: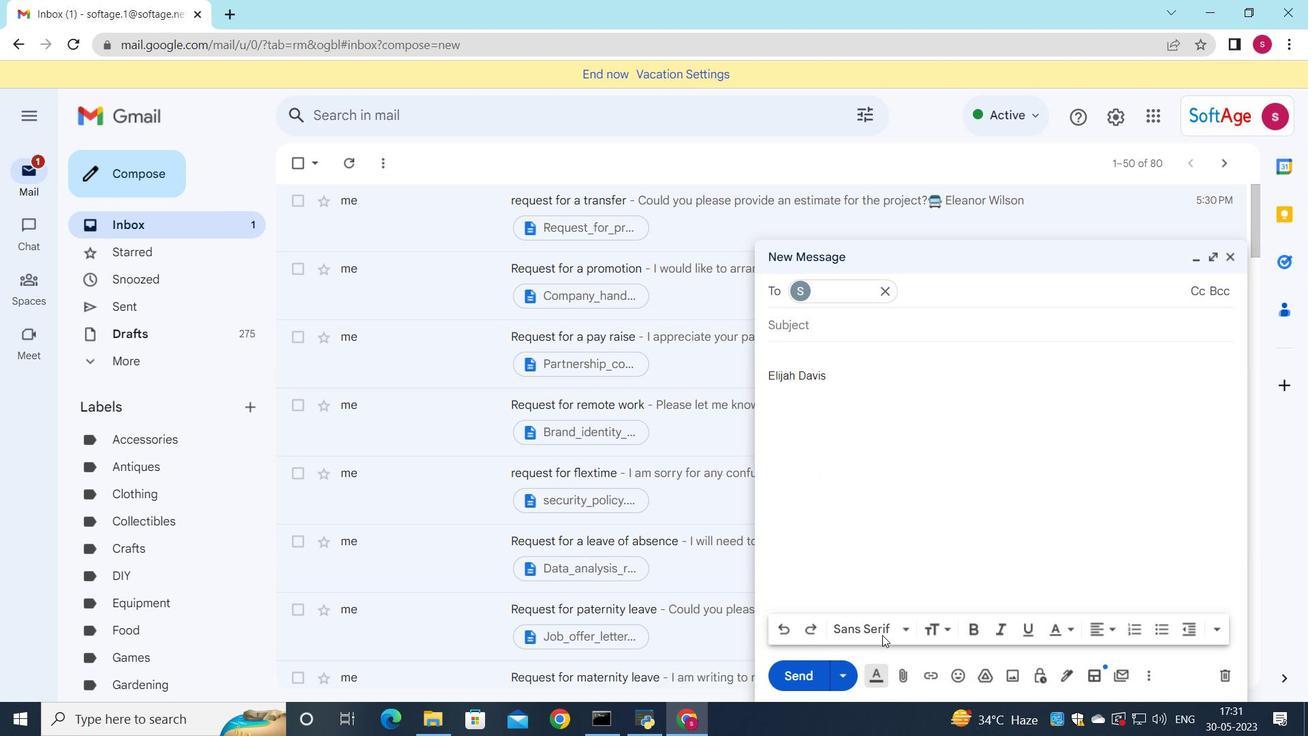 
Action: Key pressed <Key.down>
Screenshot: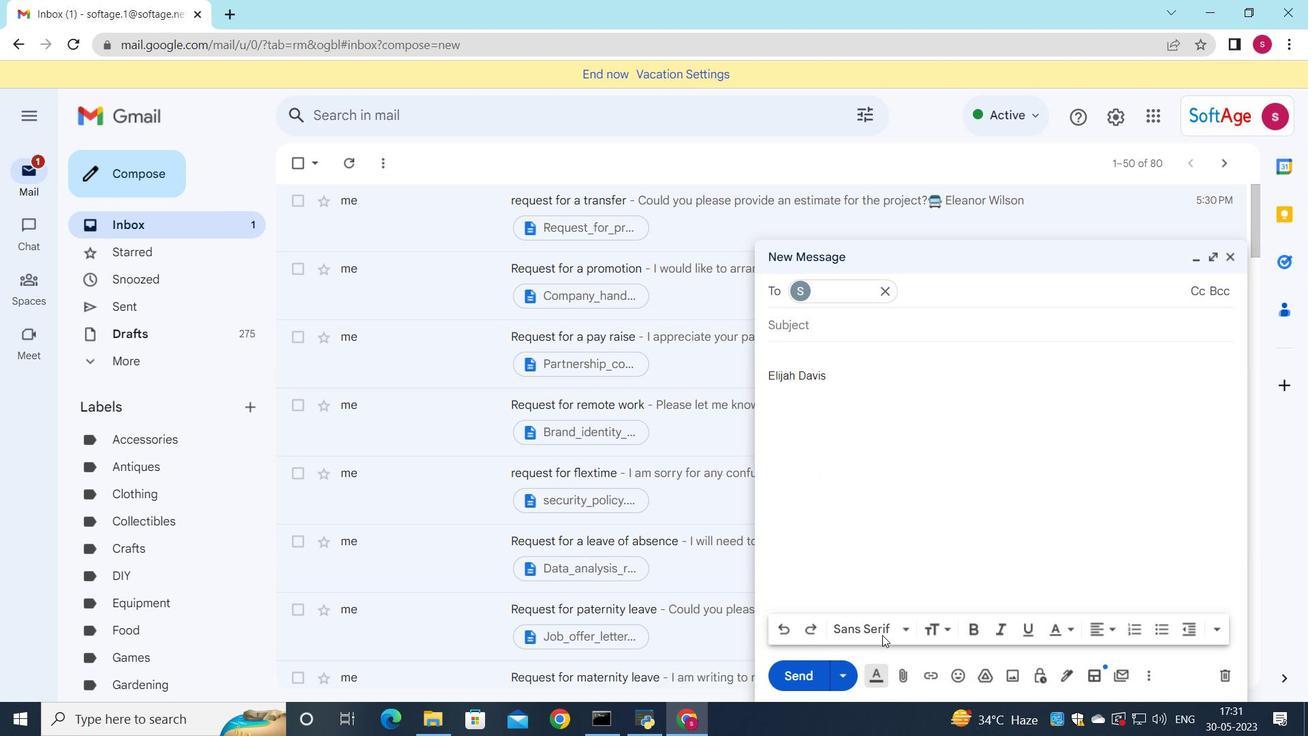 
Action: Mouse moved to (1215, 408)
Screenshot: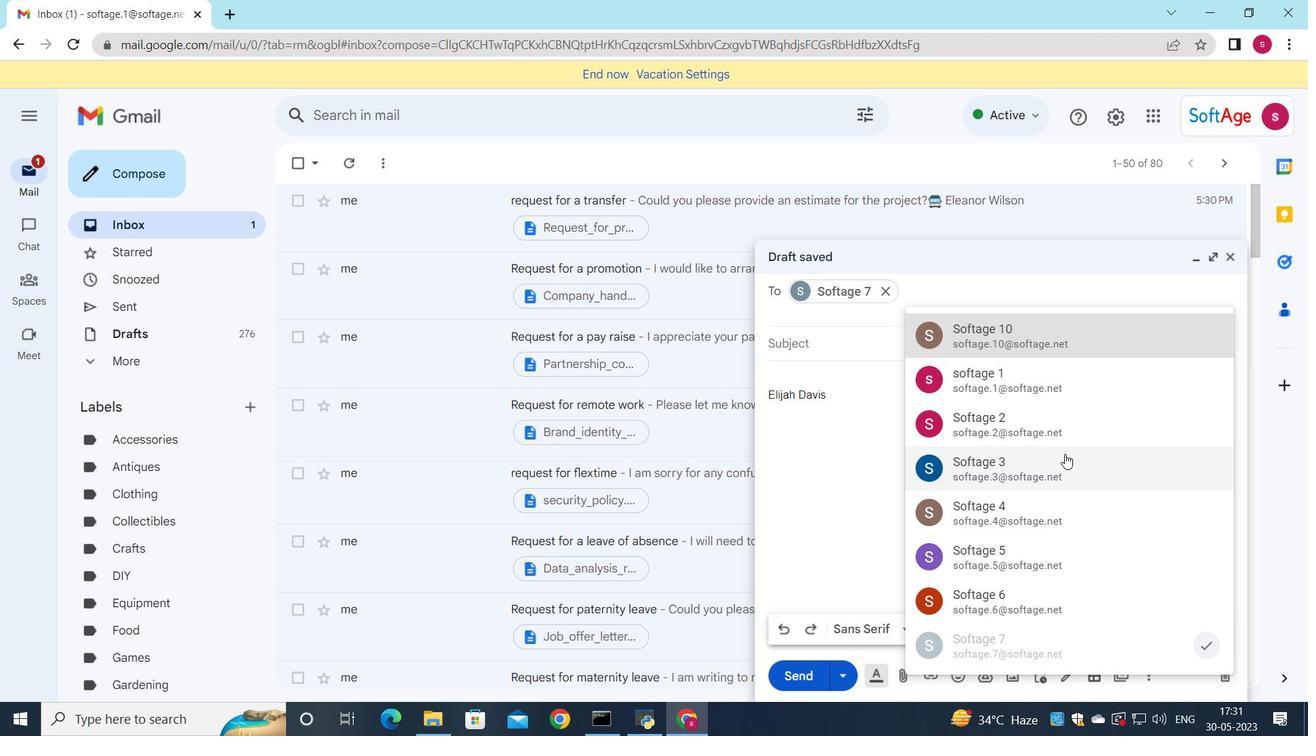 
Action: Key pressed softage.8
Screenshot: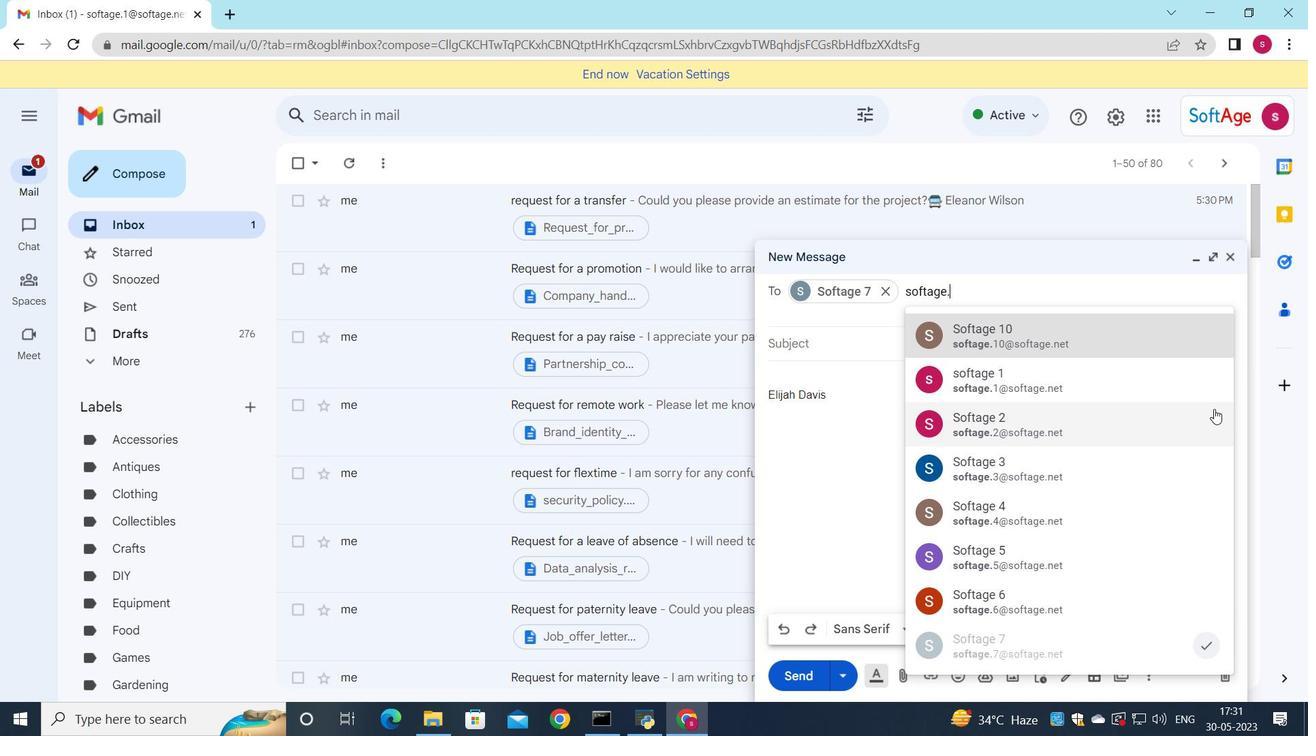 
Action: Mouse moved to (1145, 310)
Screenshot: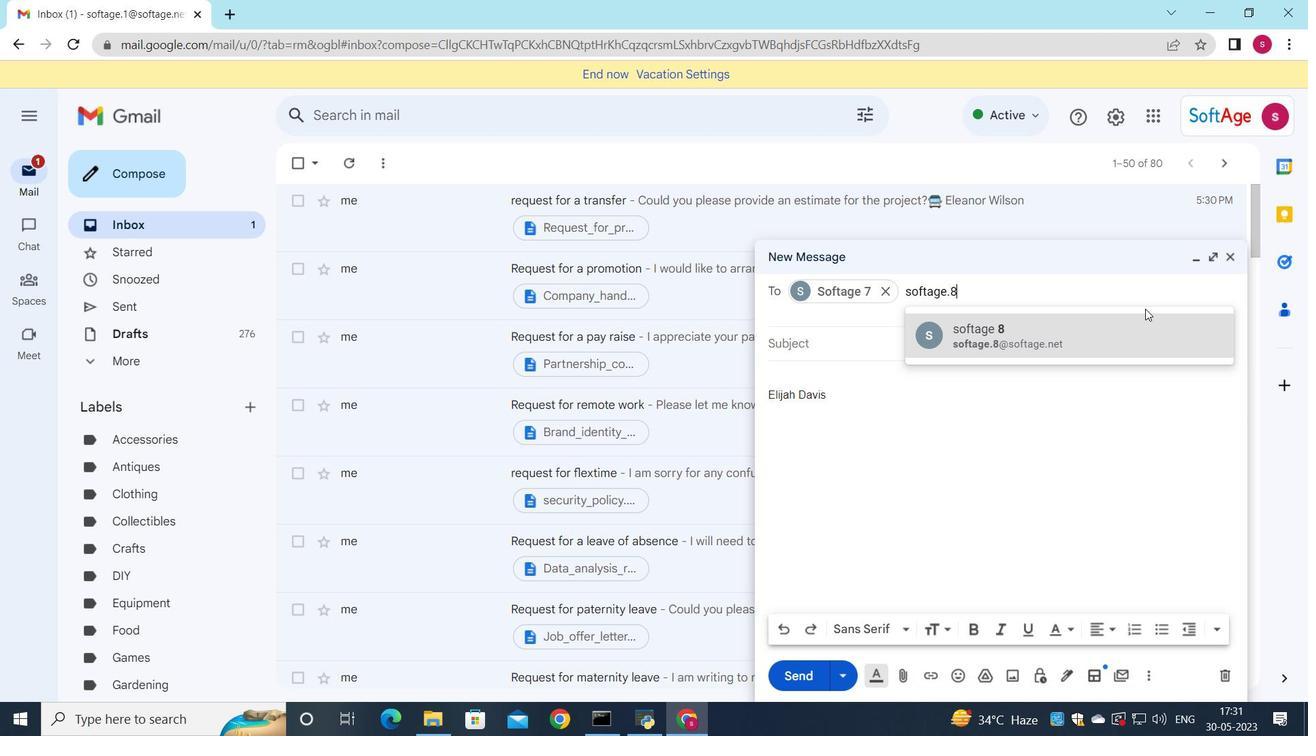 
Action: Mouse pressed left at (1145, 310)
Screenshot: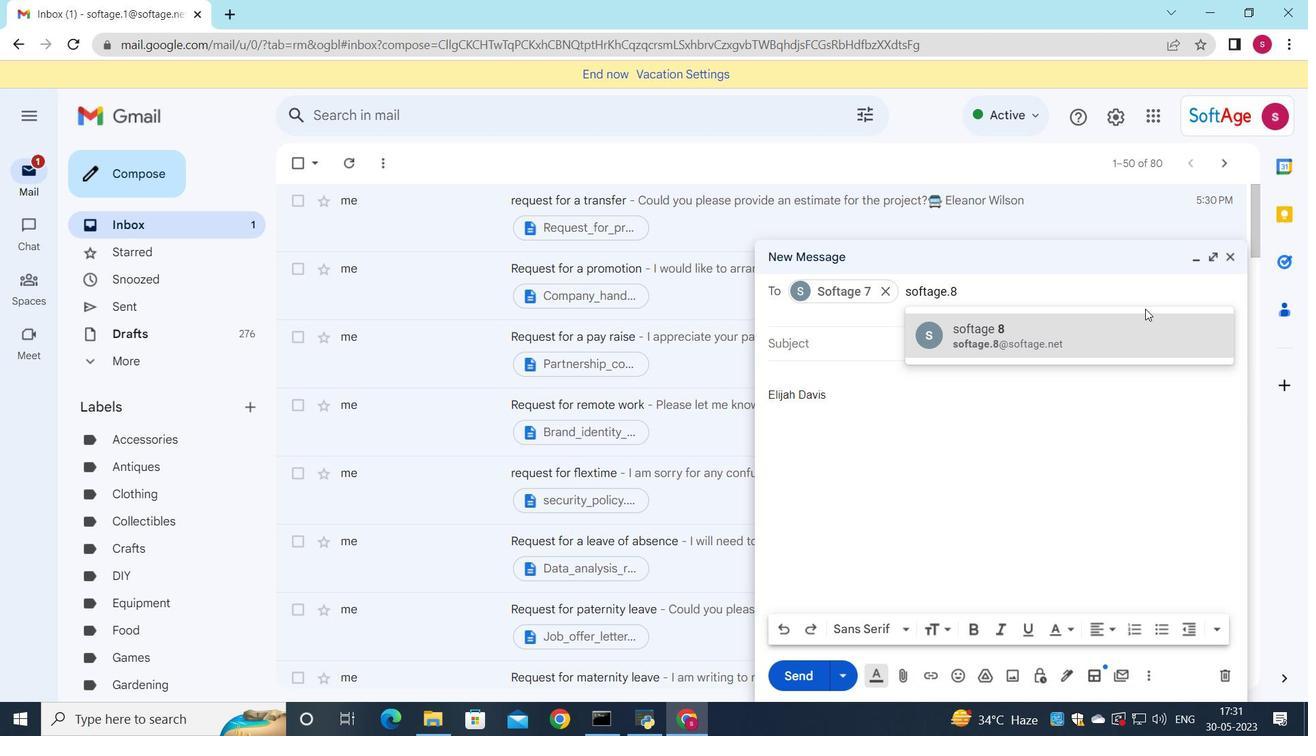 
Action: Mouse moved to (1018, 300)
Screenshot: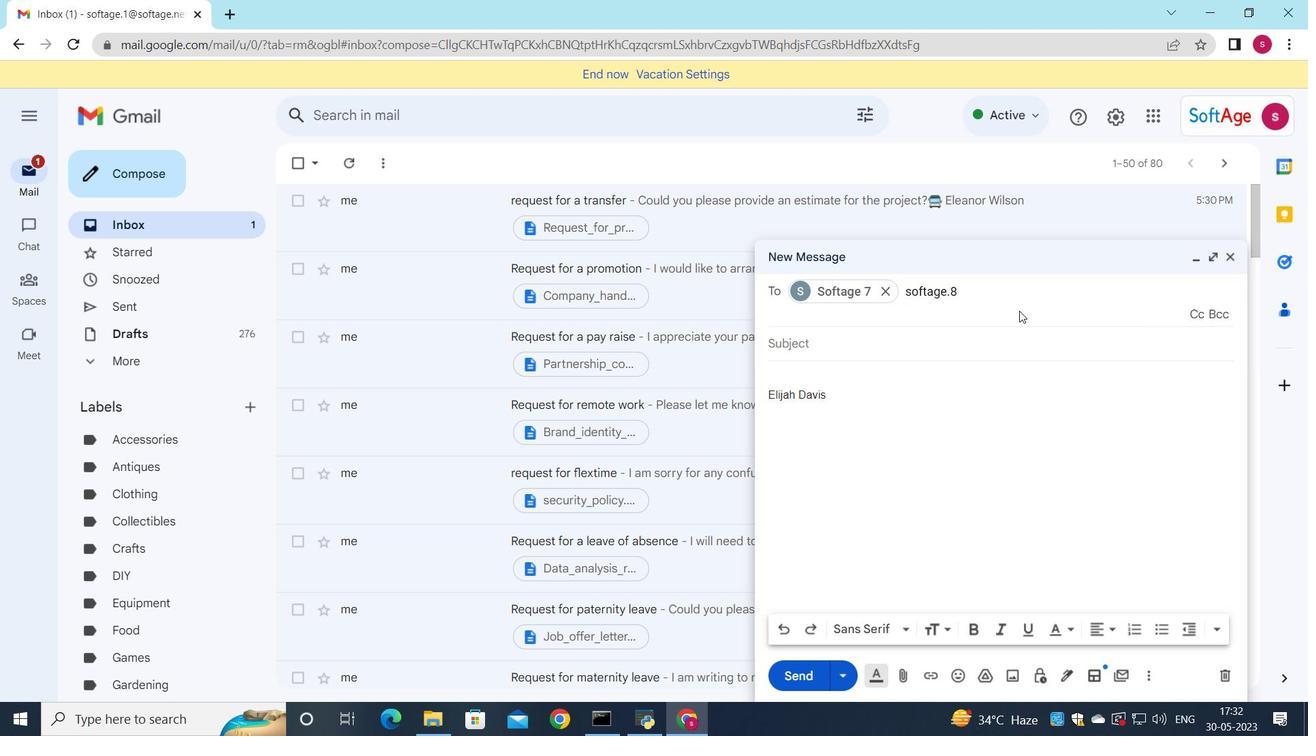 
Action: Mouse pressed left at (1018, 300)
Screenshot: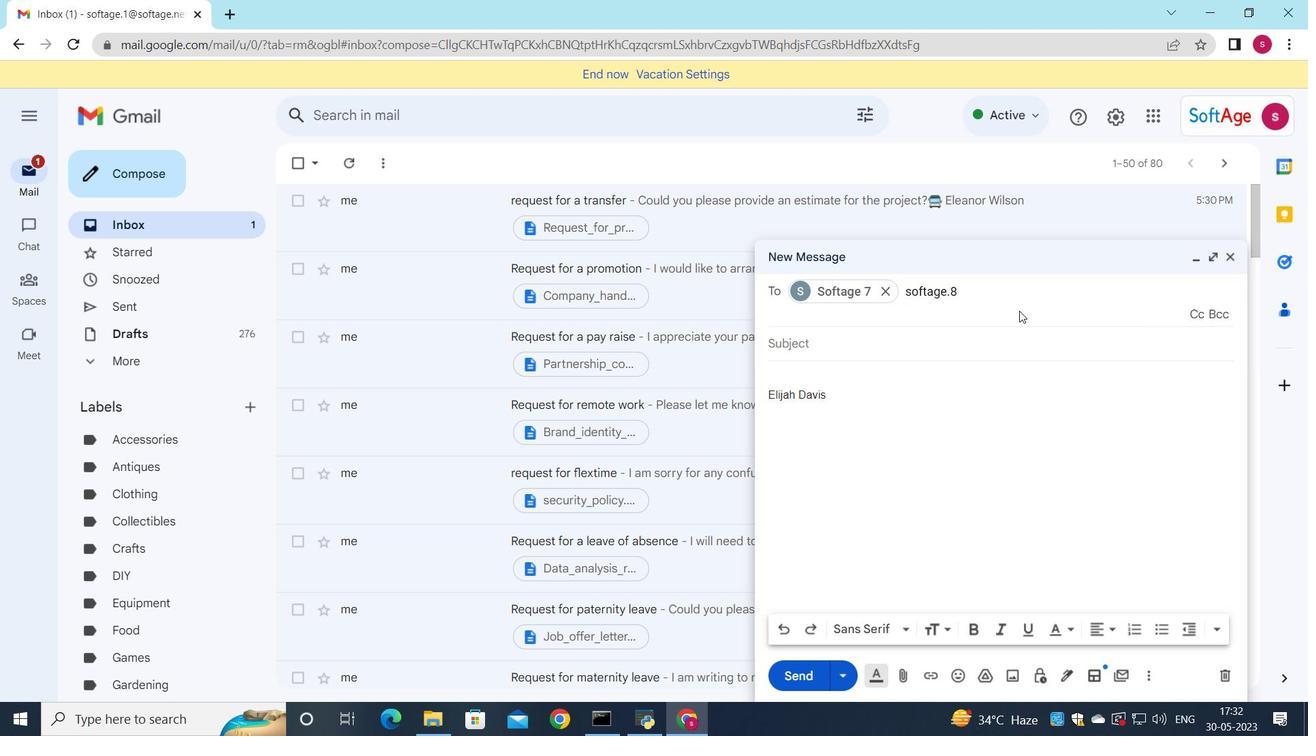 
Action: Mouse moved to (1017, 340)
Screenshot: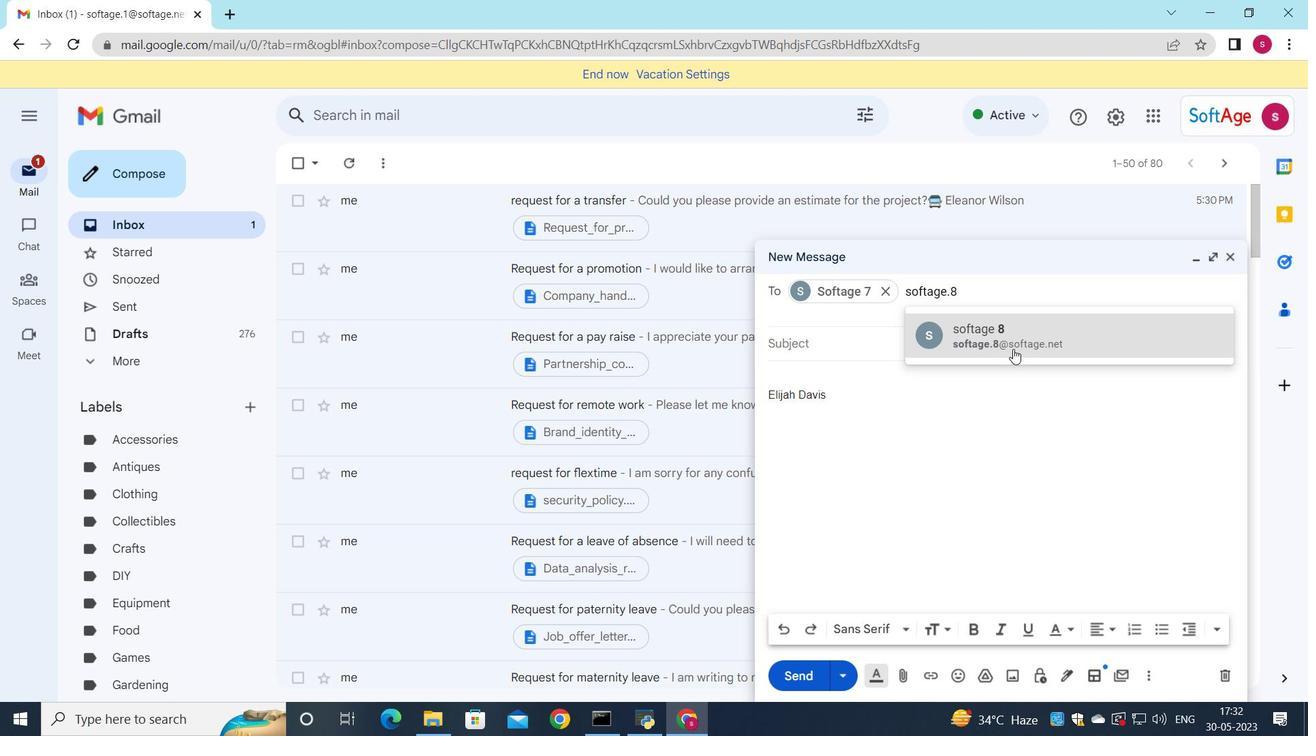 
Action: Mouse pressed left at (1017, 340)
Screenshot: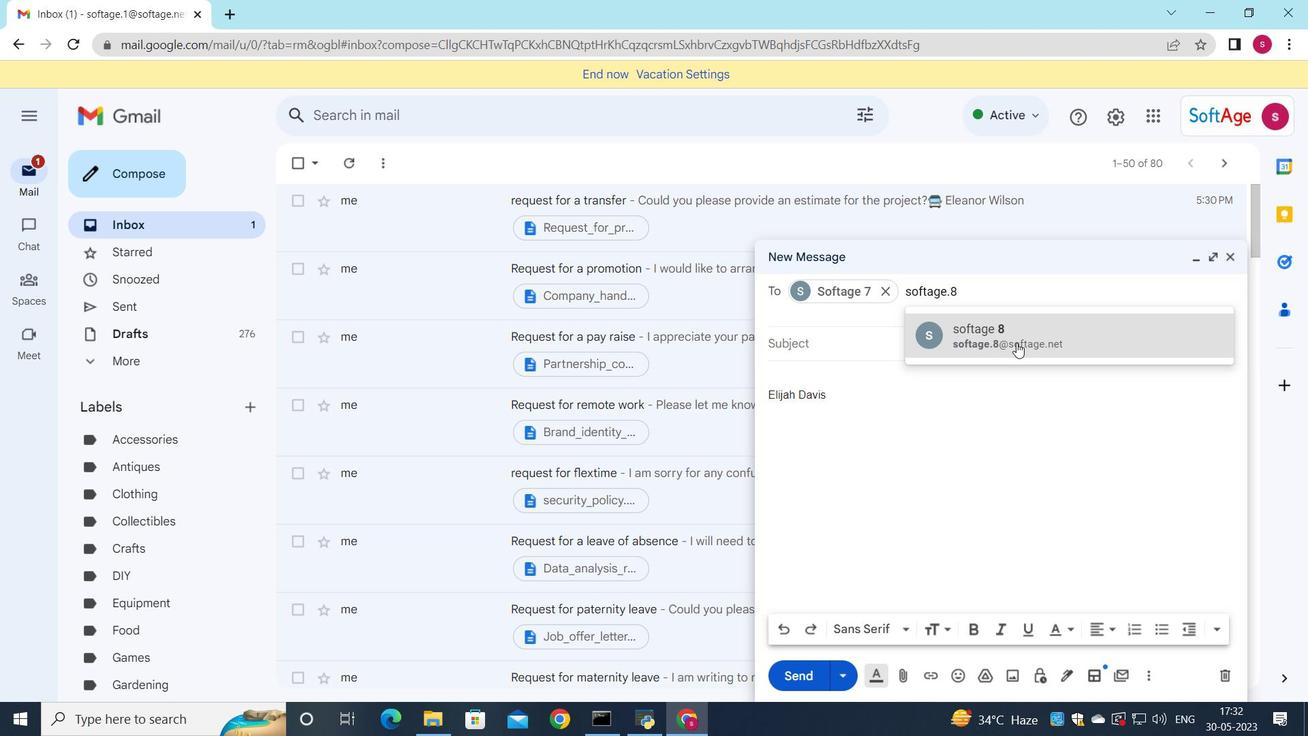 
Action: Mouse moved to (996, 293)
Screenshot: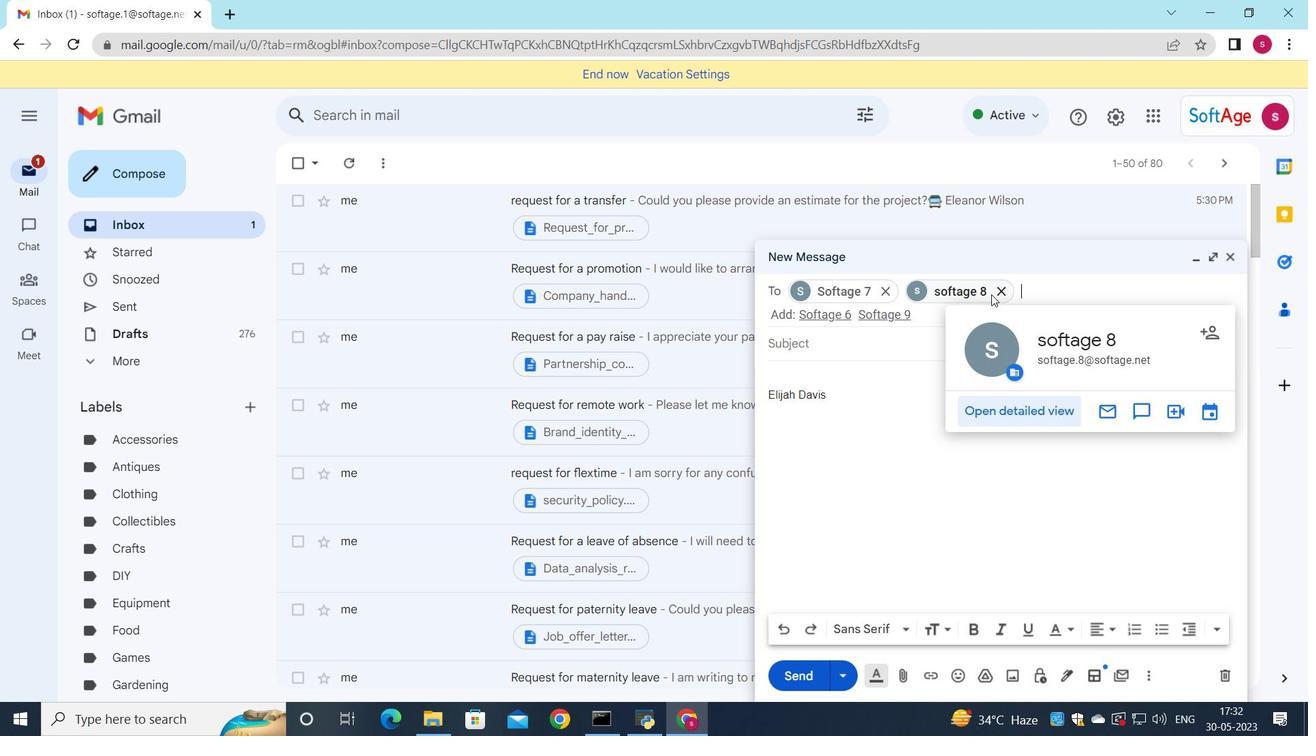 
Action: Mouse pressed left at (996, 293)
Screenshot: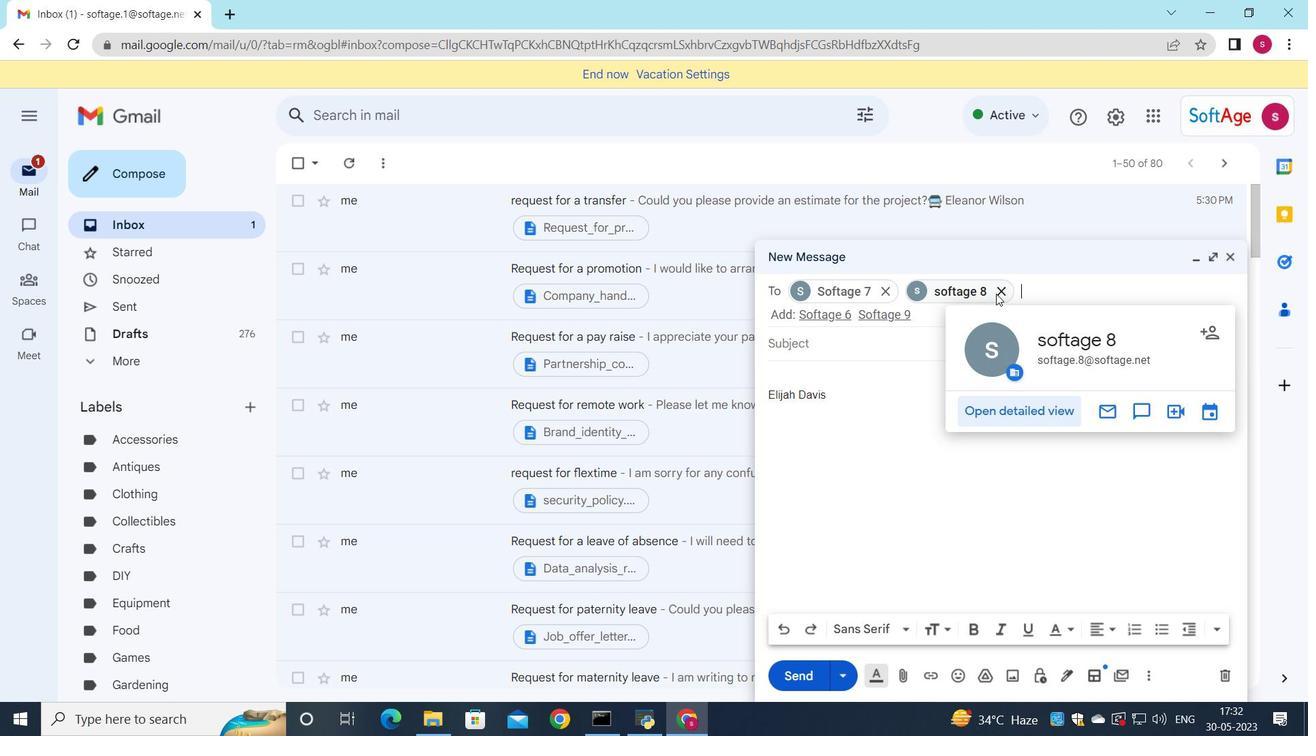 
Action: Mouse moved to (999, 314)
Screenshot: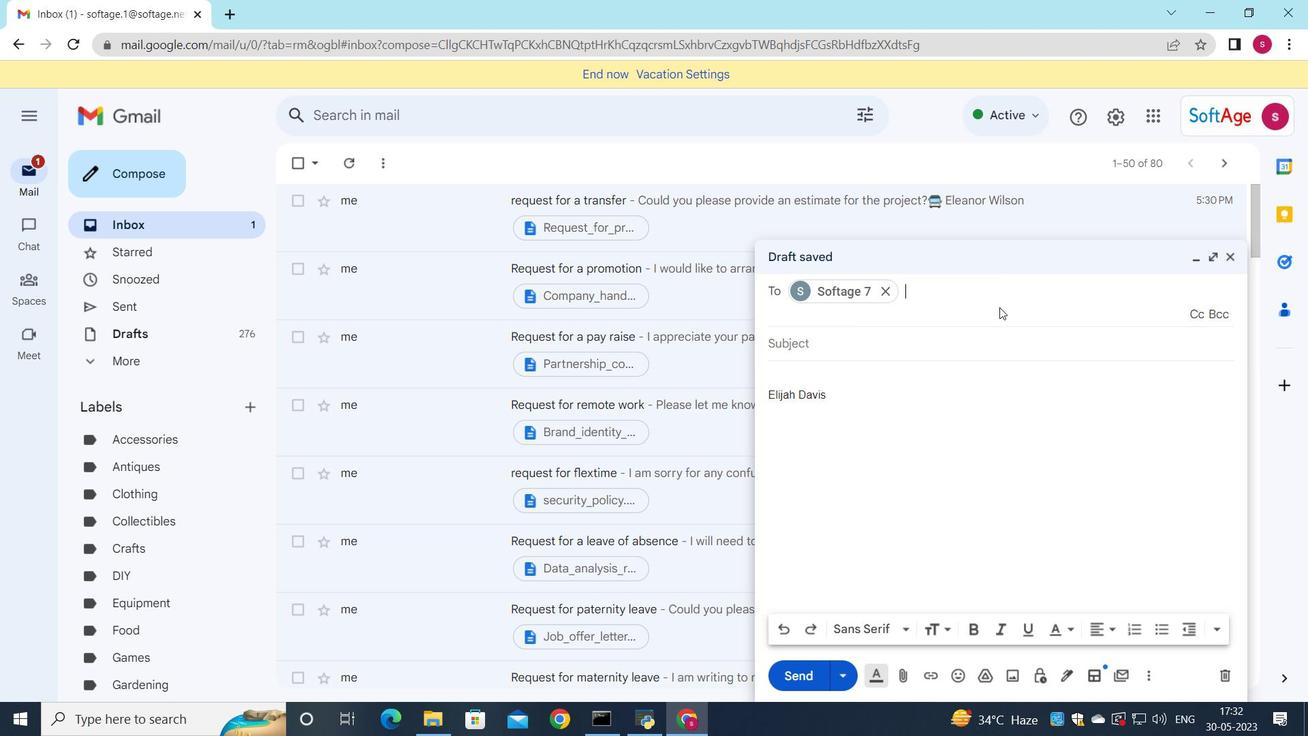 
Action: Key pressed s
Screenshot: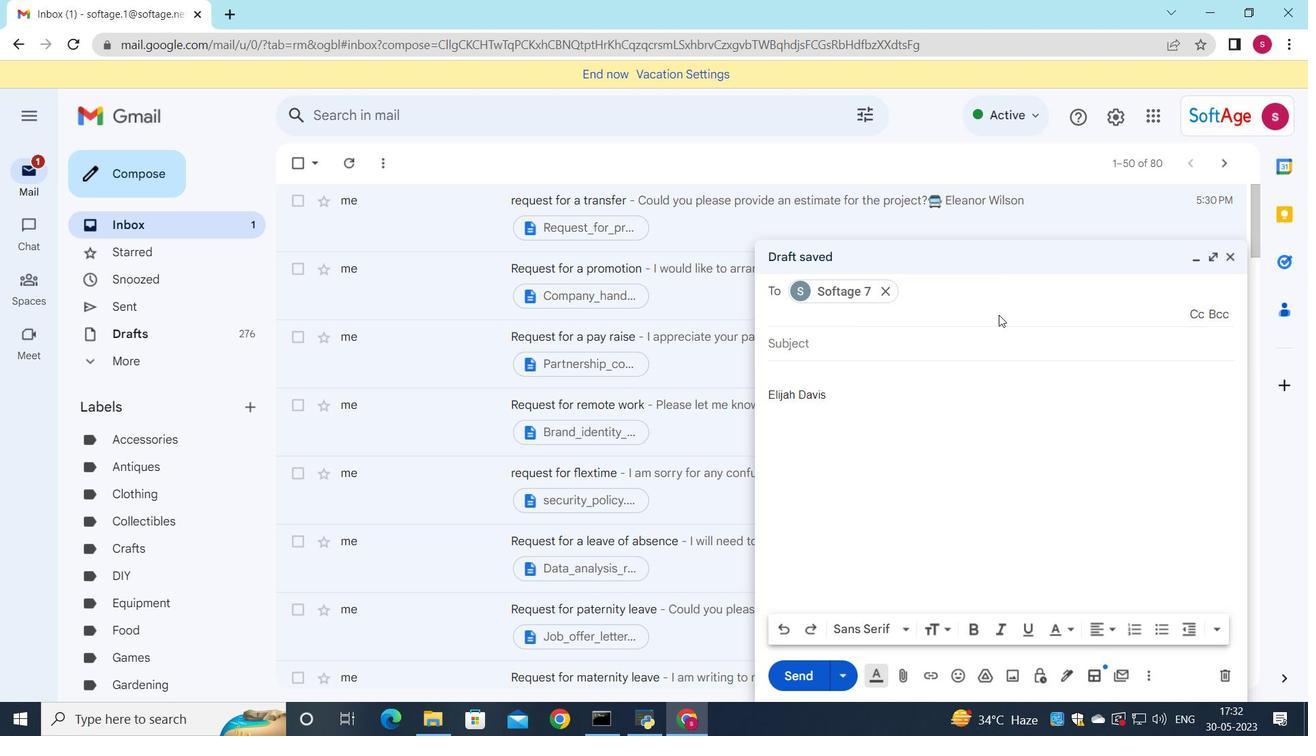 
Action: Mouse moved to (1027, 361)
Screenshot: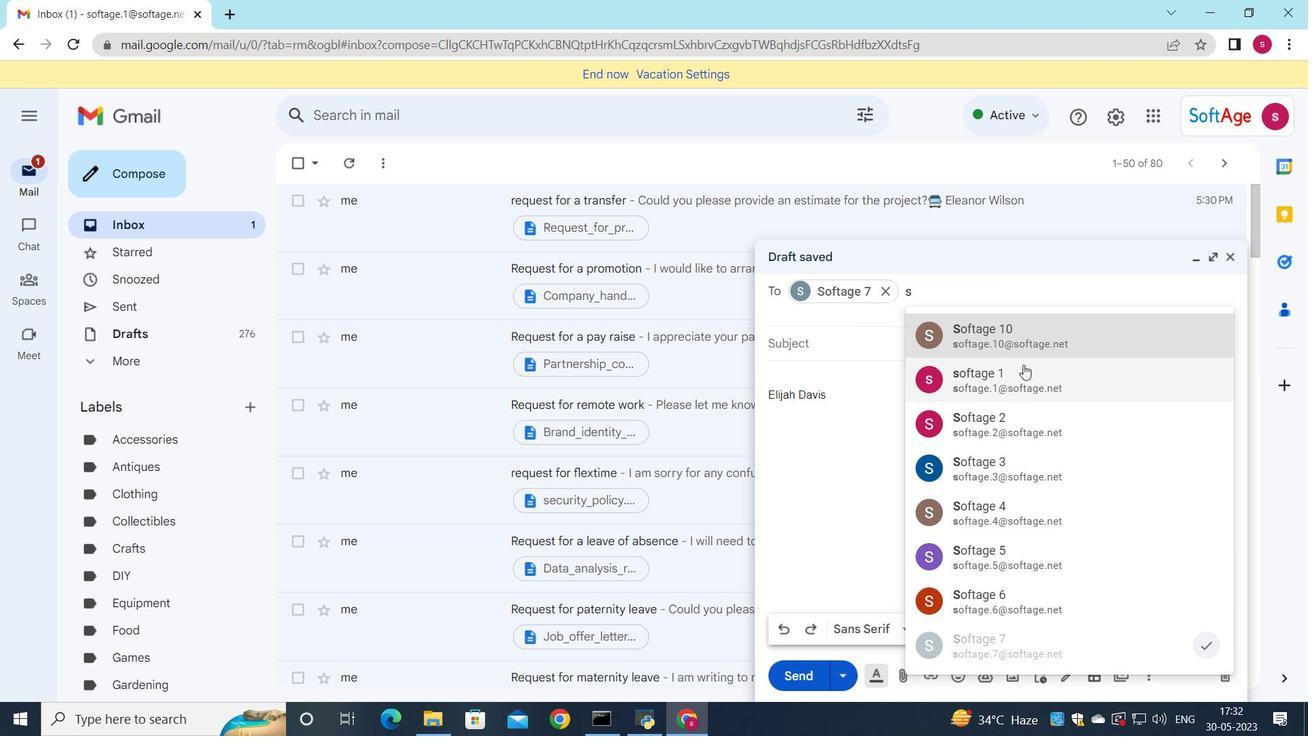 
Action: Mouse pressed left at (1027, 361)
Screenshot: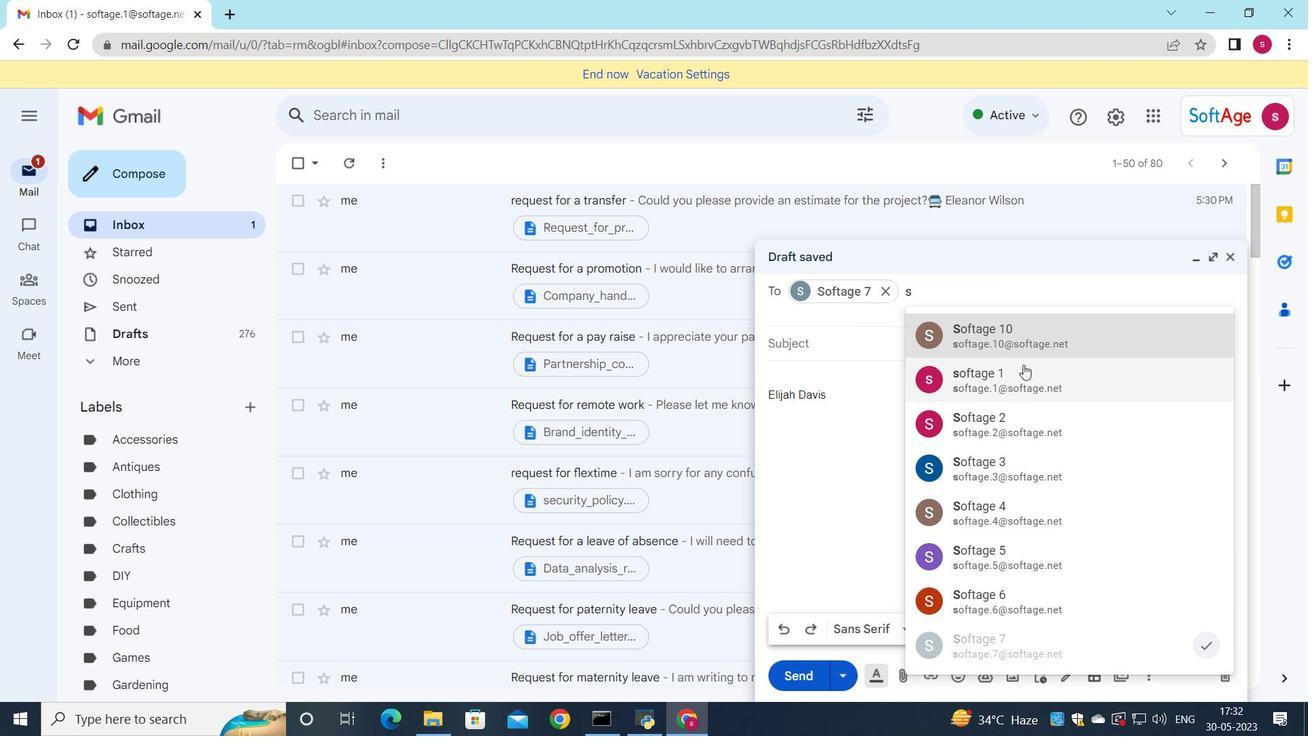 
Action: Mouse moved to (1120, 377)
Screenshot: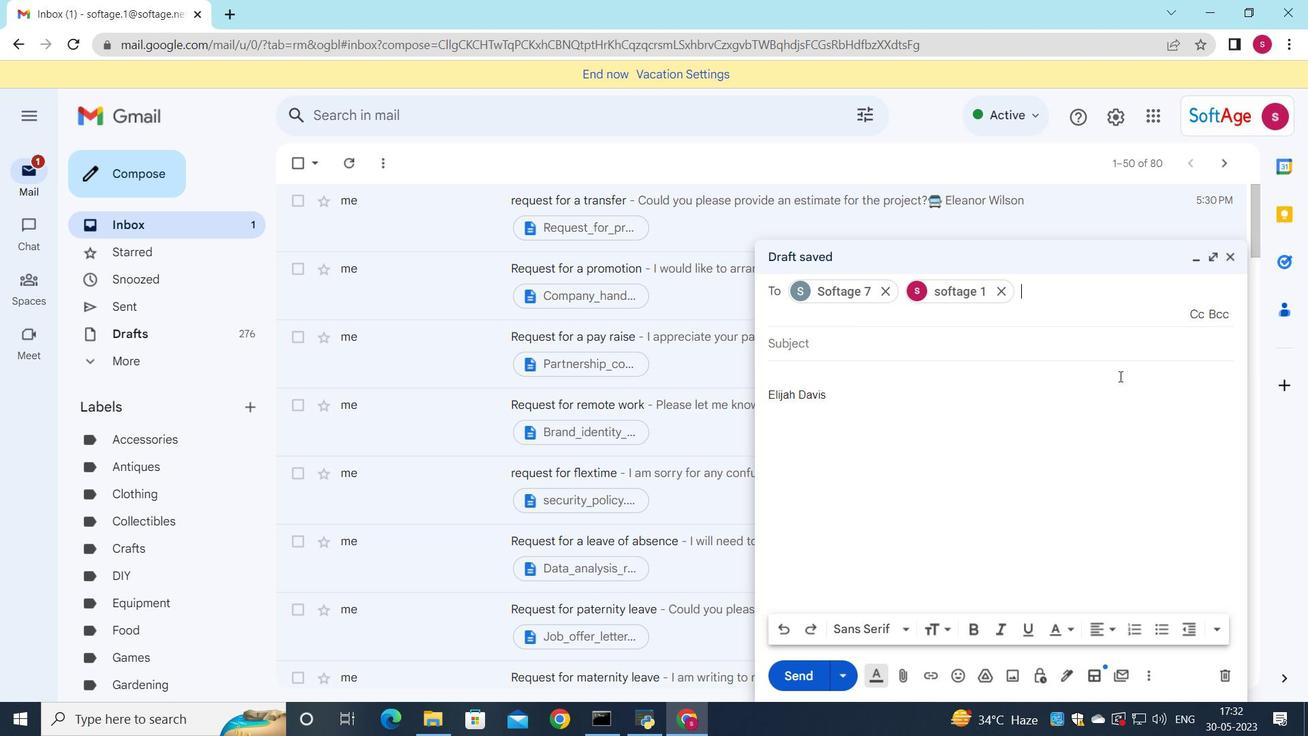 
Action: Key pressed s
Screenshot: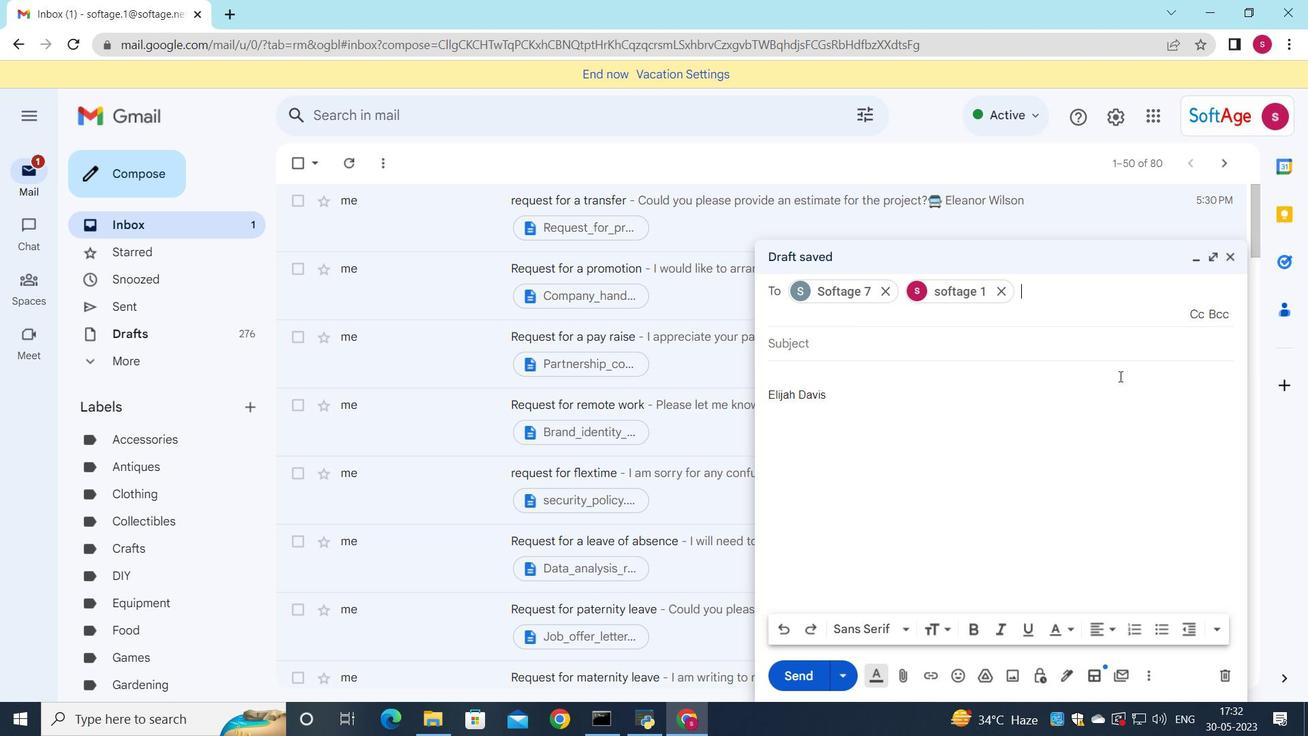 
Action: Mouse moved to (1111, 376)
Screenshot: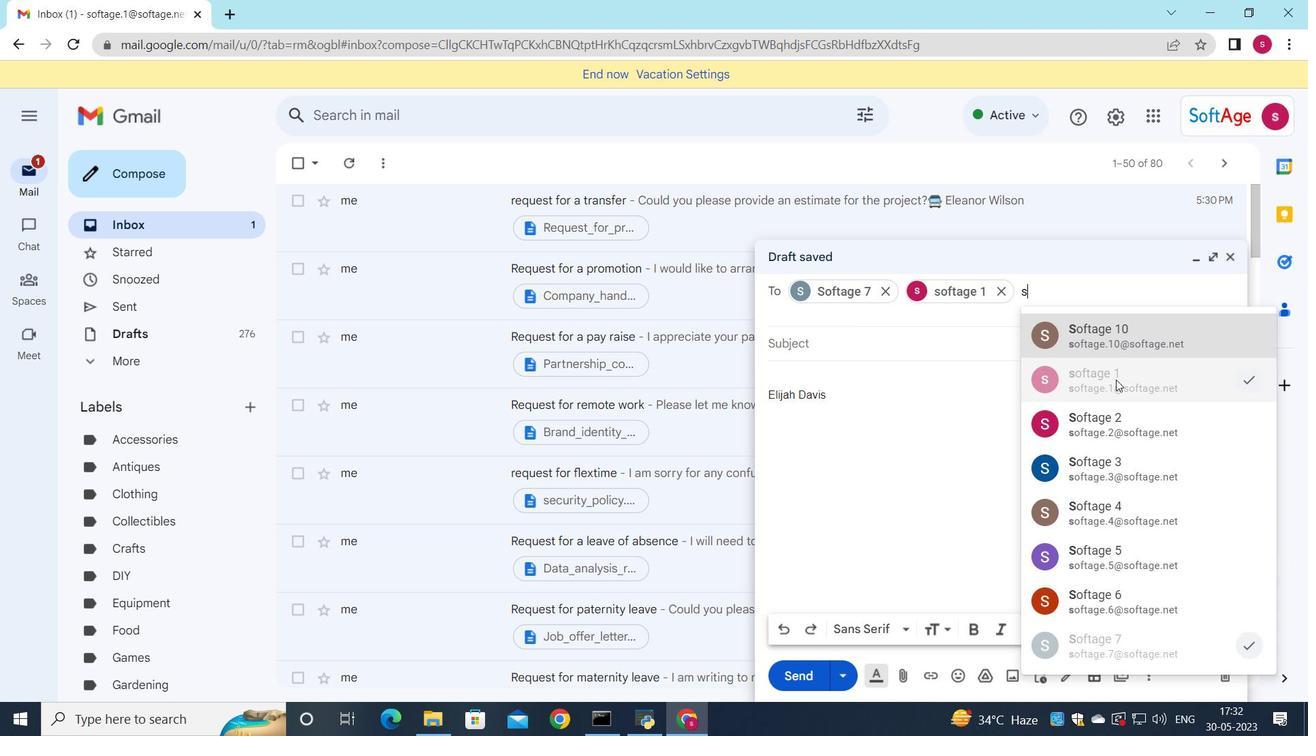 
Action: Key pressed o
Screenshot: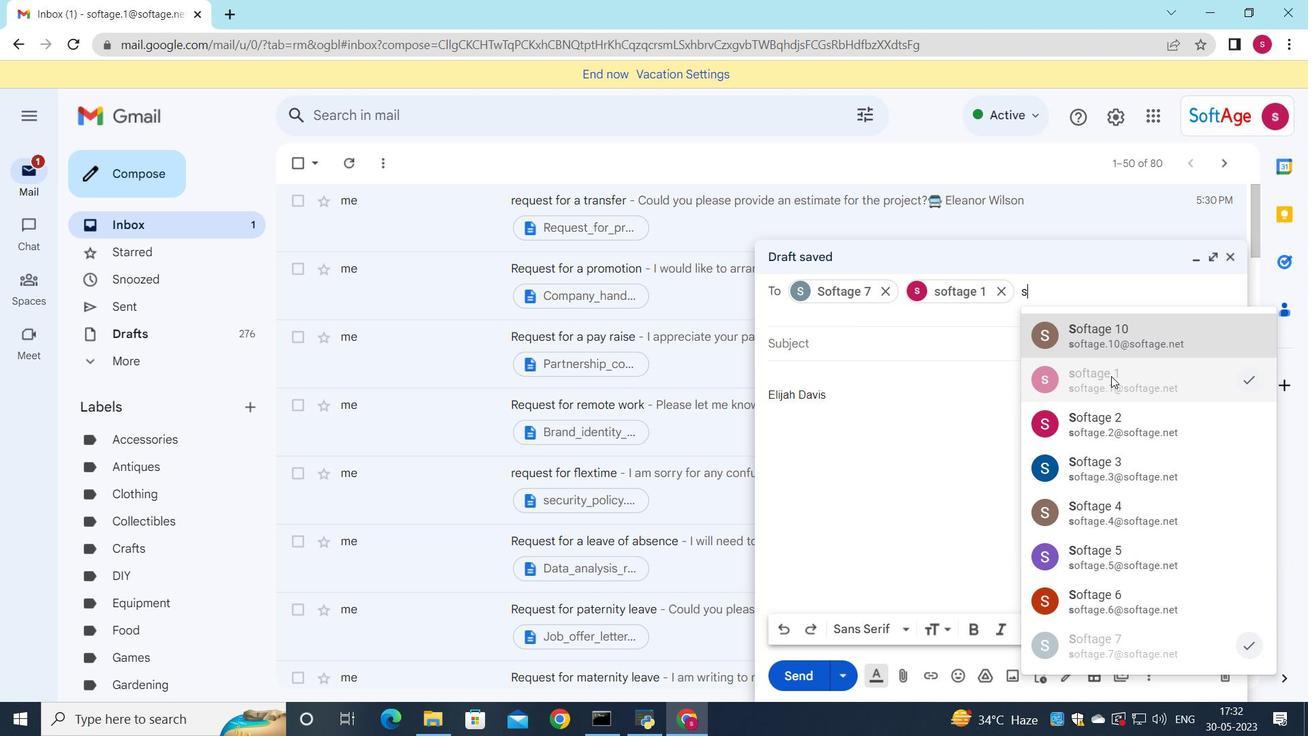 
Action: Mouse moved to (1197, 462)
Screenshot: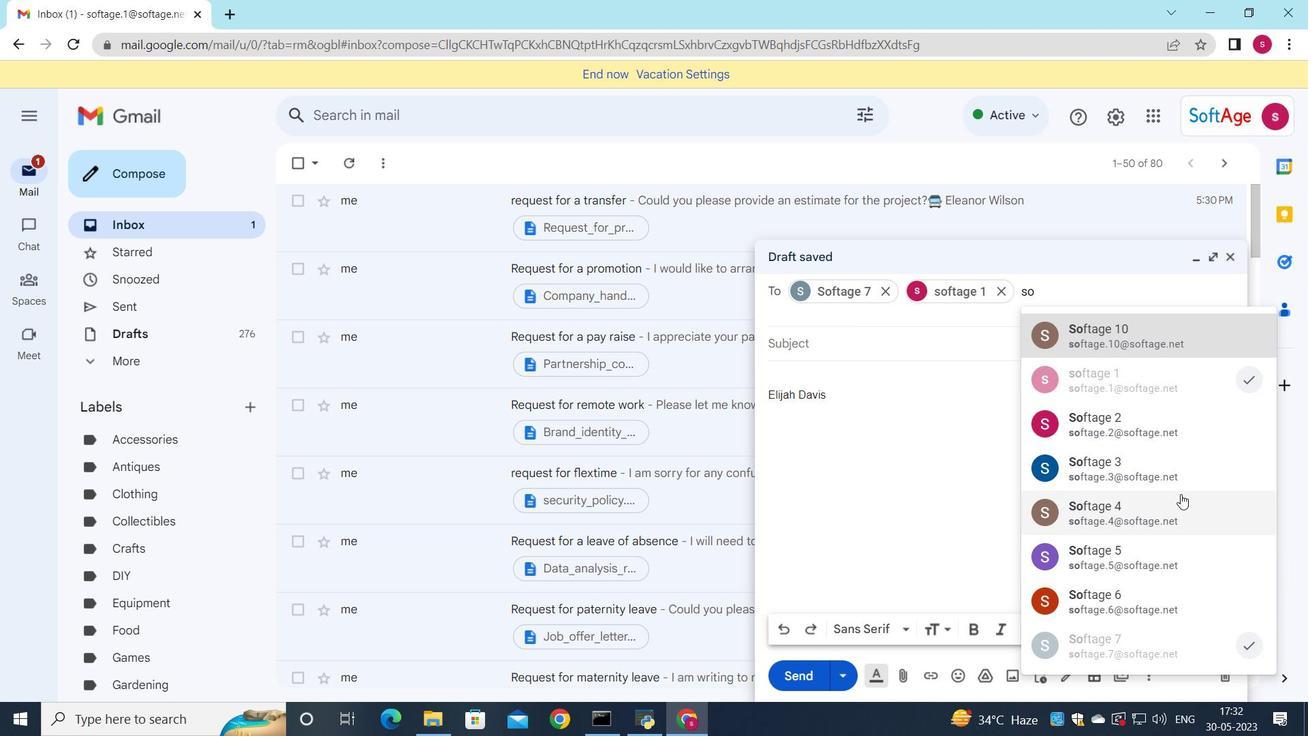 
Action: Key pressed ftage.8
Screenshot: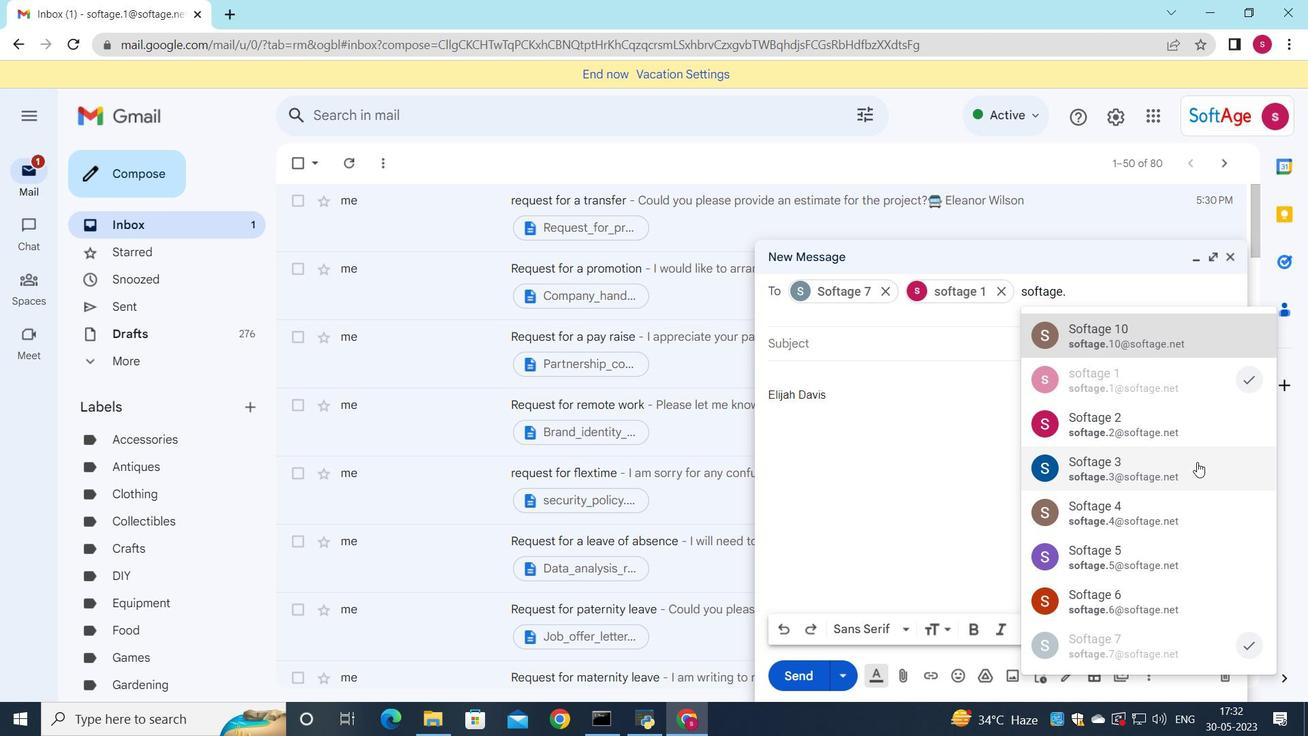 
Action: Mouse moved to (1151, 341)
Screenshot: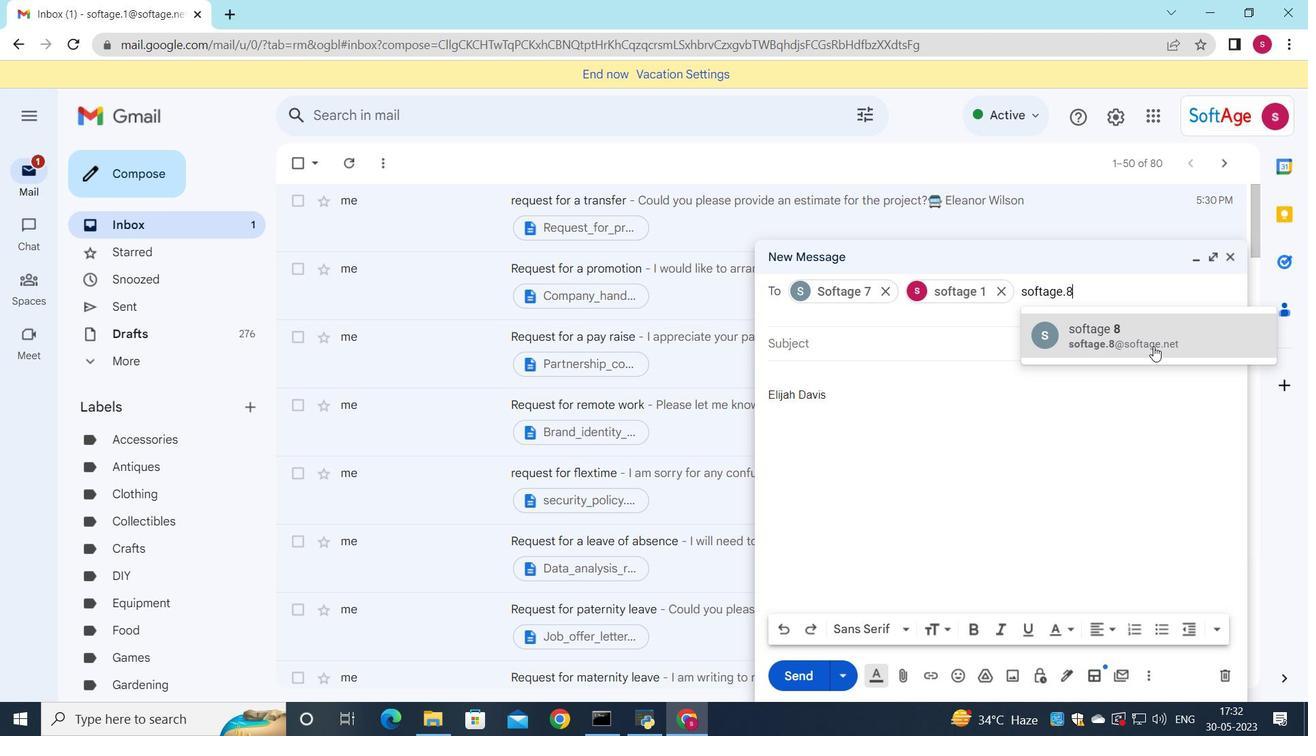 
Action: Mouse pressed left at (1151, 341)
Screenshot: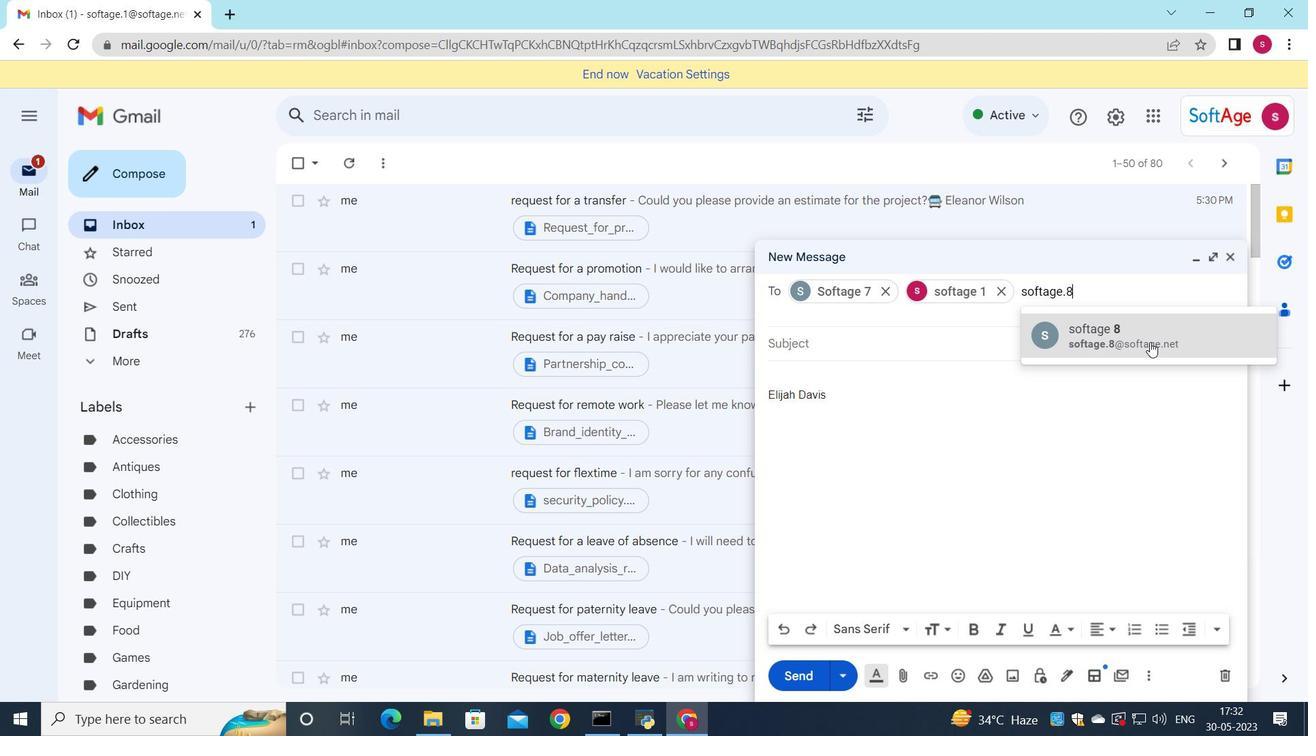 
Action: Mouse moved to (1193, 316)
Screenshot: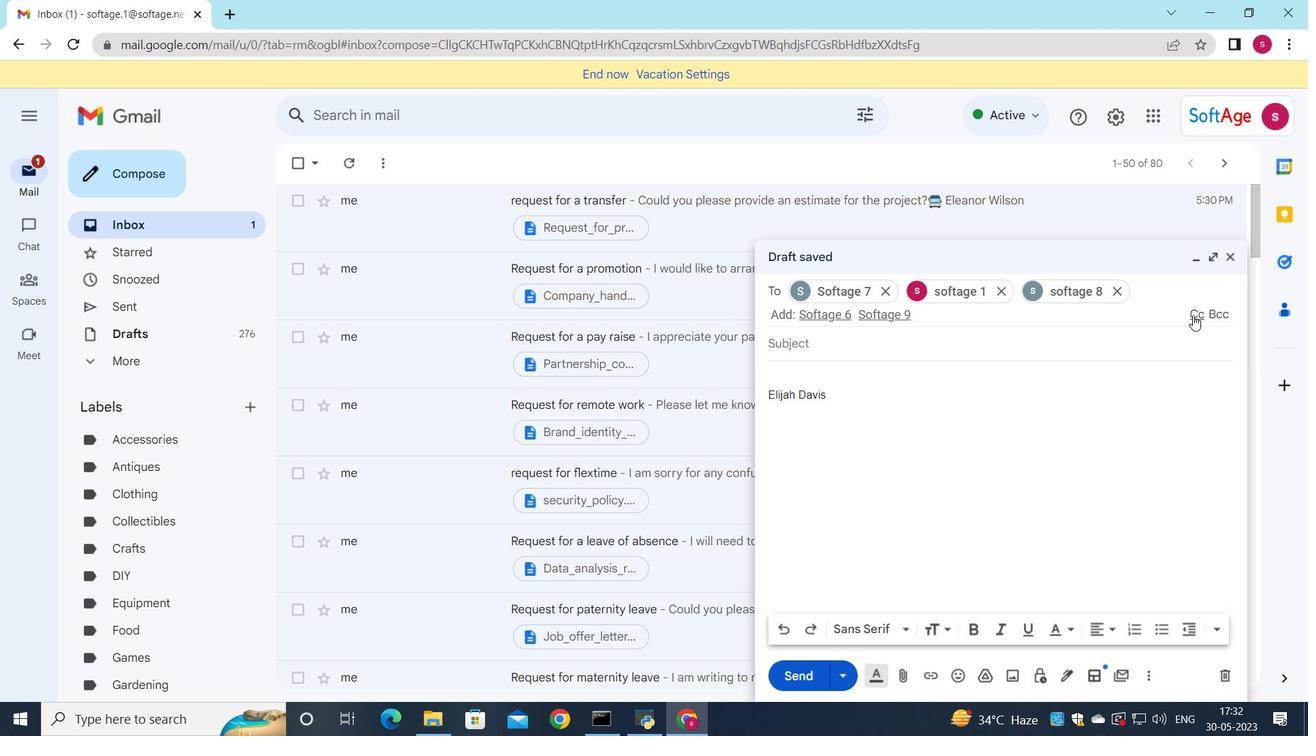 
Action: Mouse pressed left at (1193, 316)
Screenshot: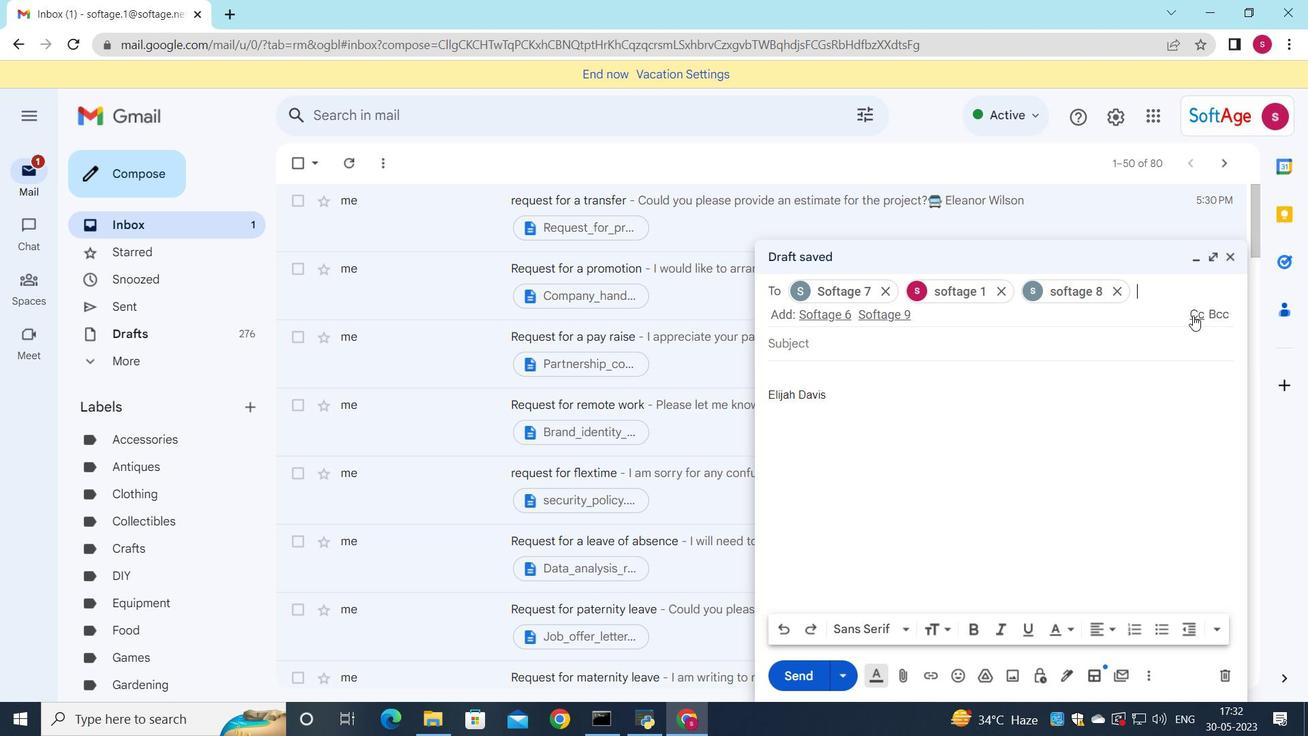
Action: Mouse moved to (882, 349)
Screenshot: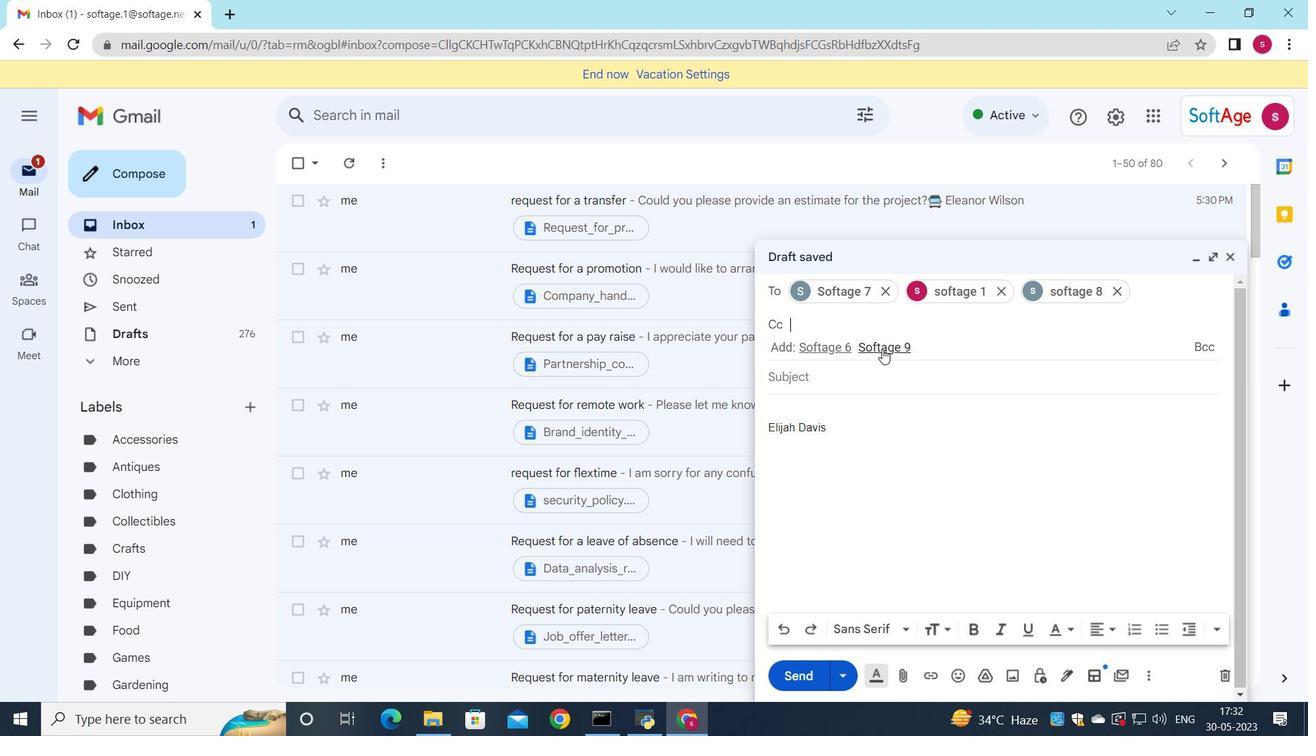
Action: Mouse pressed left at (882, 349)
Screenshot: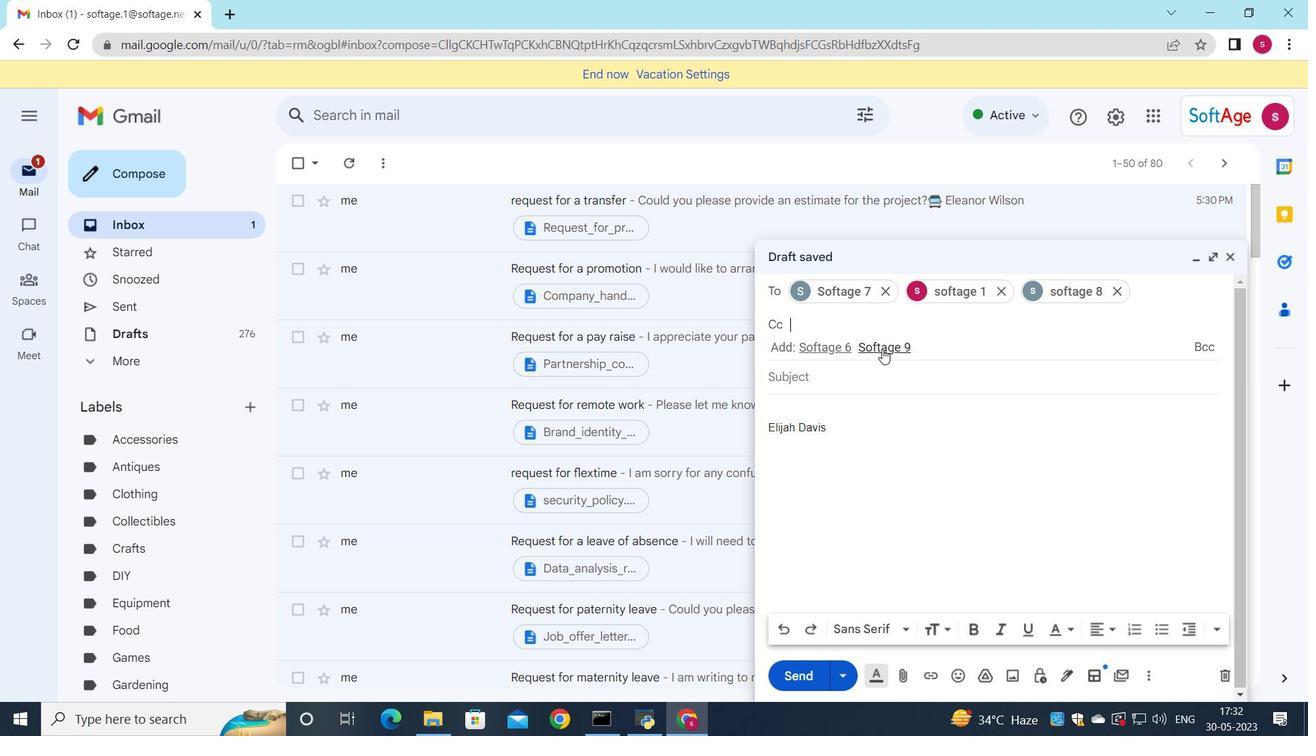 
Action: Mouse moved to (877, 378)
Screenshot: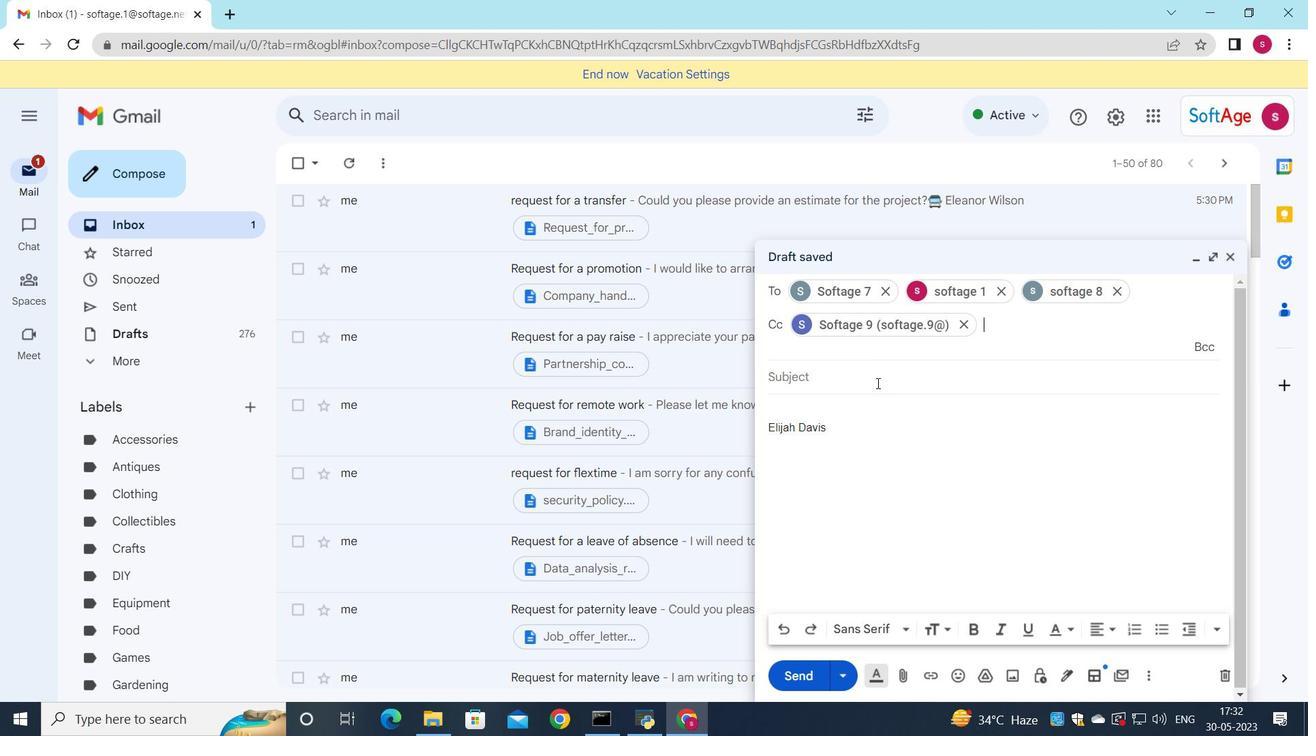
Action: Mouse pressed left at (877, 378)
Screenshot: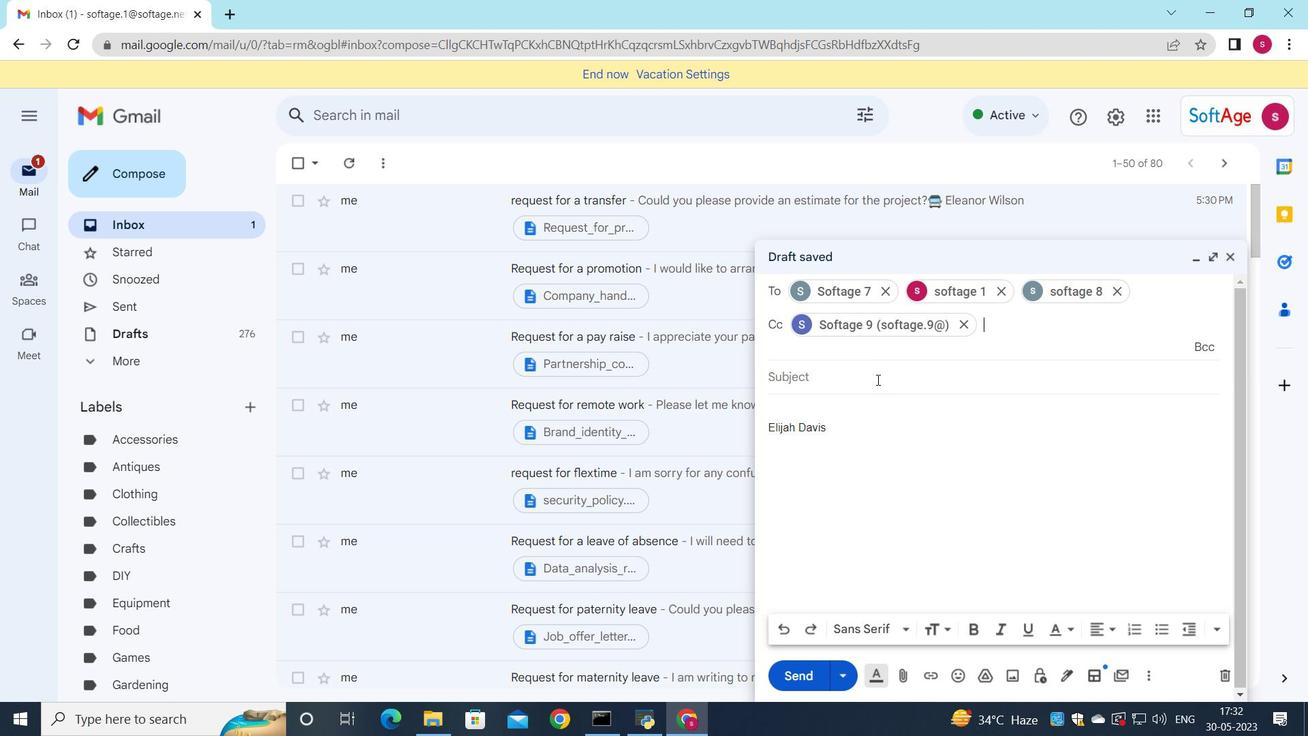 
Action: Key pressed <Key.shift>Request<Key.space>for<Key.space>a<Key.space>reference<Key.space>check<Key.space>
Screenshot: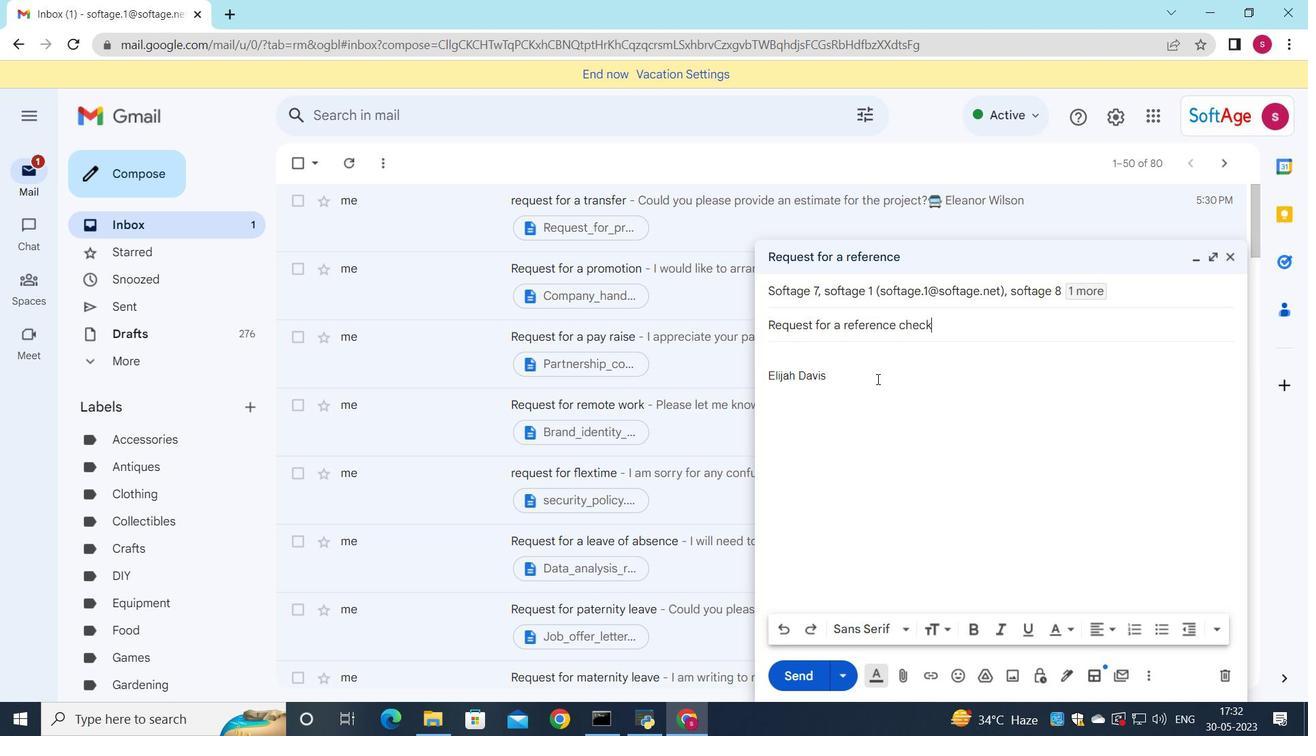 
Action: Mouse moved to (799, 353)
Screenshot: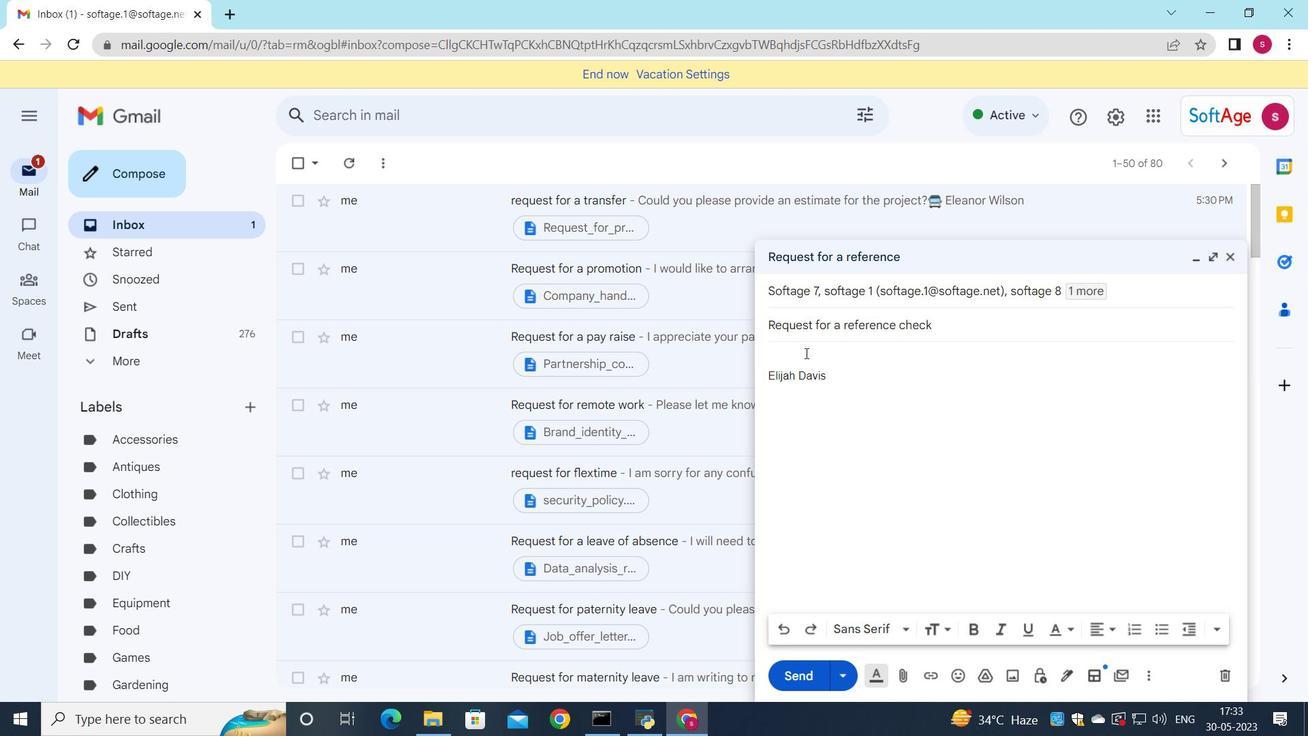 
Action: Mouse pressed left at (799, 353)
Screenshot: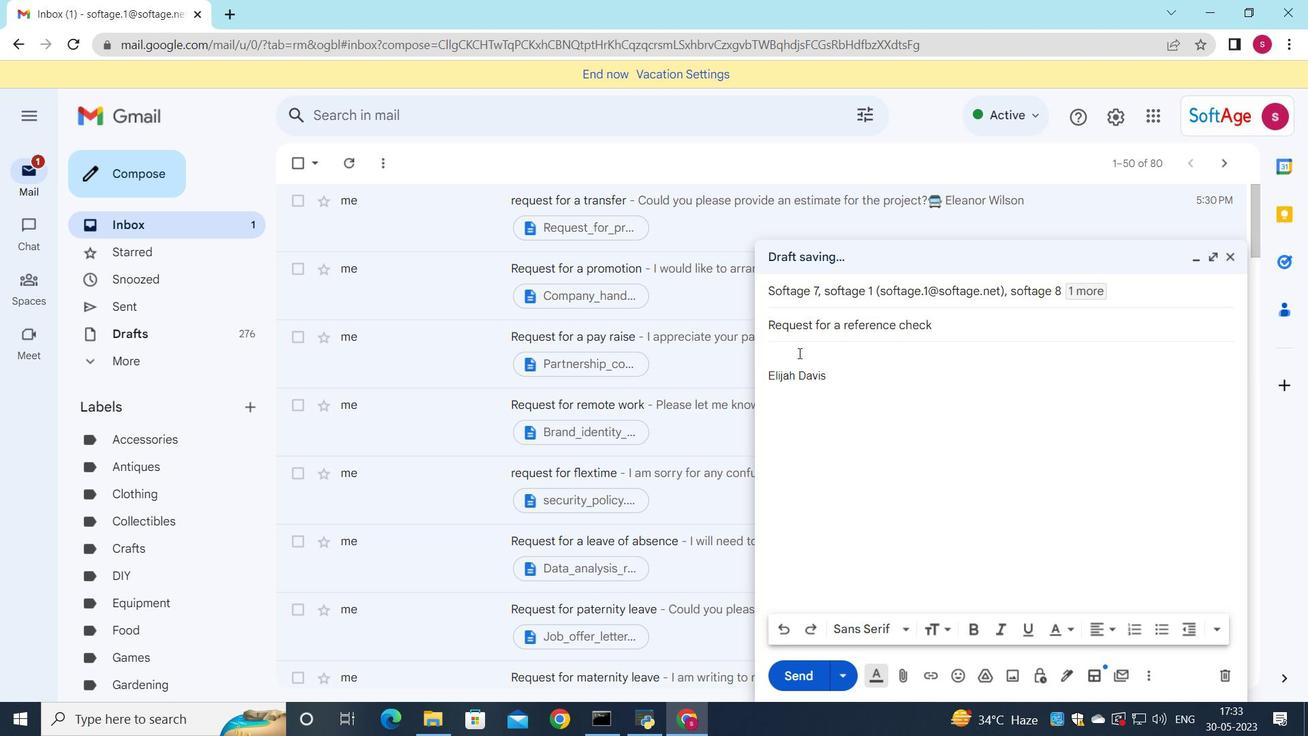 
Action: Key pressed <Key.shift>I<Key.space>am<Key.space>writing<Key.space>to<Key.space>confirm<Key.space>dr<Key.backspace>etau<Key.backspace>ils<Key.space>of<Key.space>the<Key.space>meetimg<Key.backspace><Key.backspace>ng
Screenshot: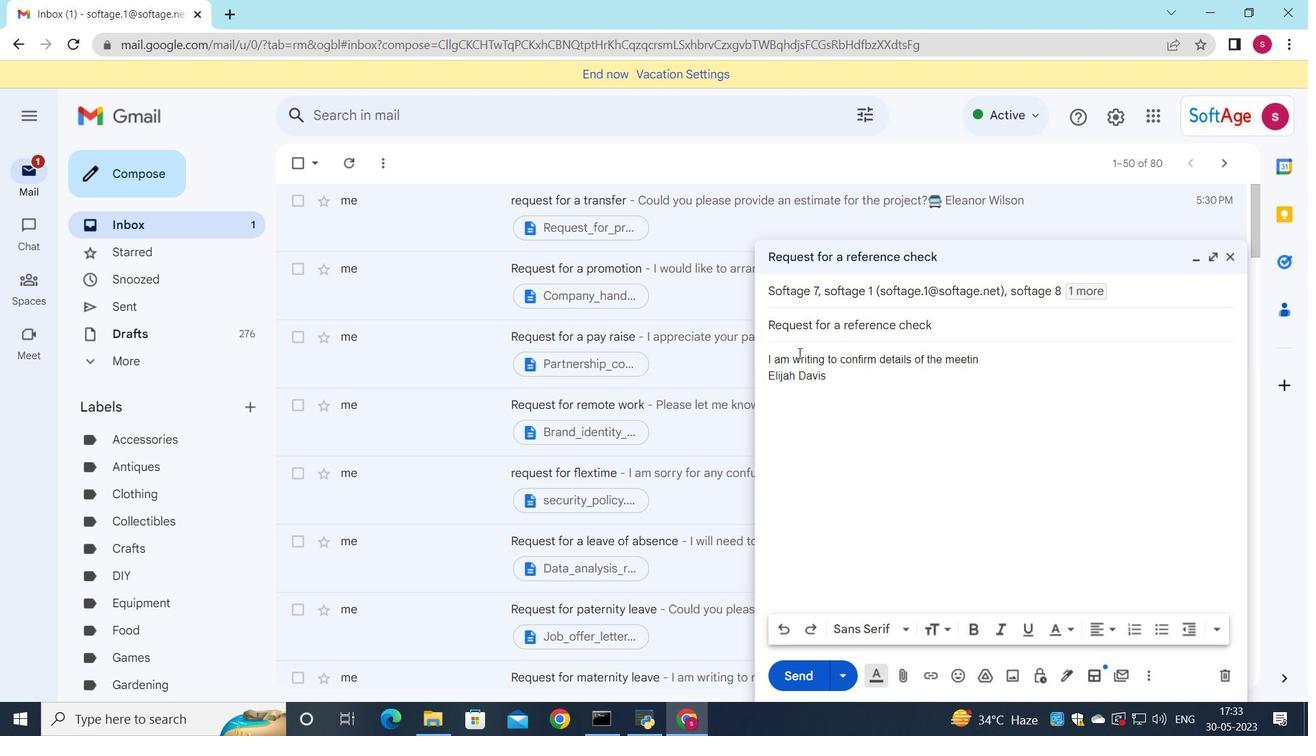 
Action: Mouse moved to (909, 409)
Screenshot: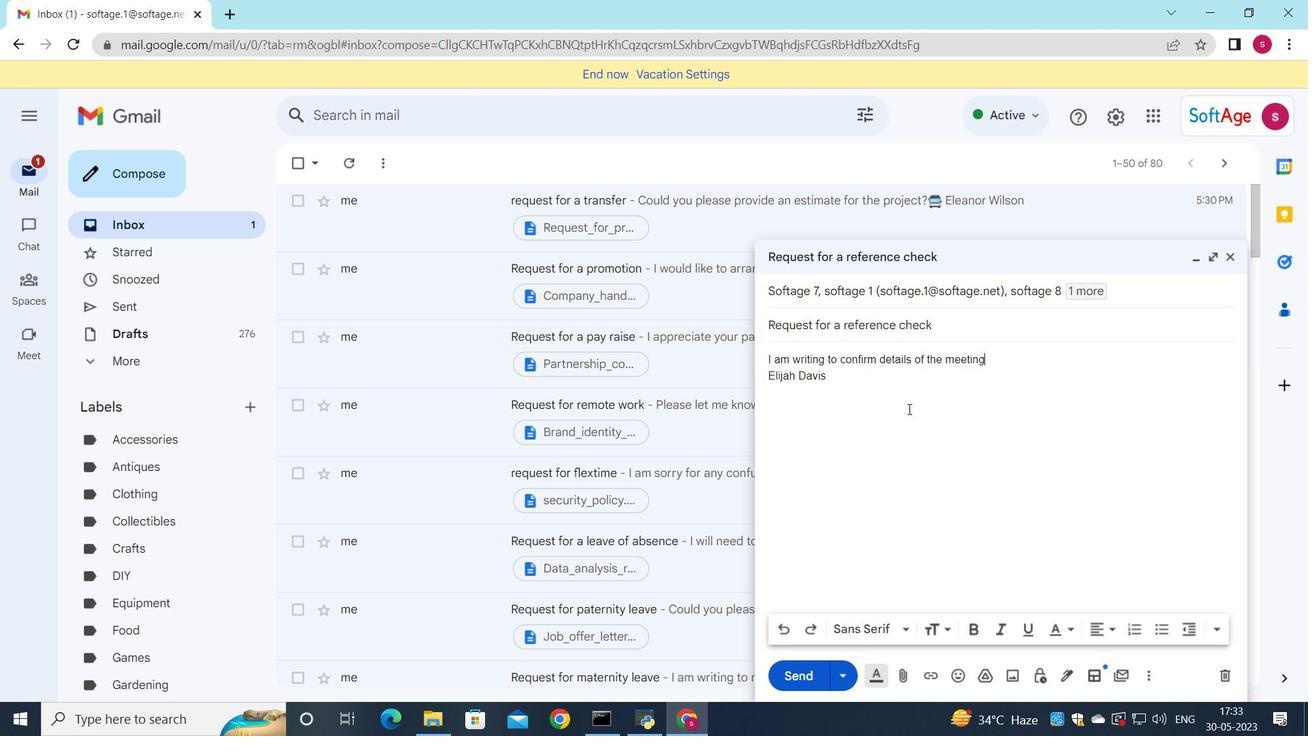 
Action: Key pressed .
Screenshot: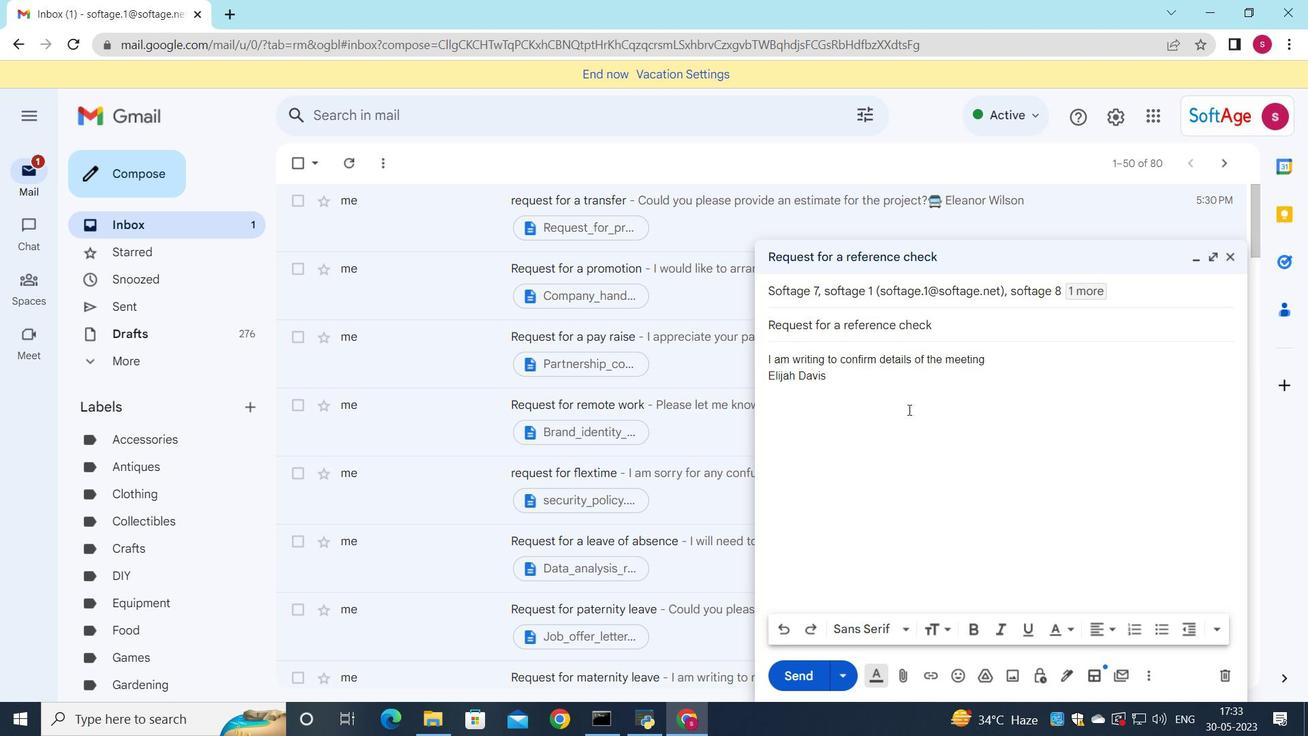 
Action: Mouse moved to (952, 678)
Screenshot: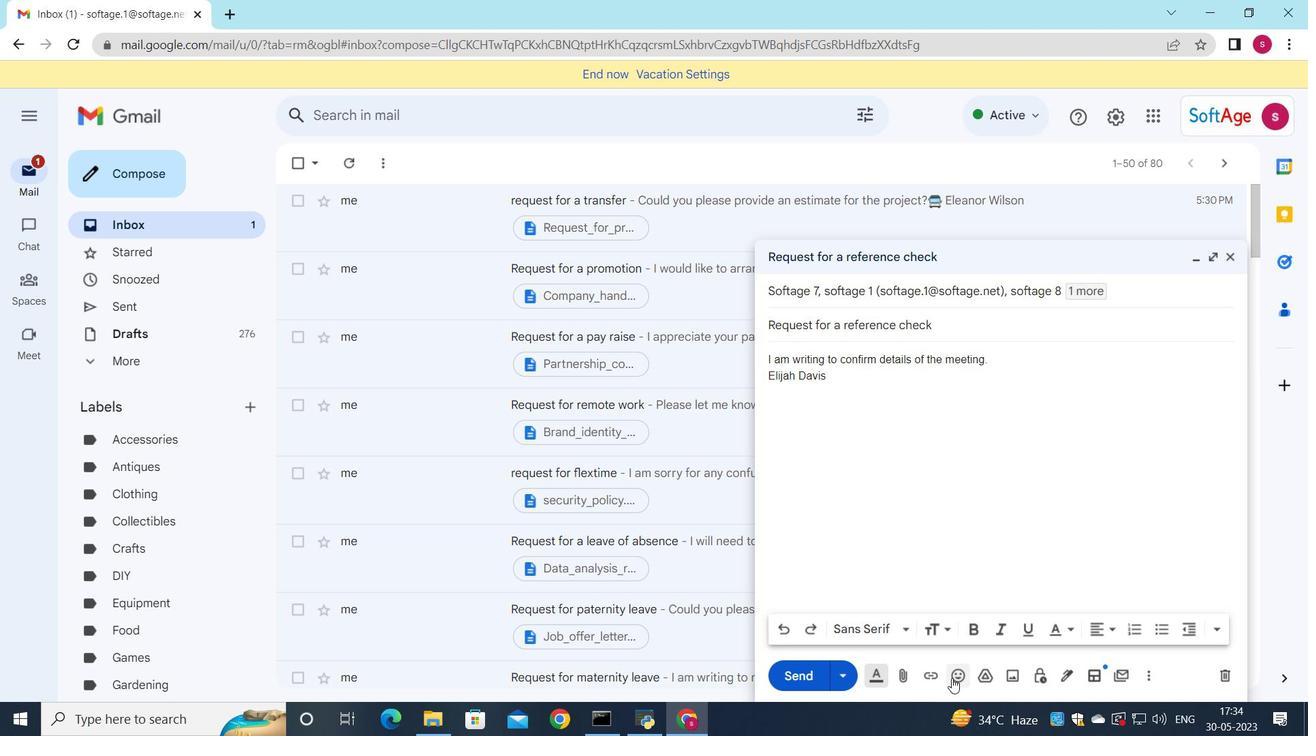 
Action: Mouse pressed left at (952, 678)
Screenshot: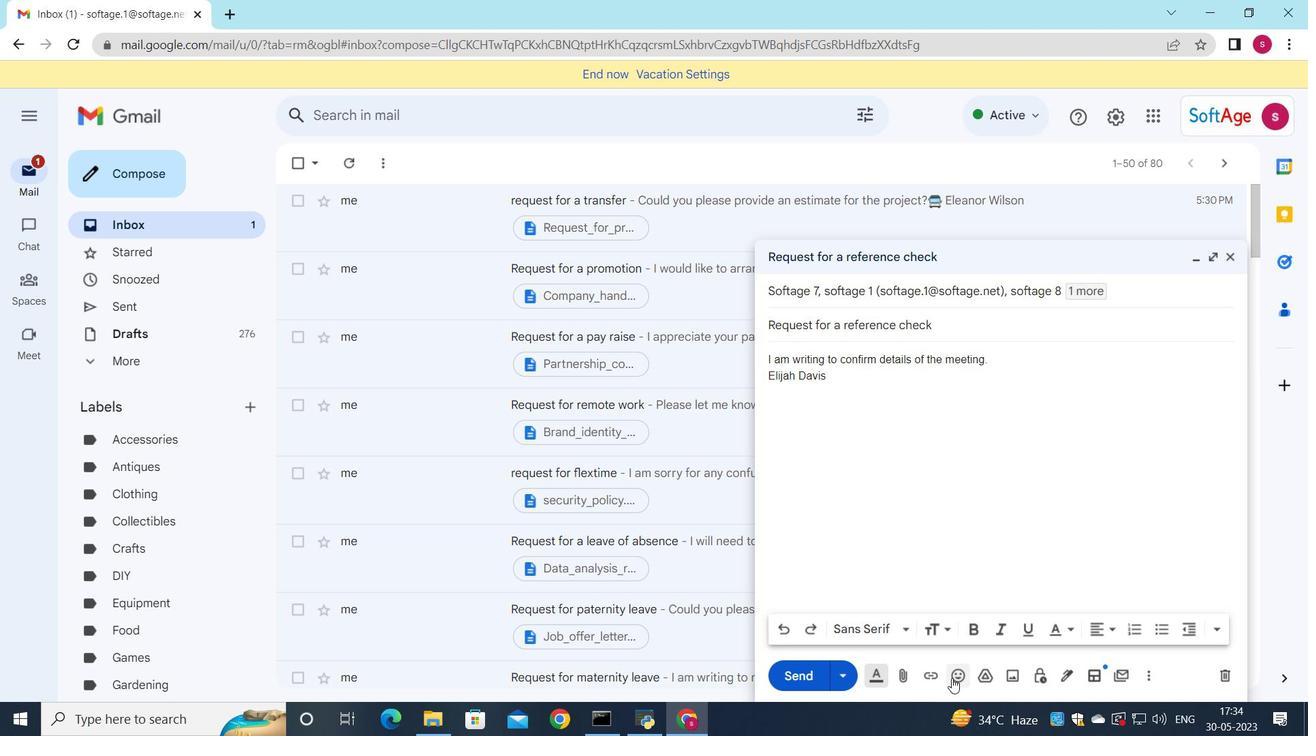 
Action: Mouse moved to (937, 608)
Screenshot: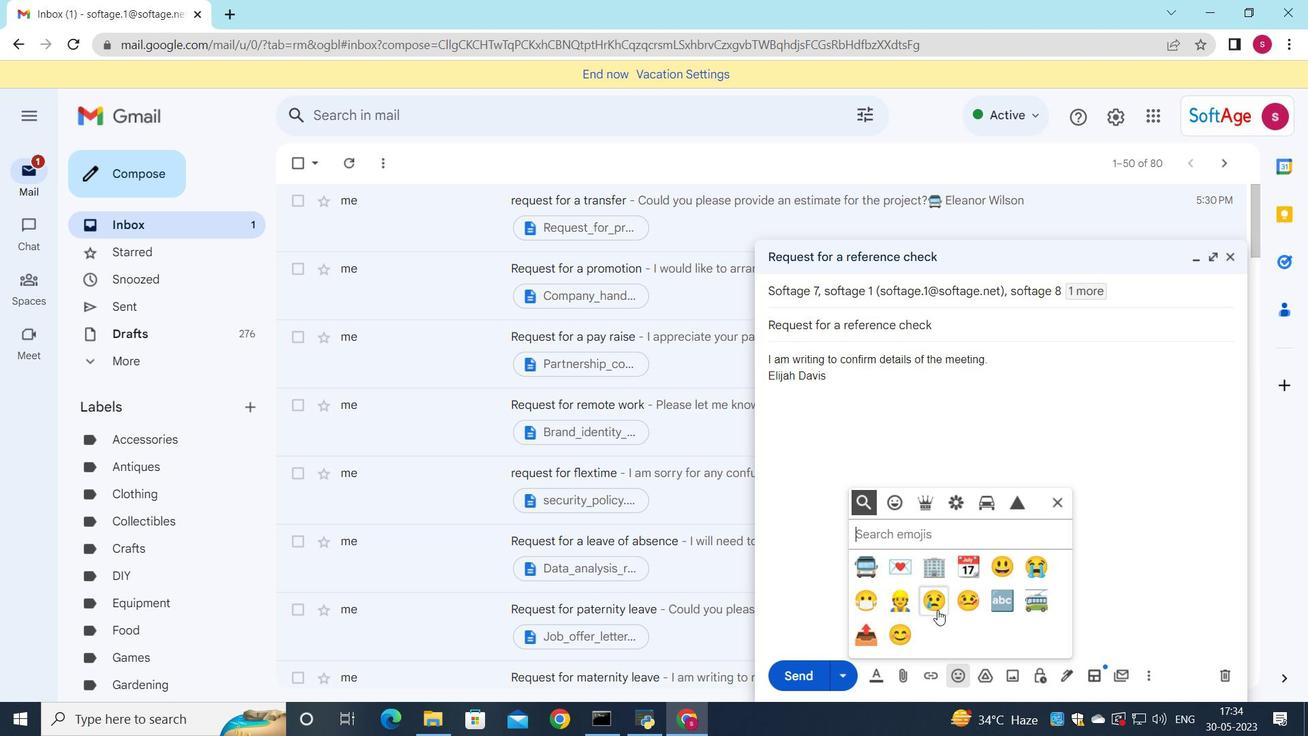 
Action: Mouse pressed left at (937, 608)
Screenshot: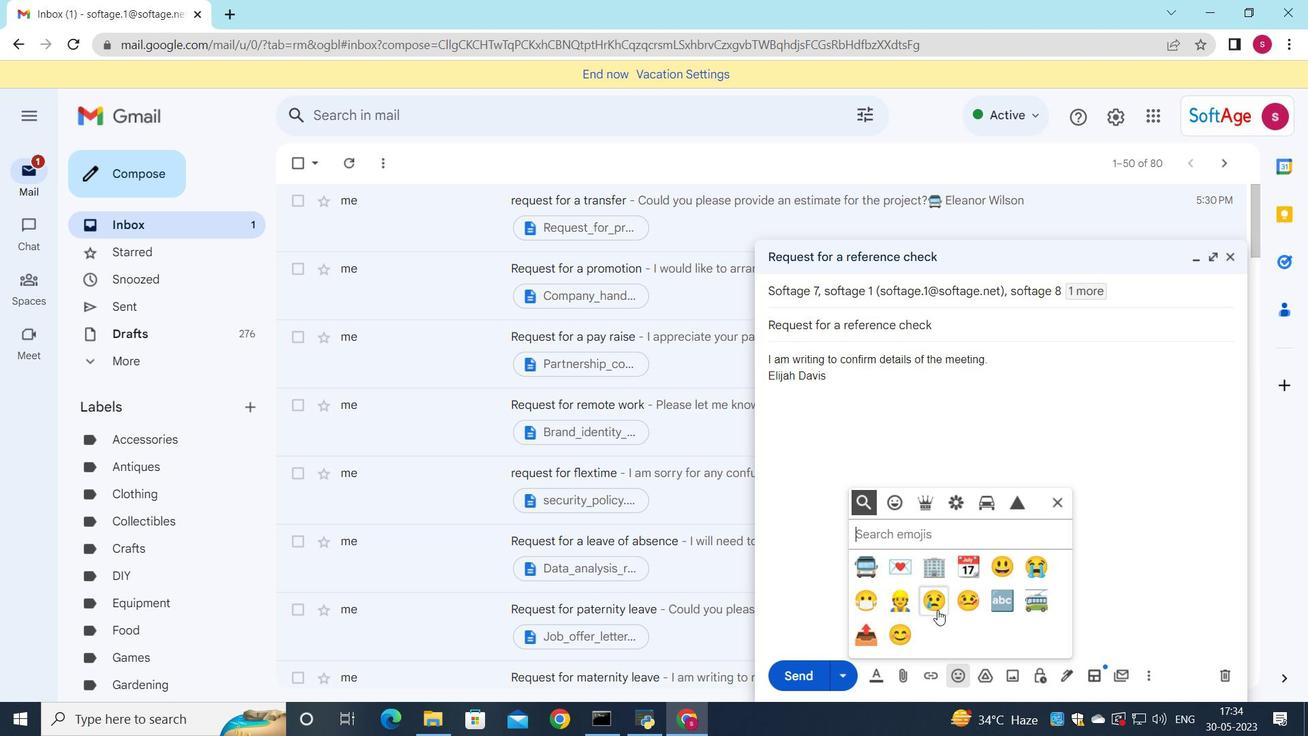 
Action: Mouse moved to (1063, 495)
Screenshot: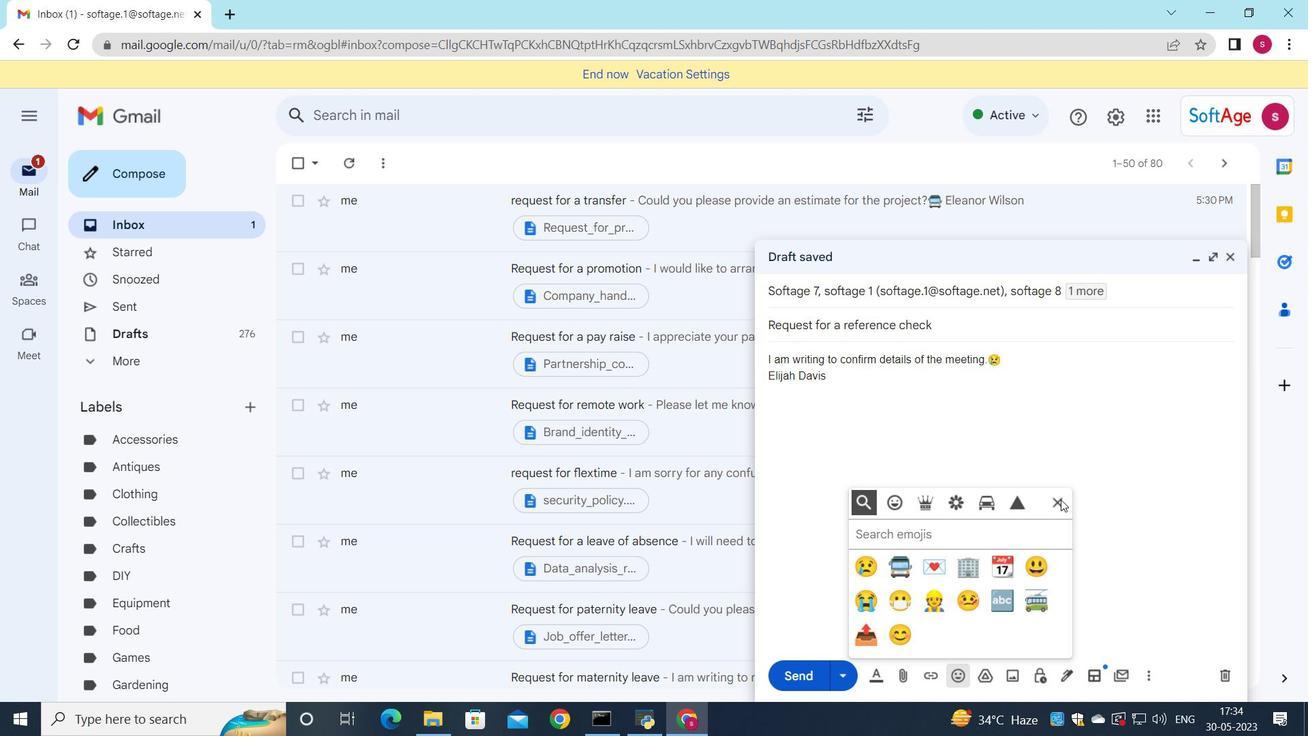 
Action: Mouse pressed left at (1063, 495)
Screenshot: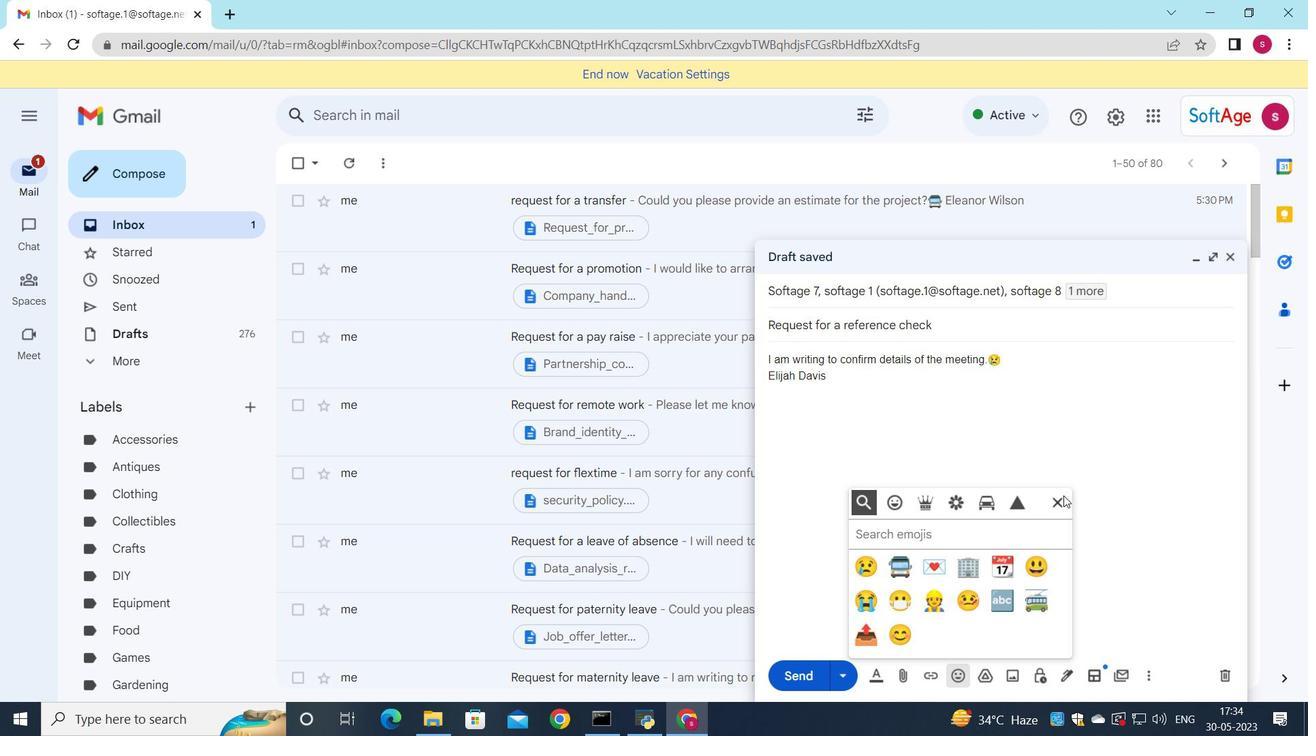 
Action: Mouse moved to (898, 669)
Screenshot: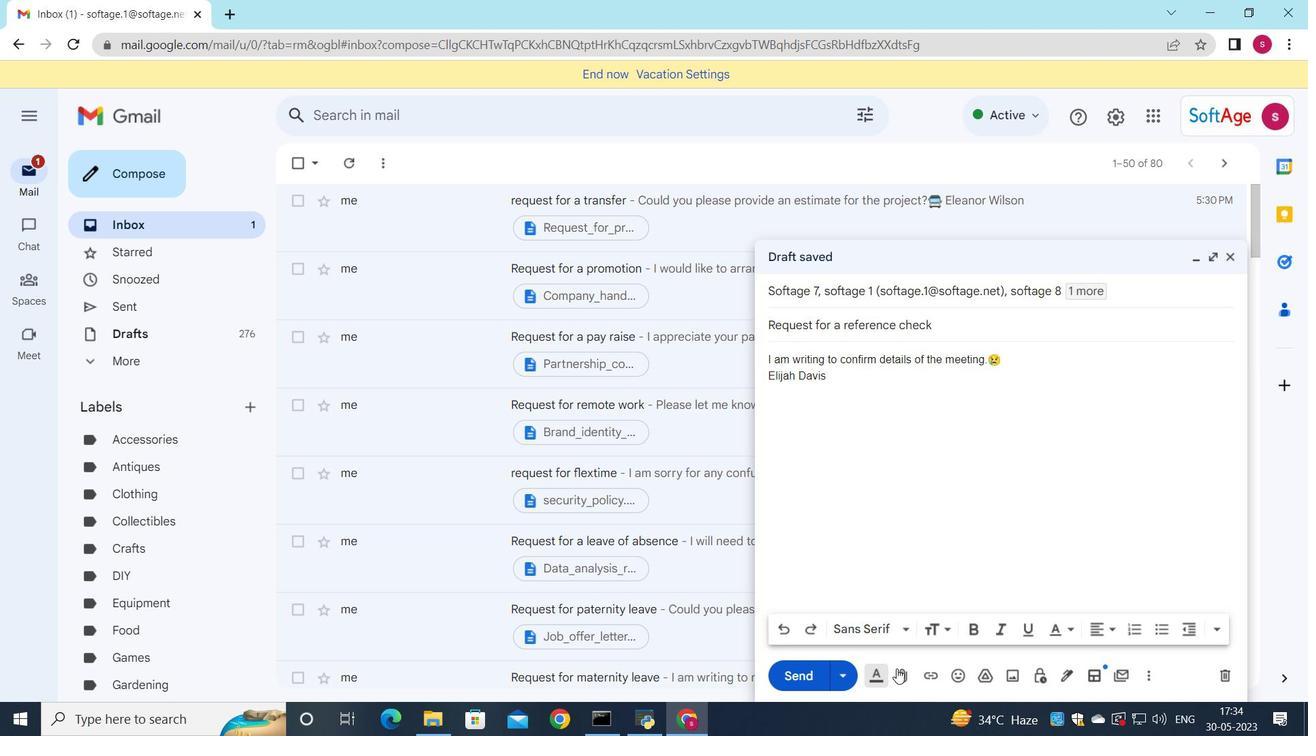 
Action: Mouse pressed left at (898, 669)
Screenshot: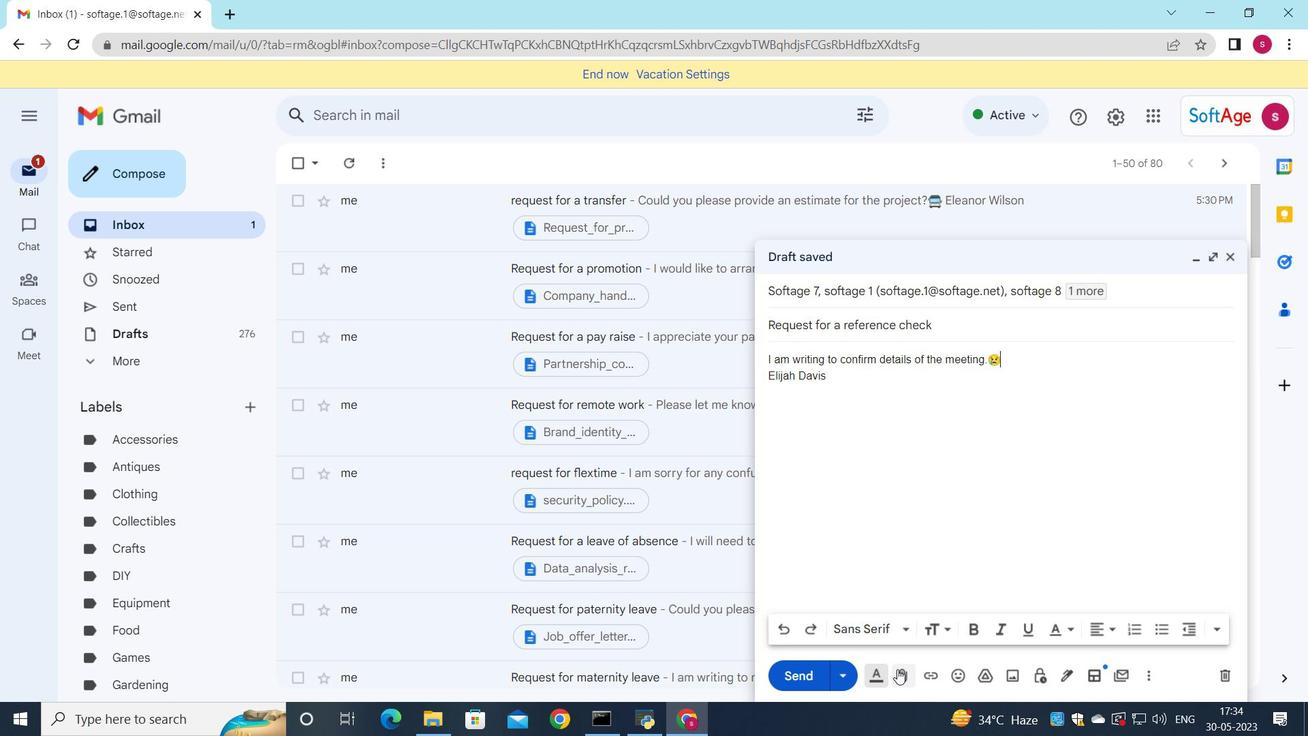 
Action: Mouse moved to (195, 120)
Screenshot: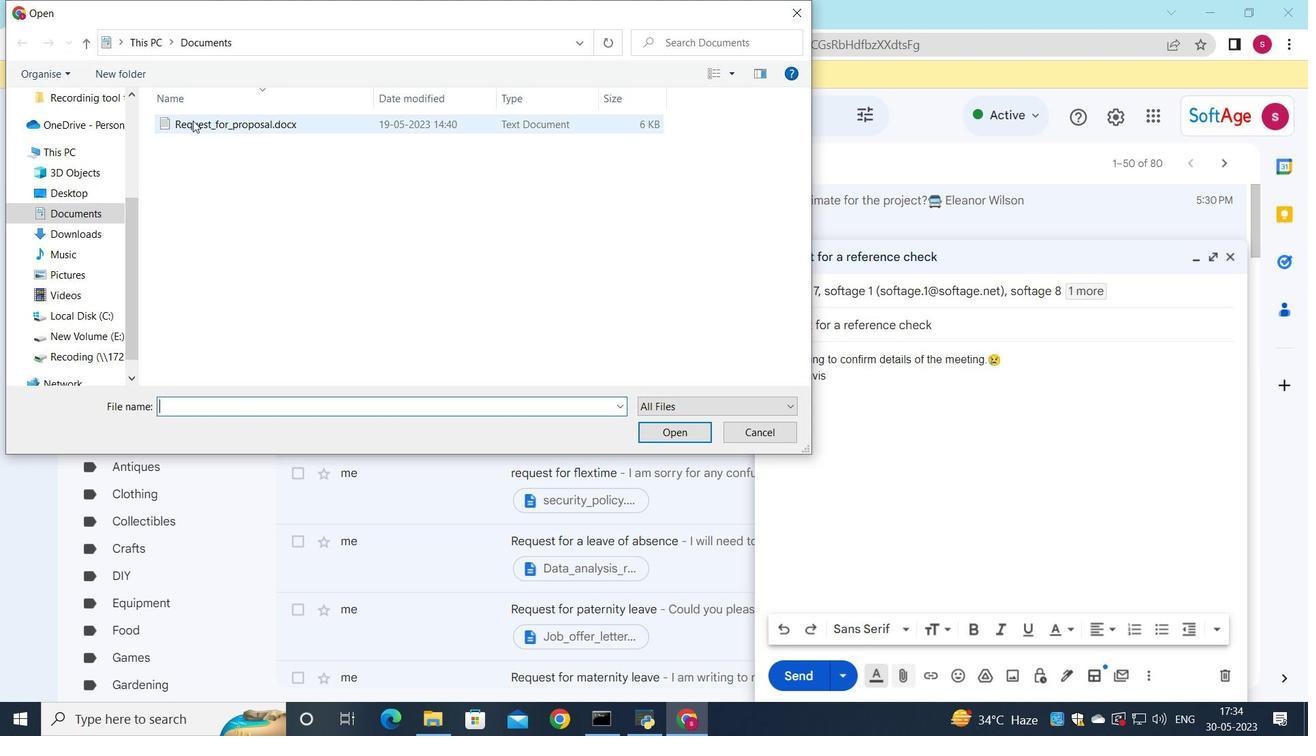 
Action: Mouse pressed left at (195, 120)
Screenshot: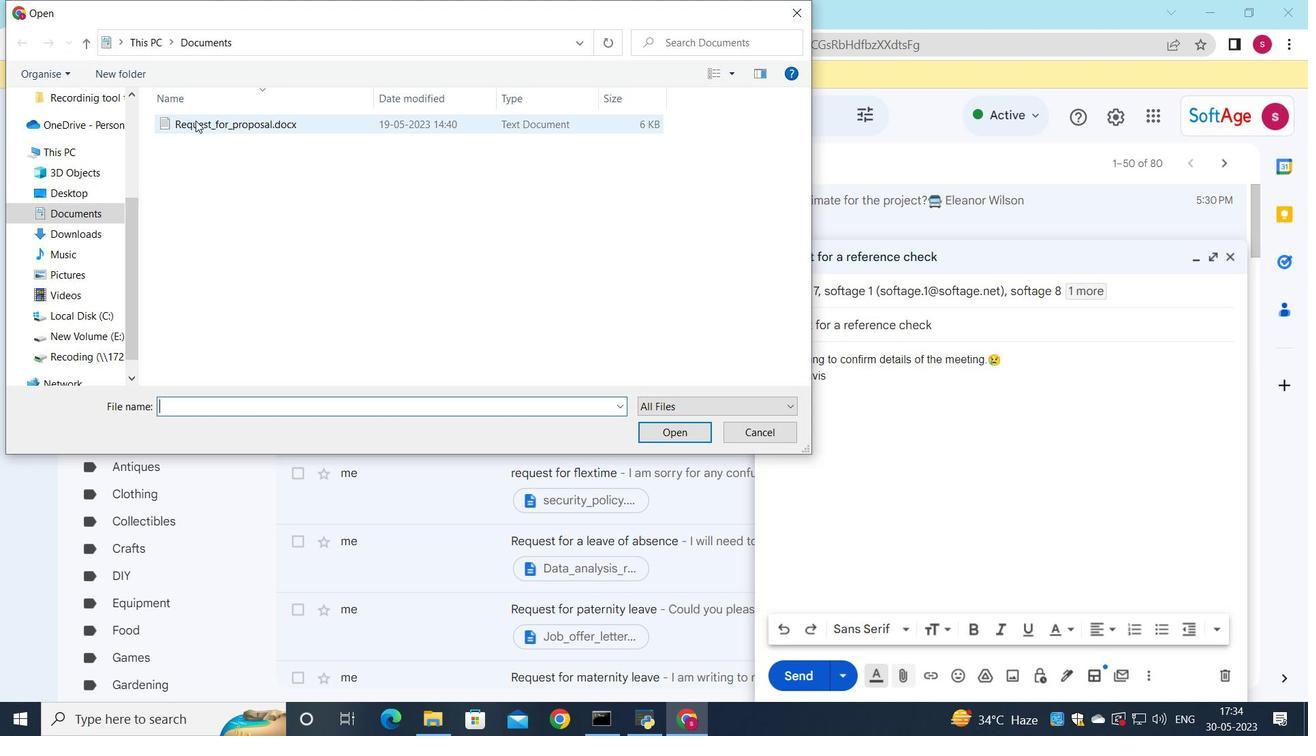 
Action: Mouse moved to (248, 126)
Screenshot: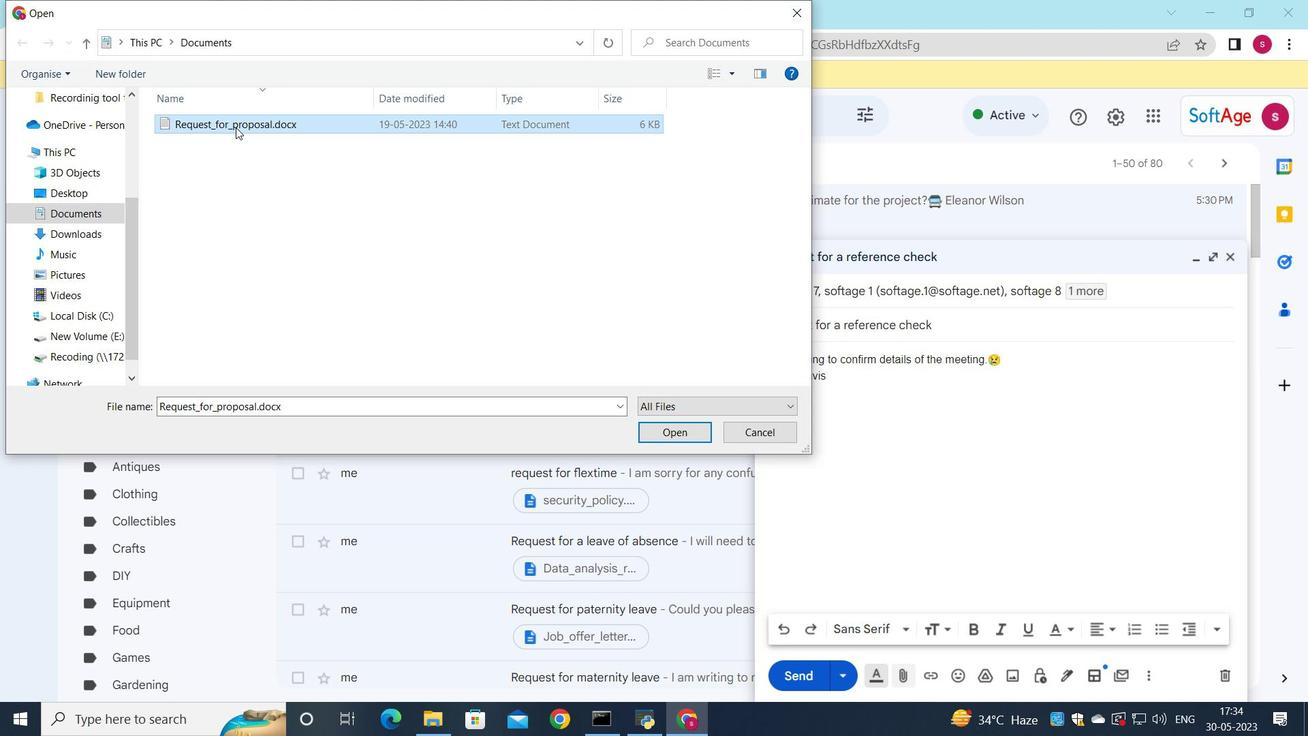 
Action: Mouse pressed left at (248, 126)
Screenshot: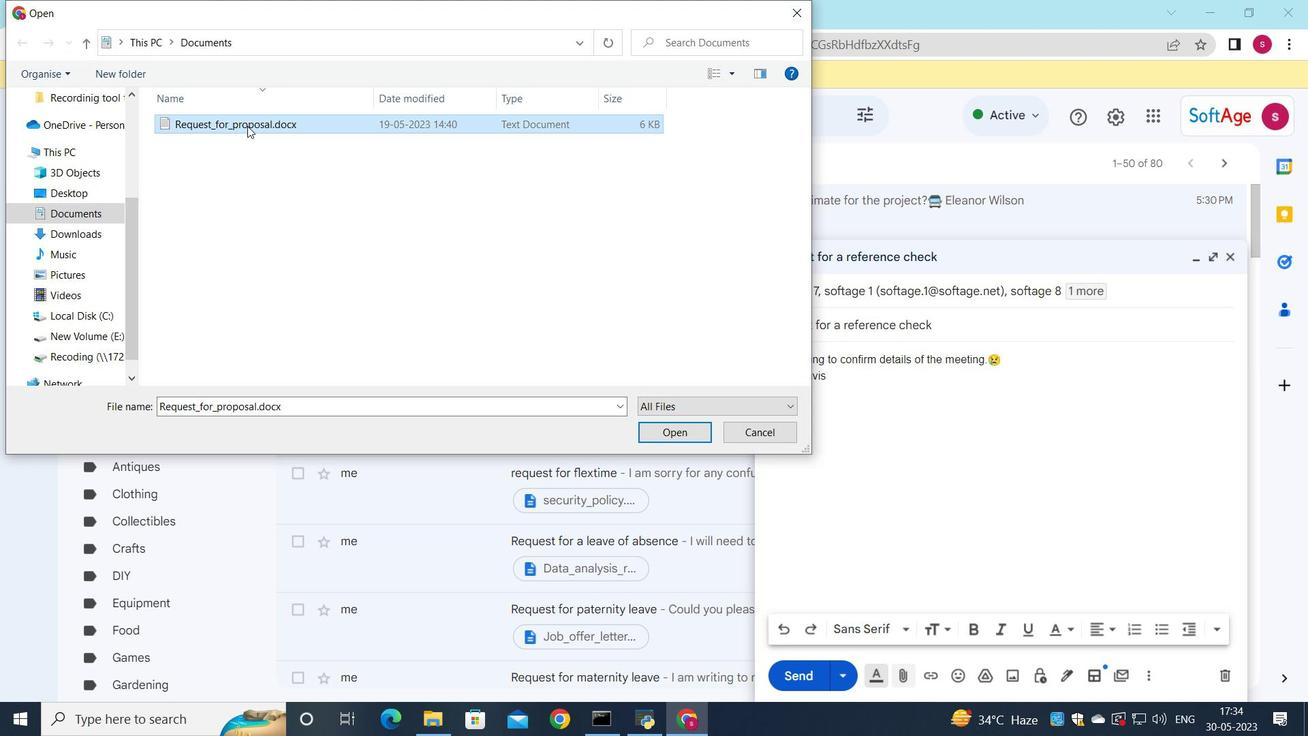 
Action: Mouse moved to (390, 128)
Screenshot: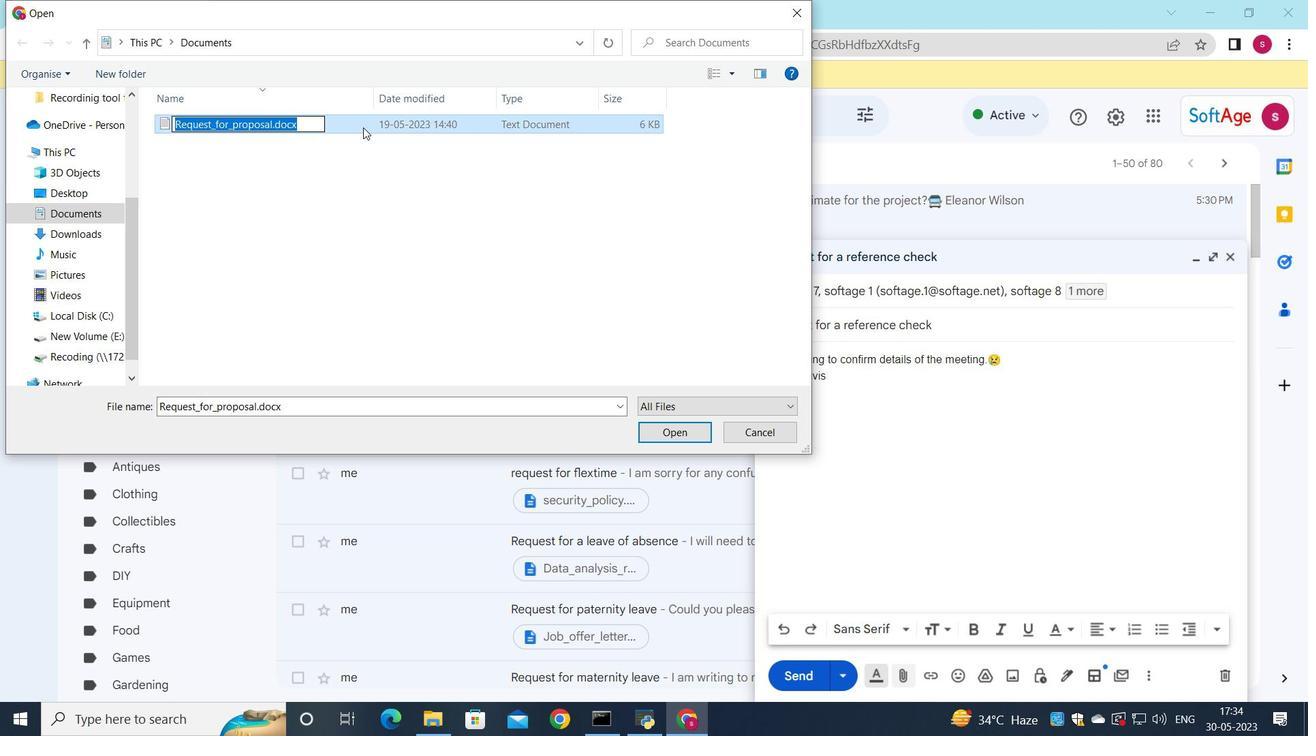 
Action: Key pressed <Key.shift>sales<Key.shift><Key.shift><Key.shift><Key.shift><Key.shift><Key.shift><Key.shift><Key.shift><Key.shift><Key.shift><Key.shift><Key.shift><Key.shift><Key.shift><Key.shift><Key.shift><Key.shift><Key.shift><Key.shift><Key.shift><Key.shift><Key.shift><Key.shift><Key.shift><Key.shift><Key.shift><Key.shift><Key.shift><Key.shift><Key.shift><Key.shift><Key.shift><Key.shift><Key.shift><Key.shift><Key.shift>_pitch.pdf
Screenshot: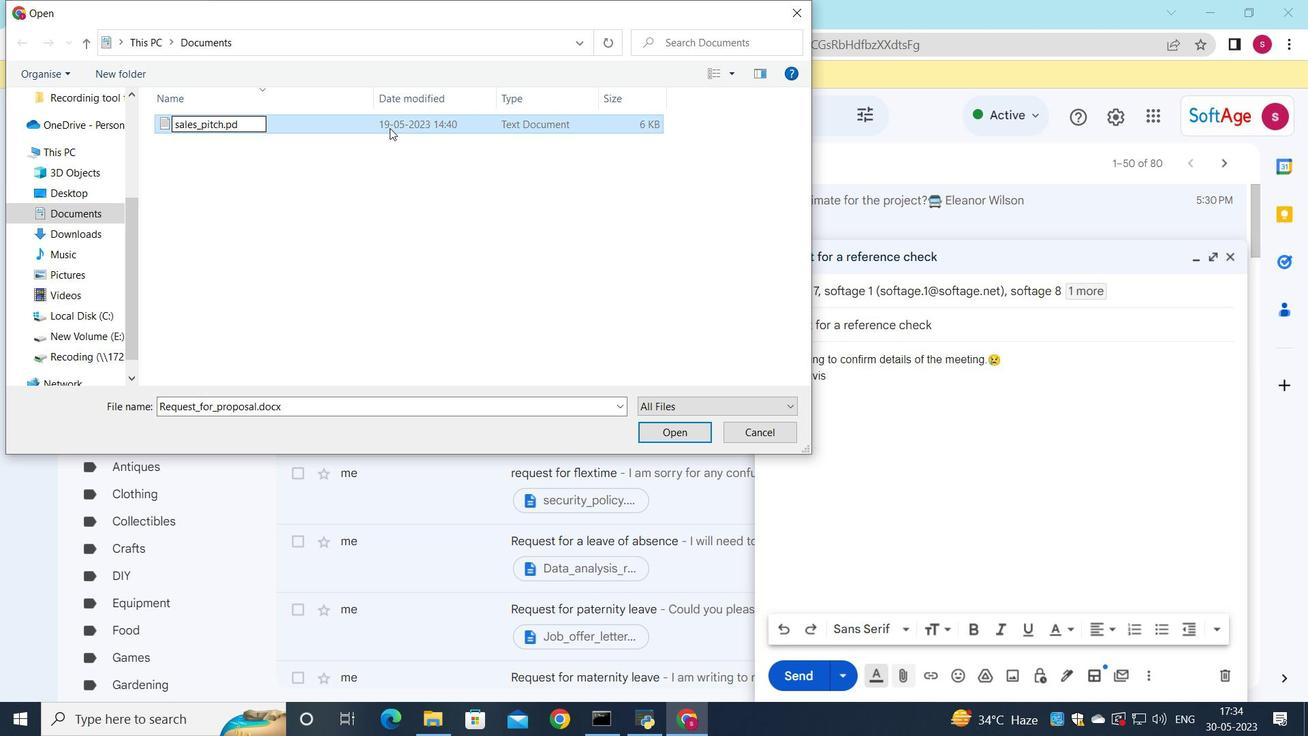 
Action: Mouse moved to (179, 128)
Screenshot: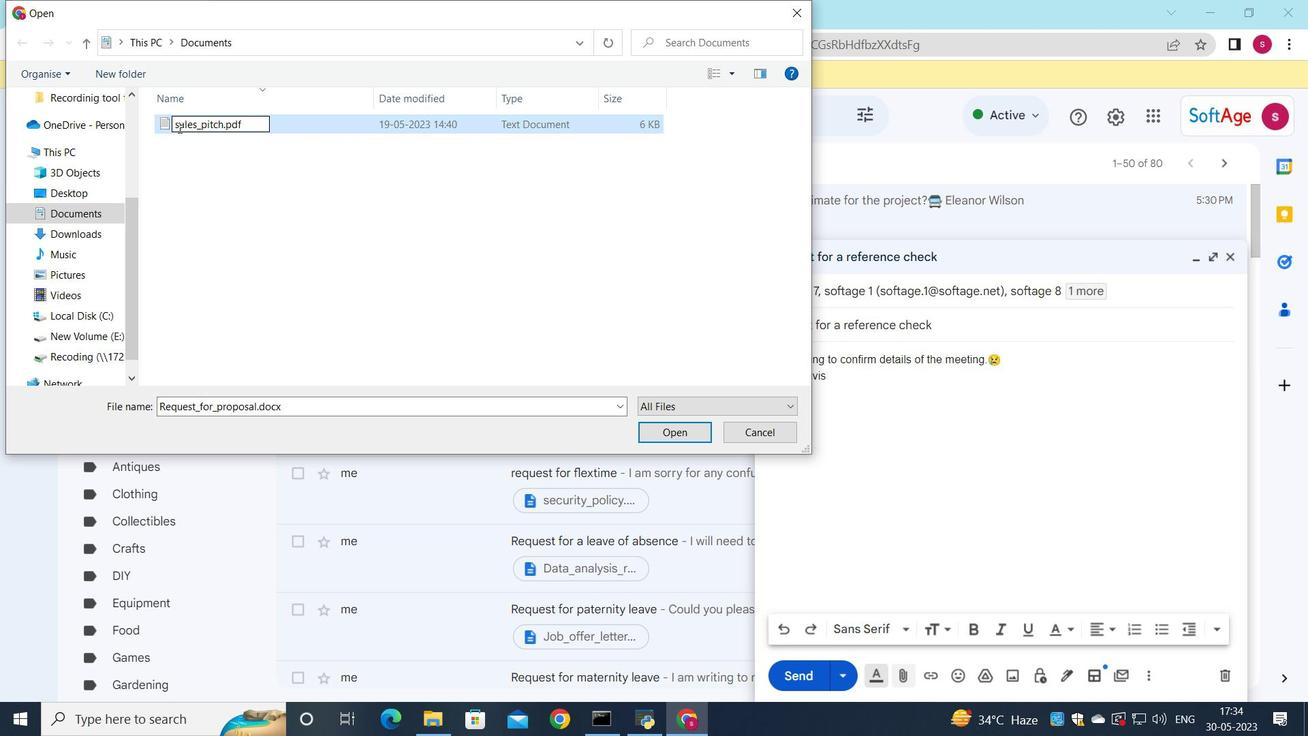 
Action: Mouse pressed left at (179, 128)
Screenshot: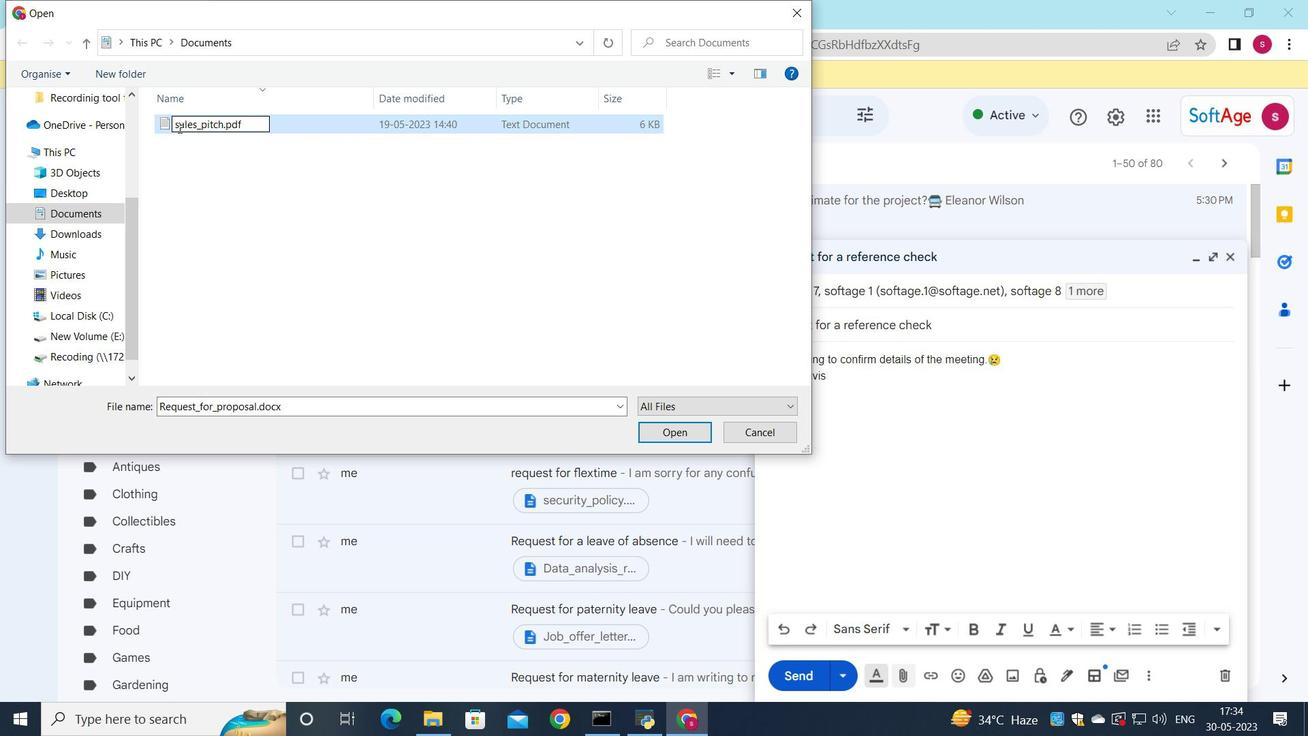 
Action: Key pressed <Key.backspace><Key.shift>S
Screenshot: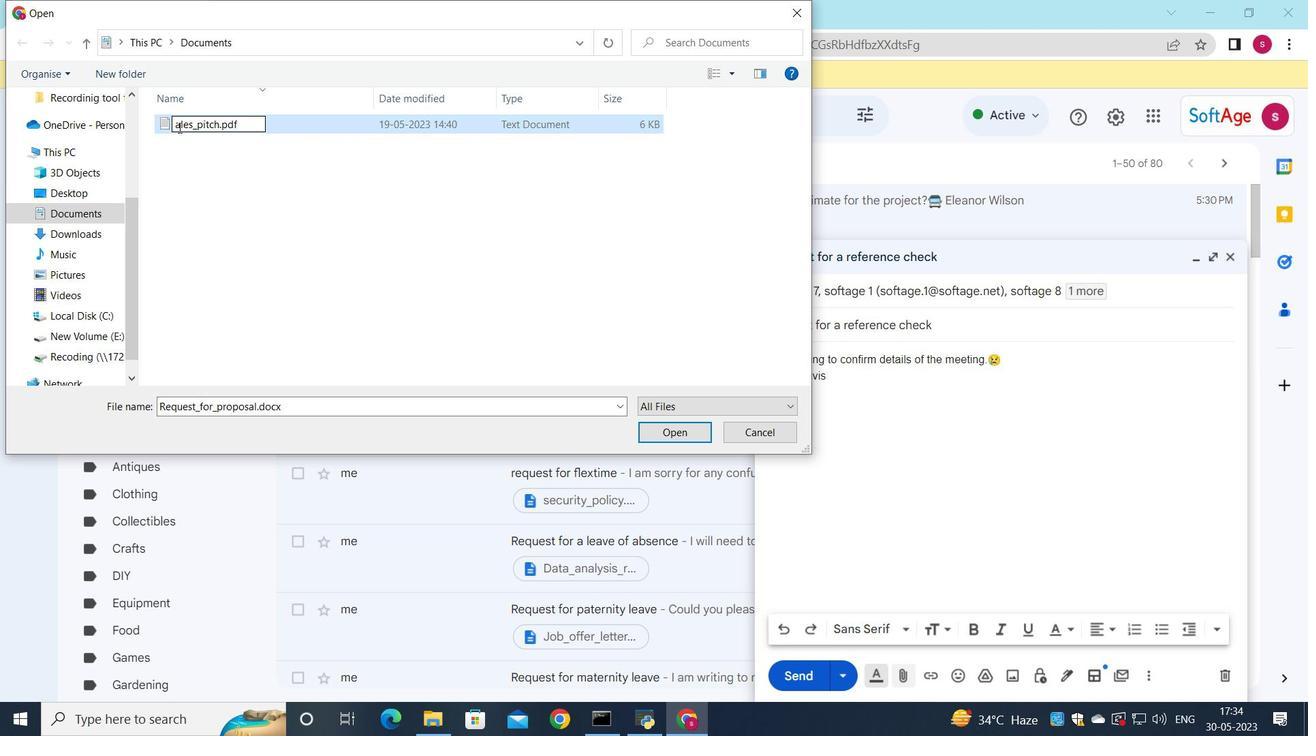 
Action: Mouse moved to (342, 125)
Screenshot: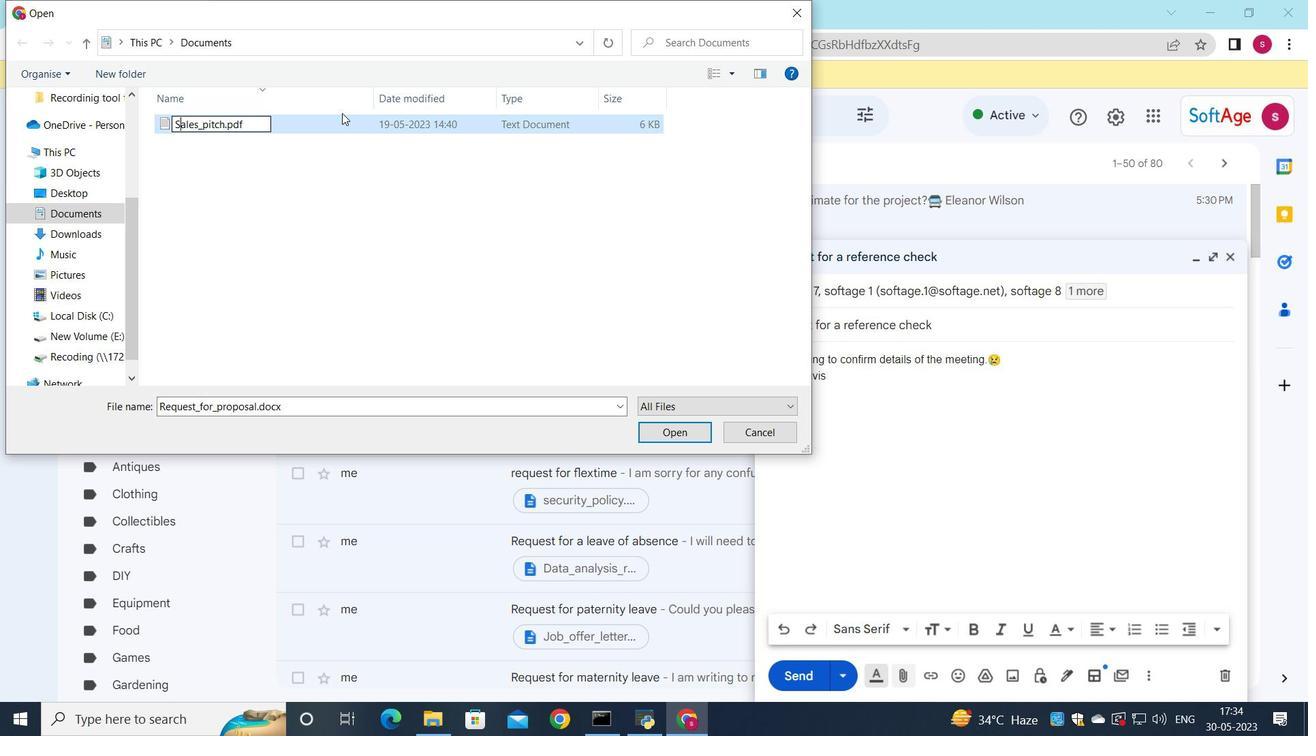 
Action: Mouse pressed left at (342, 125)
Screenshot: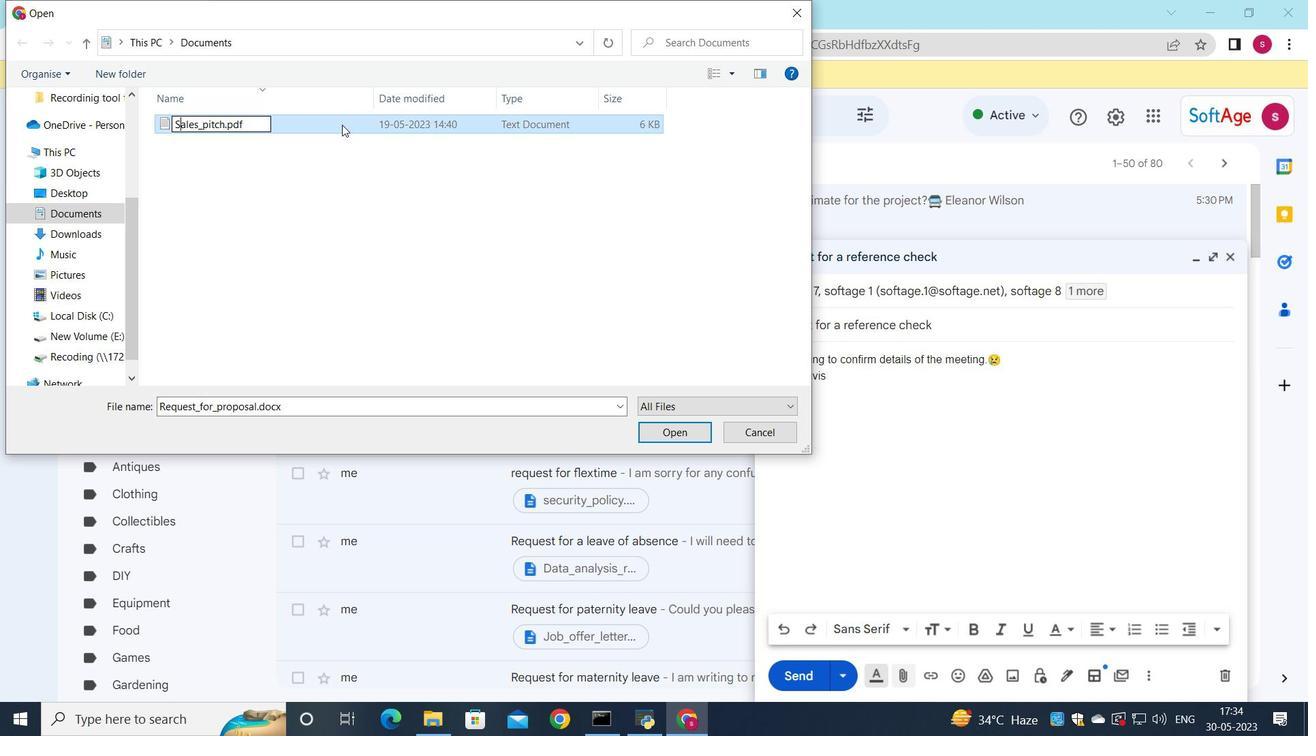 
Action: Mouse moved to (670, 431)
Screenshot: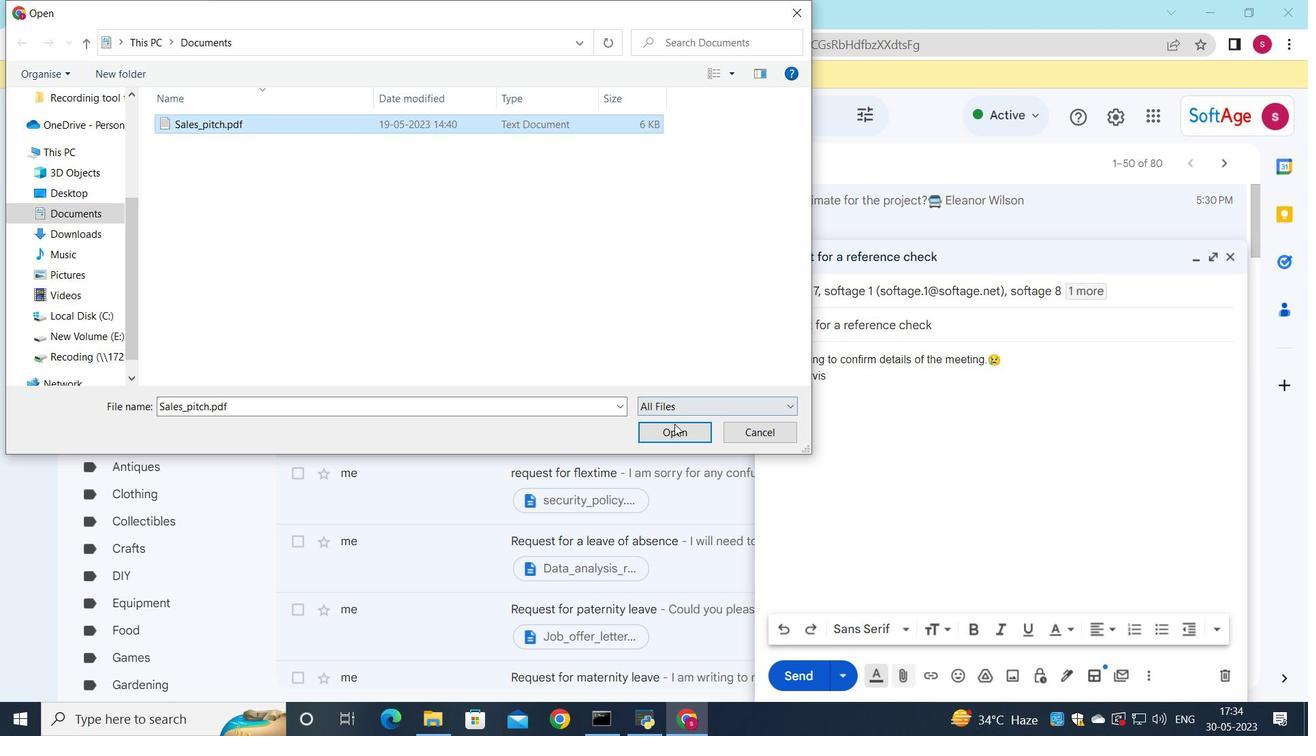 
Action: Mouse pressed left at (670, 431)
Screenshot: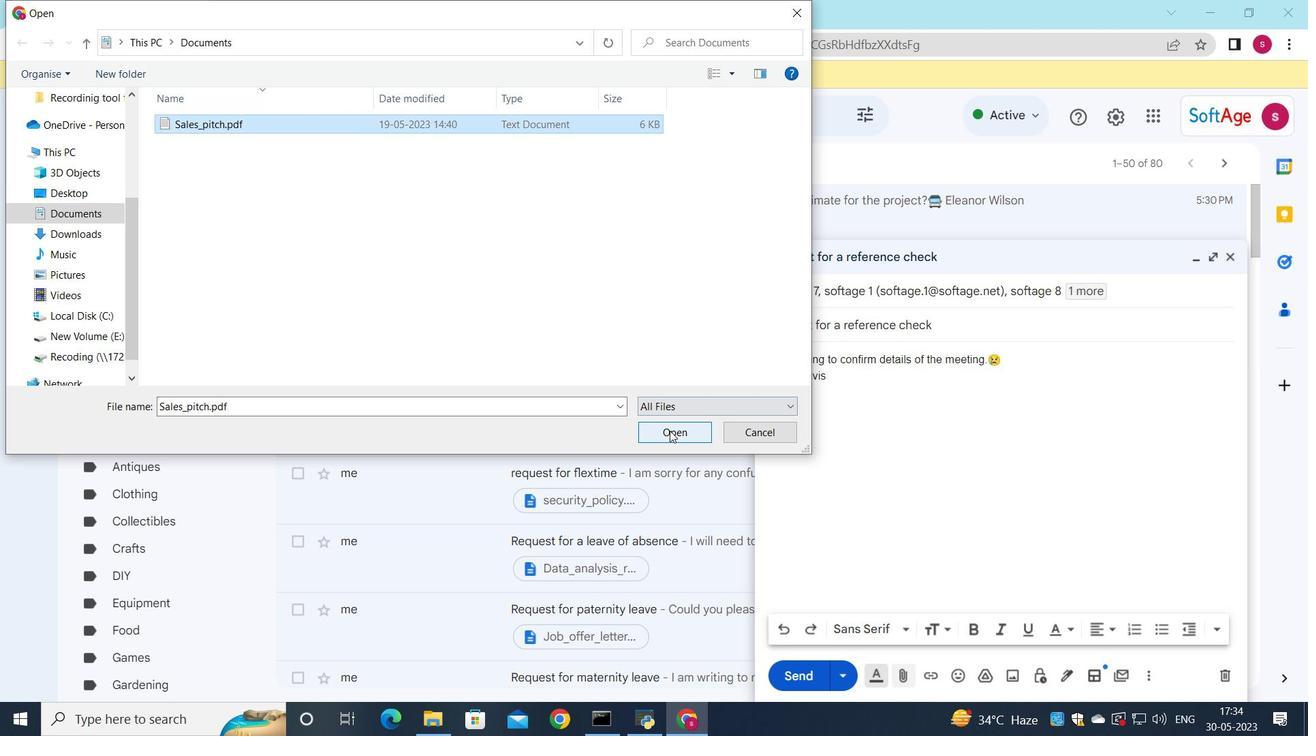
Action: Mouse moved to (791, 679)
Screenshot: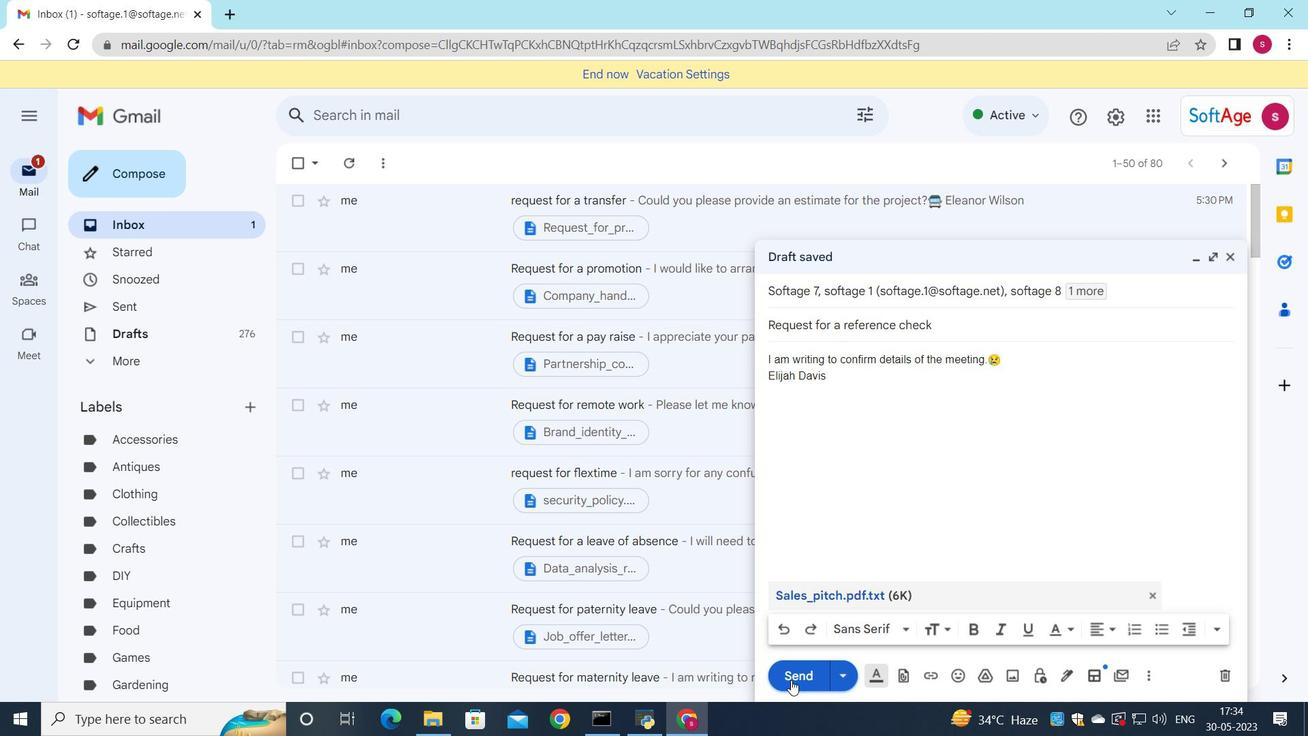 
Action: Mouse pressed left at (791, 679)
Screenshot: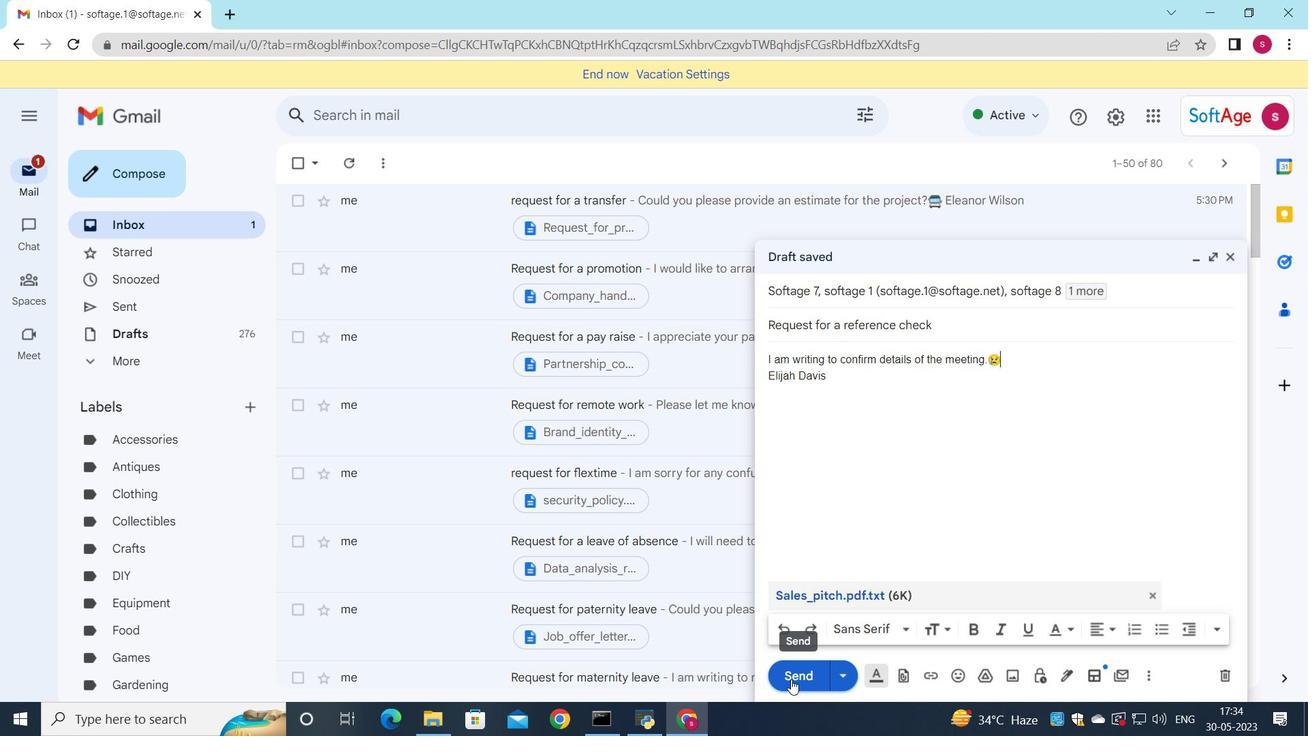 
Action: Mouse moved to (781, 199)
Screenshot: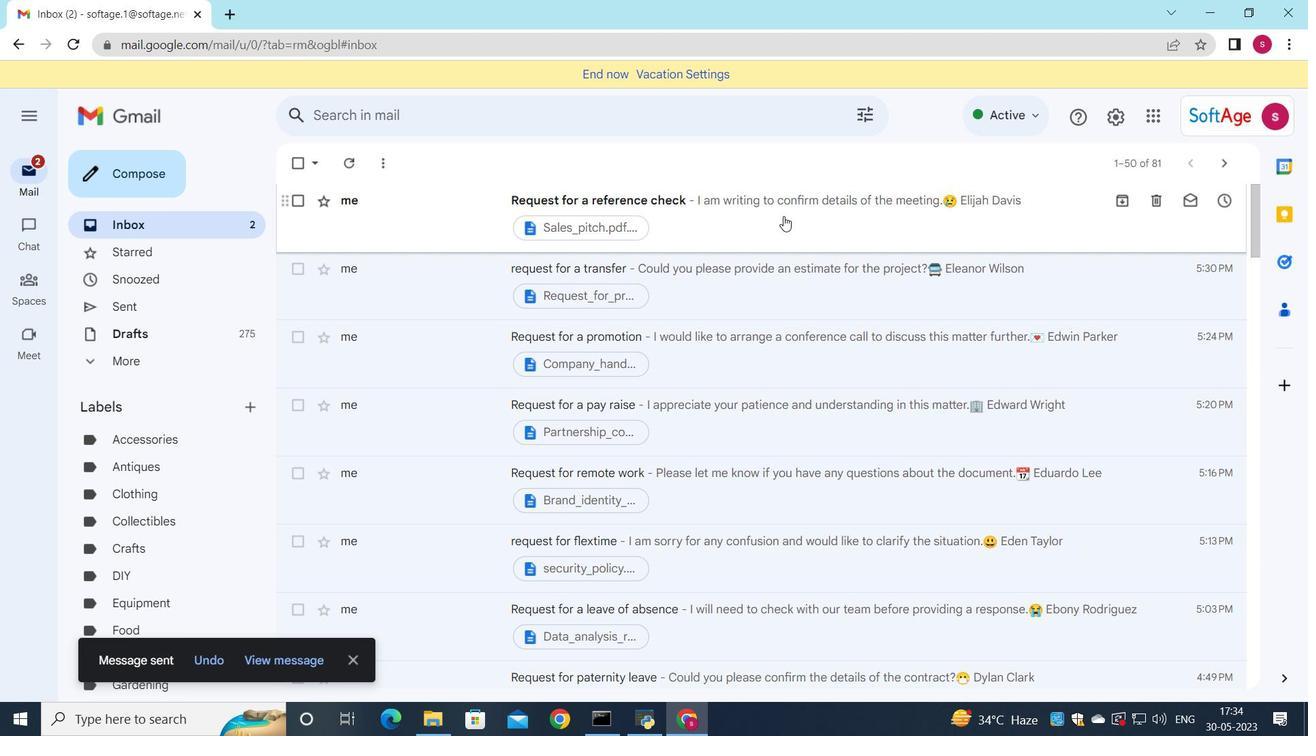 
Action: Mouse pressed left at (781, 199)
Screenshot: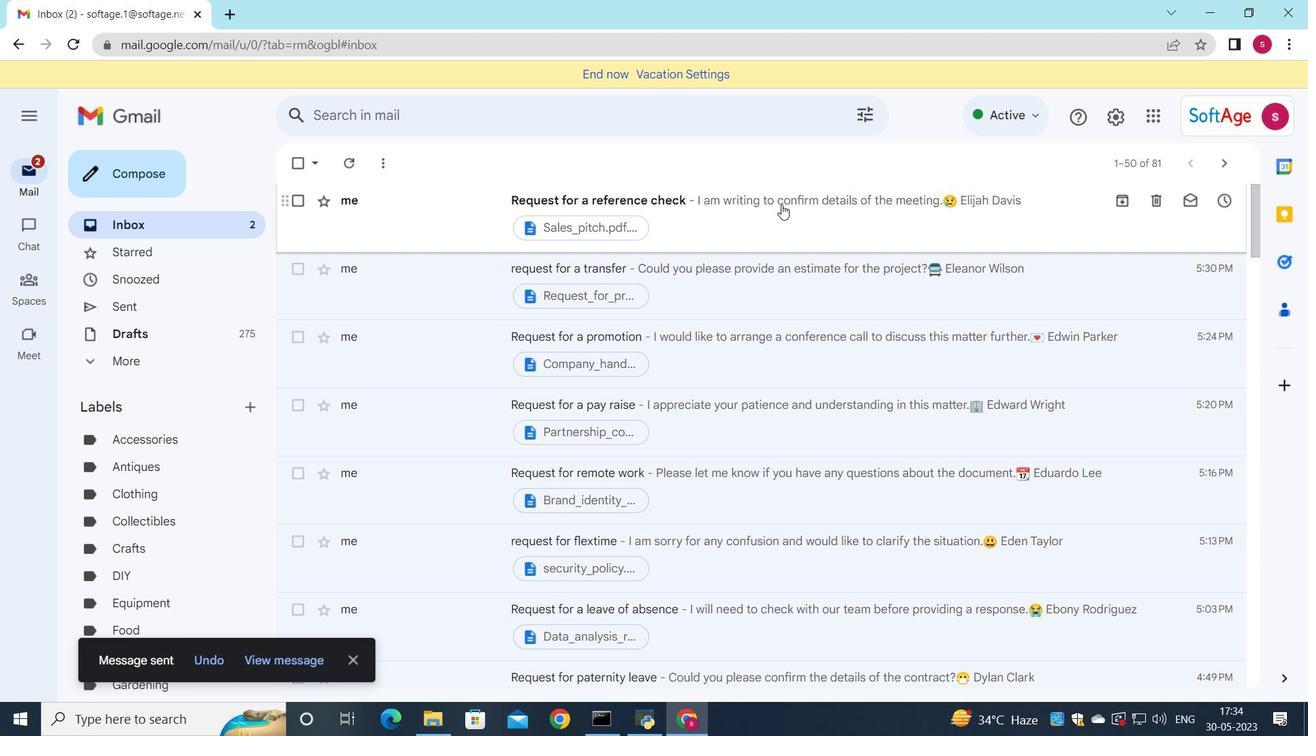 
